 Task: I am excited about visiting the Disneyland Resort in Anaheim and want to make the most of my visit. Can you check the current crowd level at the theme park for today?
Action: Mouse moved to (77, 60)
Screenshot: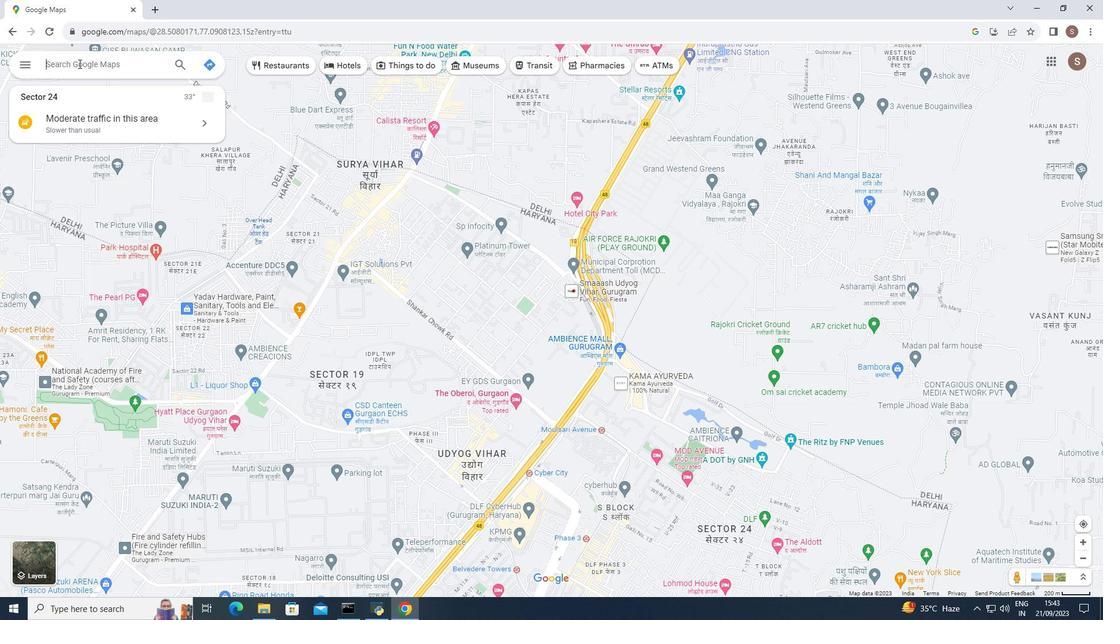 
Action: Mouse pressed left at (77, 60)
Screenshot: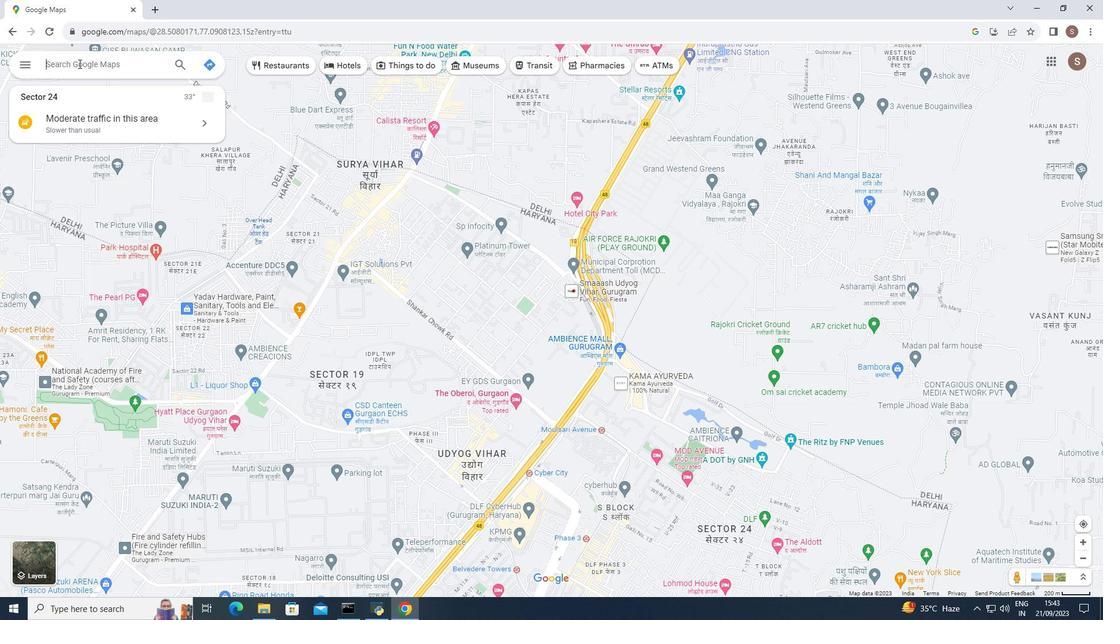
Action: Mouse moved to (78, 63)
Screenshot: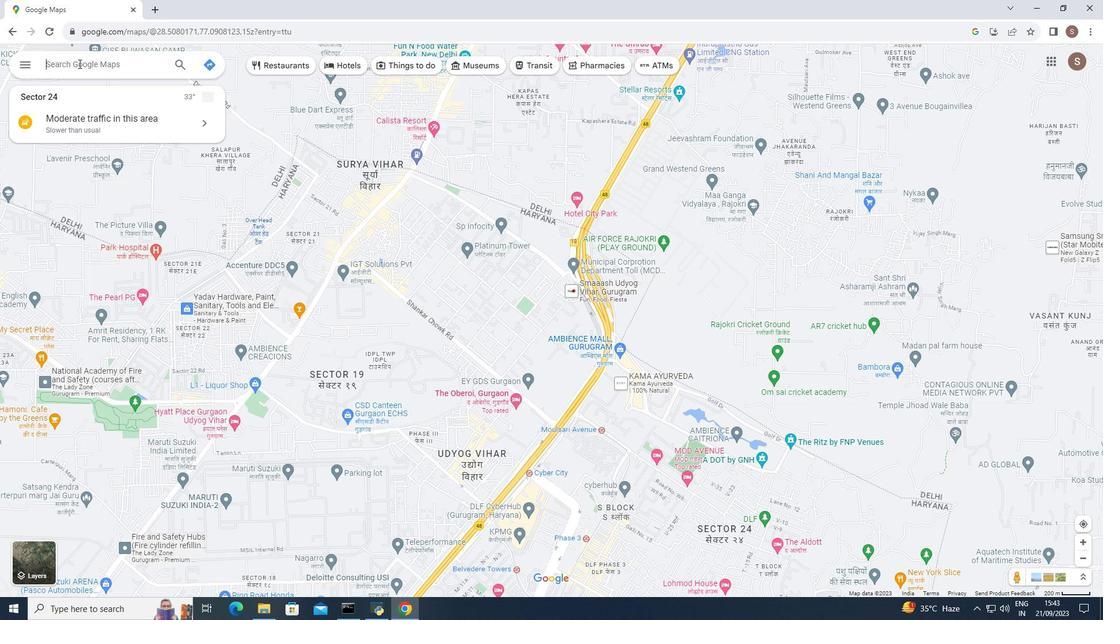 
Action: Key pressed disneyland<Key.space>resort<Key.space>
Screenshot: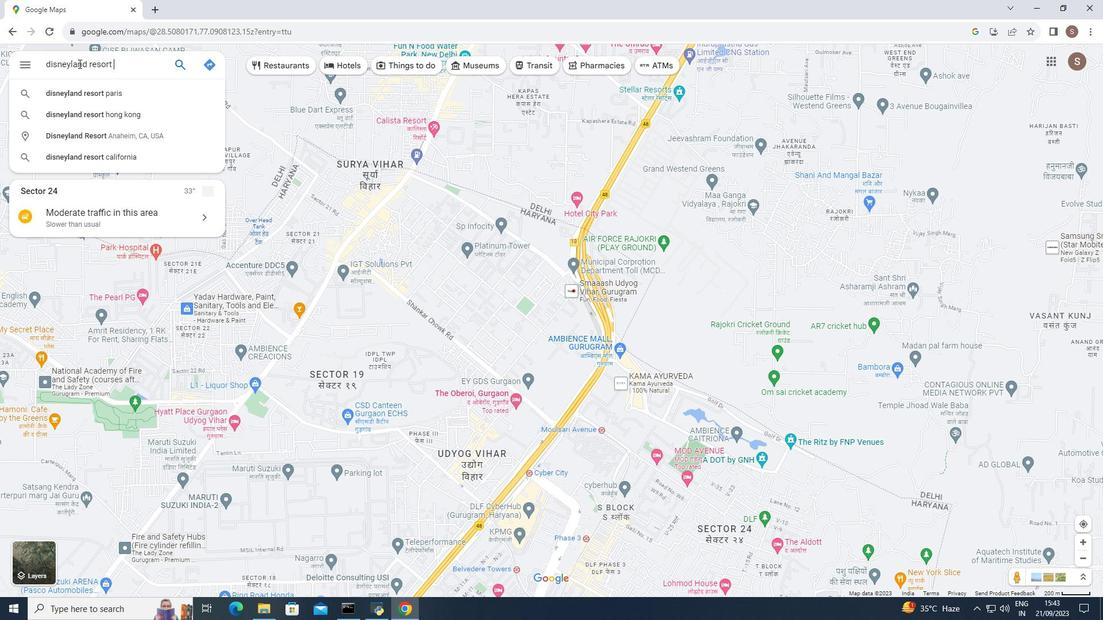 
Action: Mouse moved to (121, 132)
Screenshot: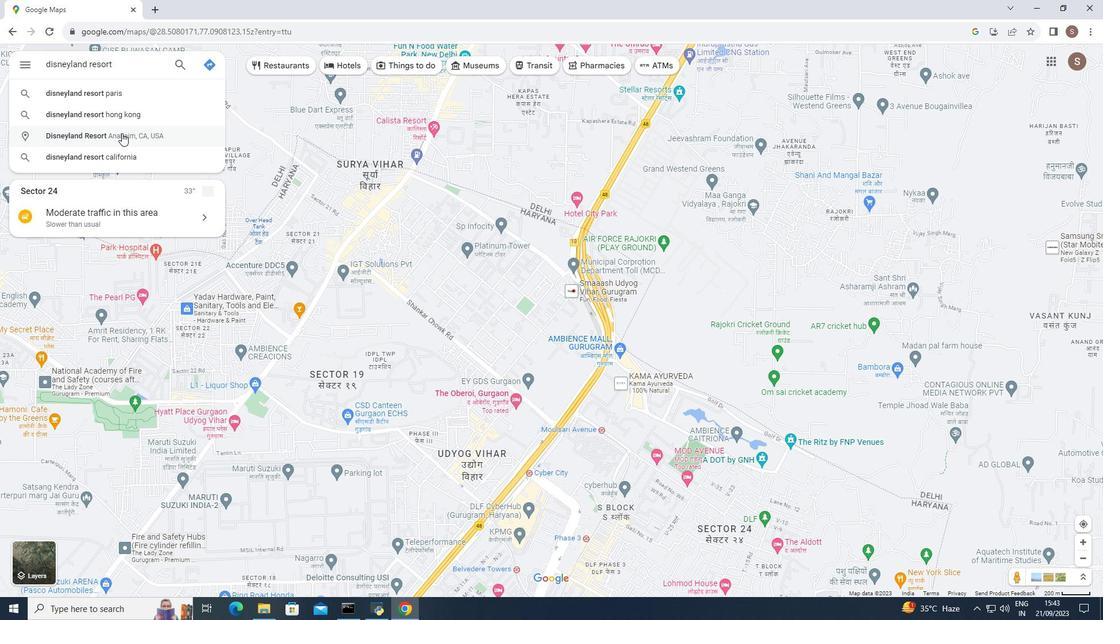 
Action: Mouse pressed left at (121, 132)
Screenshot: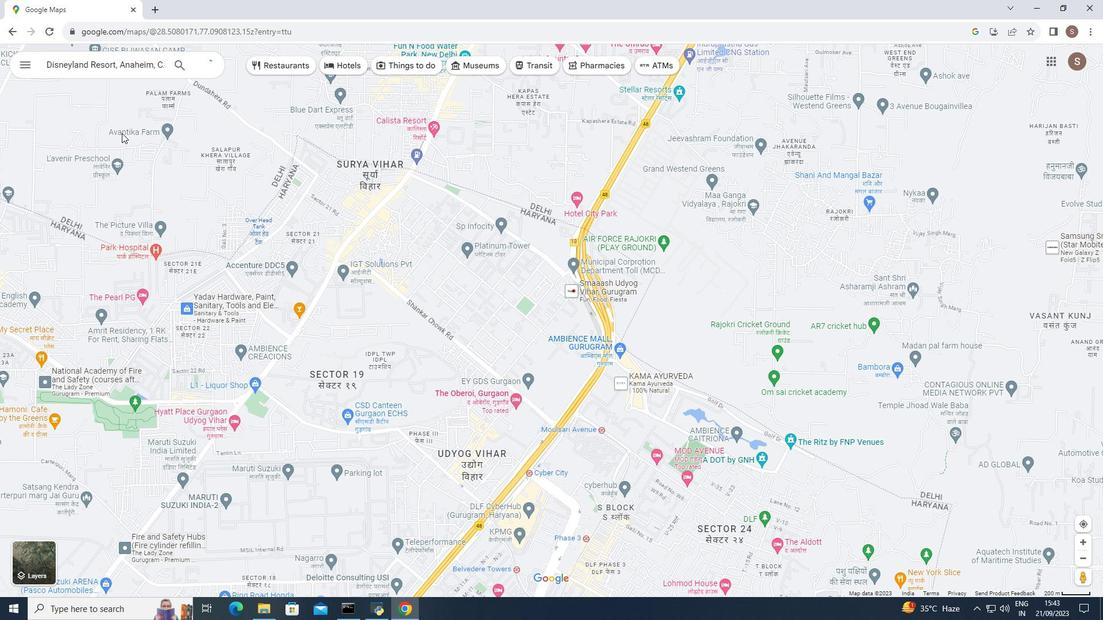 
Action: Mouse moved to (116, 294)
Screenshot: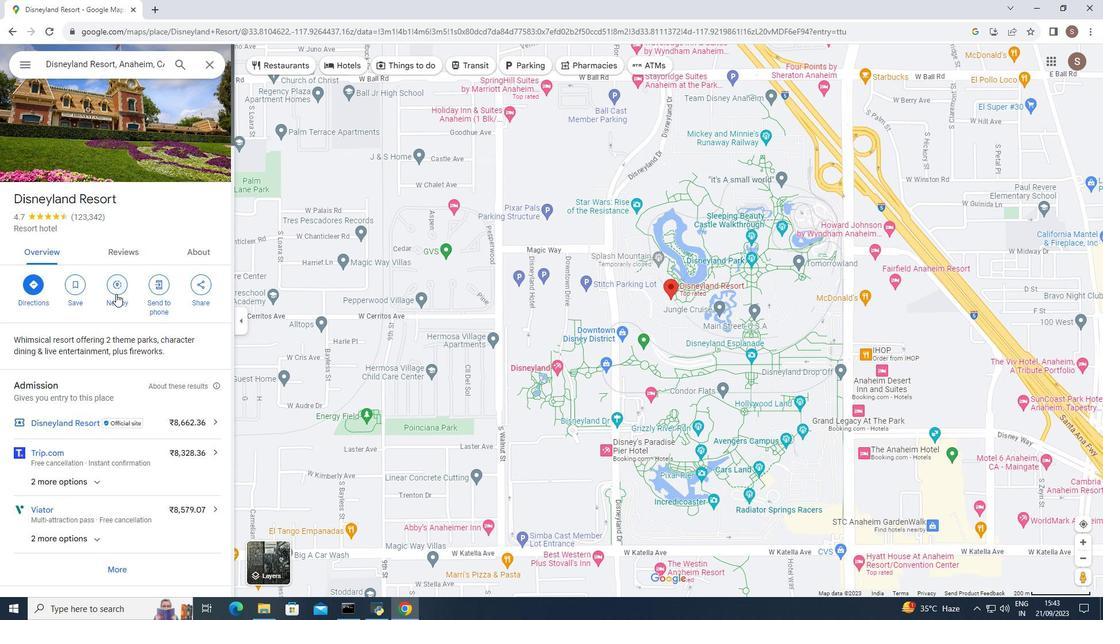 
Action: Mouse scrolled (116, 293) with delta (0, 0)
Screenshot: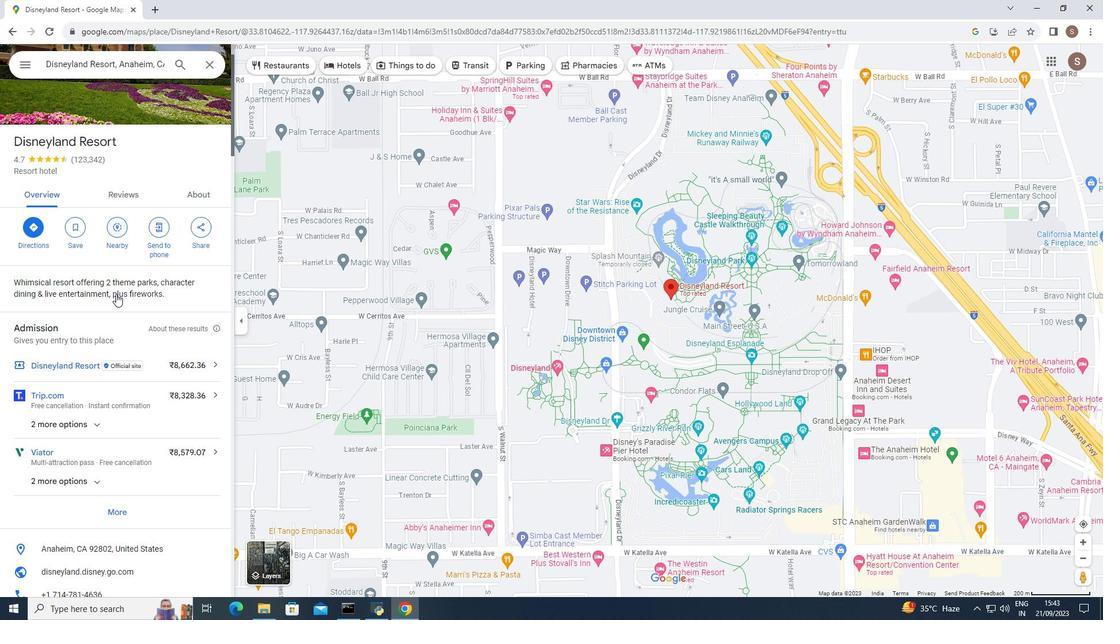 
Action: Mouse scrolled (116, 293) with delta (0, 0)
Screenshot: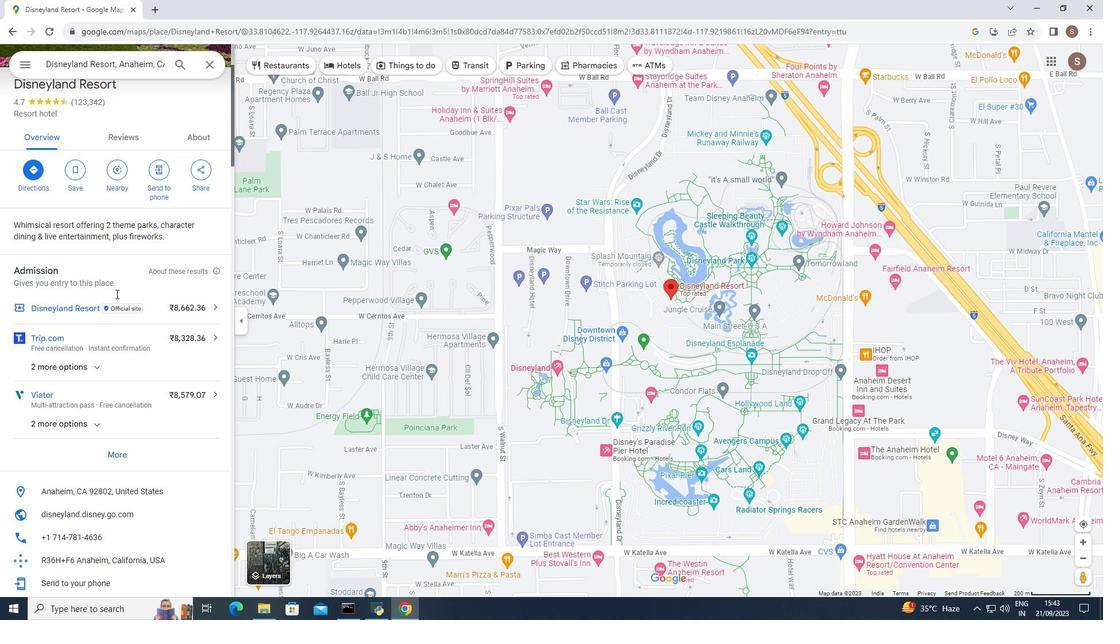 
Action: Mouse moved to (116, 294)
Screenshot: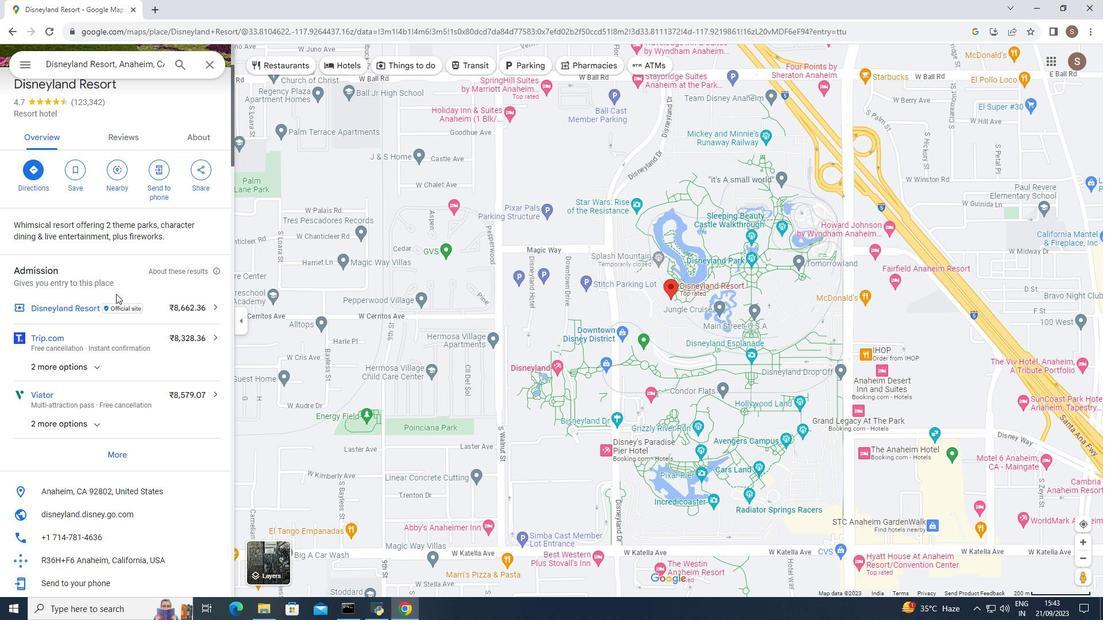 
Action: Mouse scrolled (116, 293) with delta (0, 0)
Screenshot: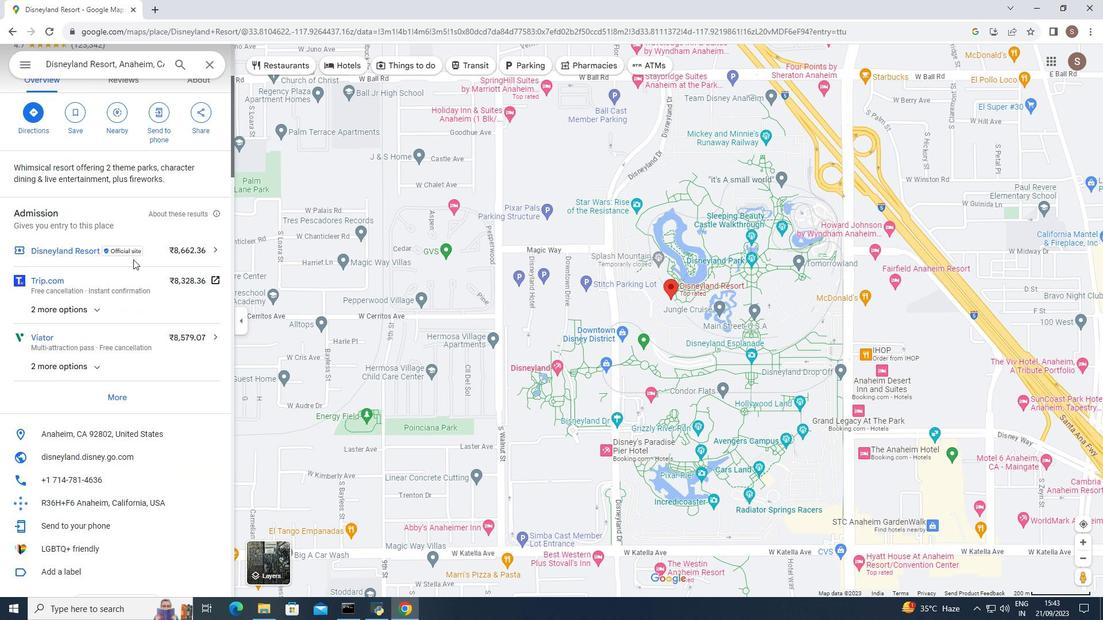 
Action: Mouse moved to (183, 107)
Screenshot: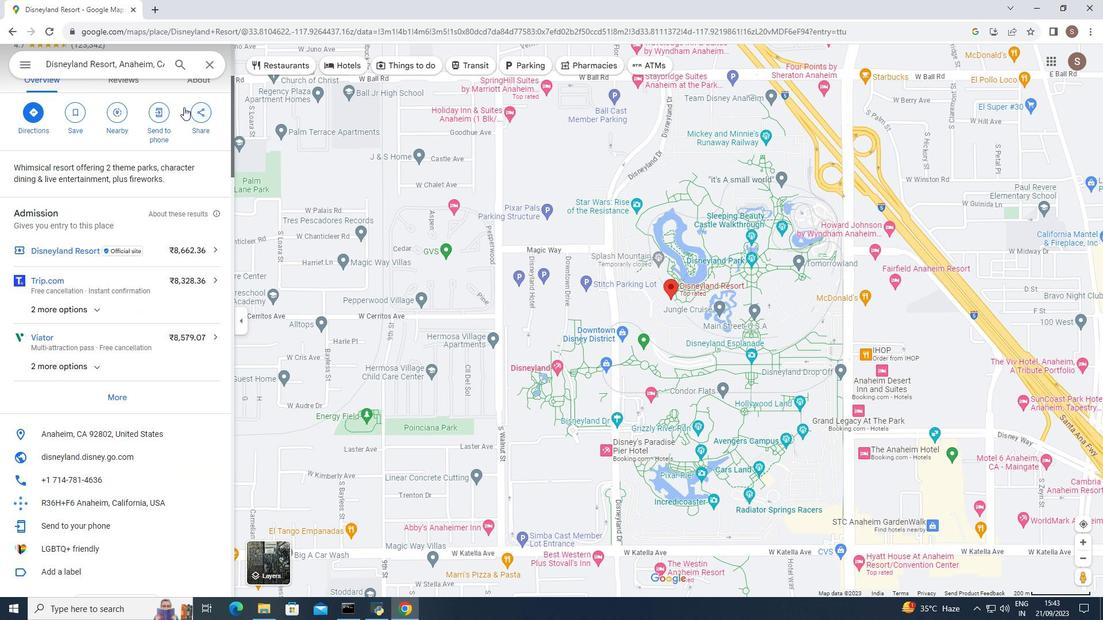 
Action: Mouse scrolled (183, 108) with delta (0, 0)
Screenshot: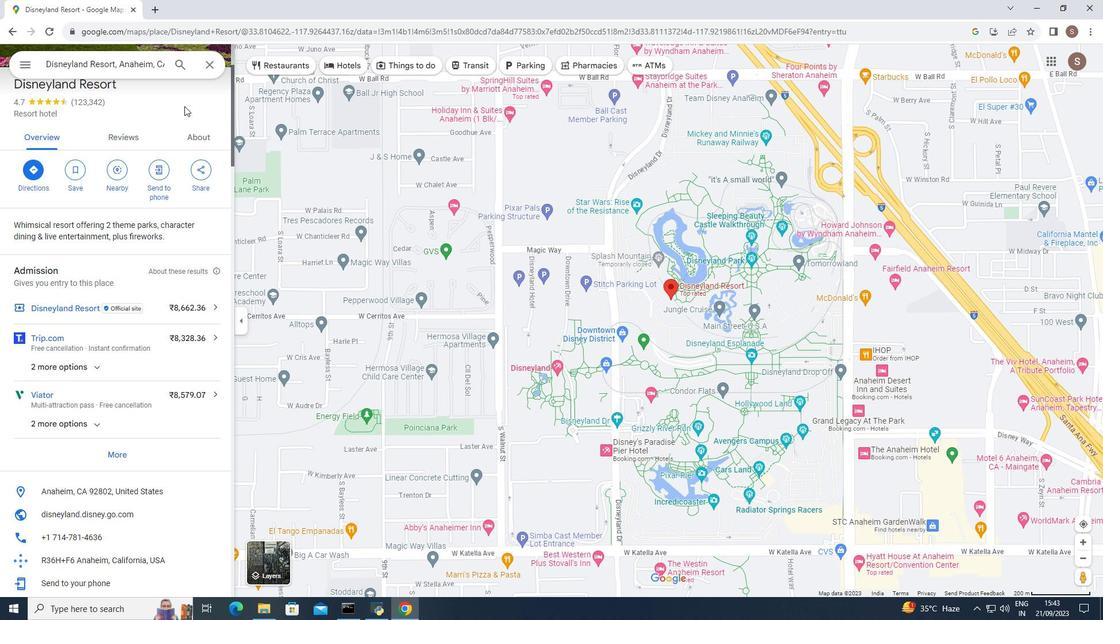 
Action: Mouse moved to (197, 139)
Screenshot: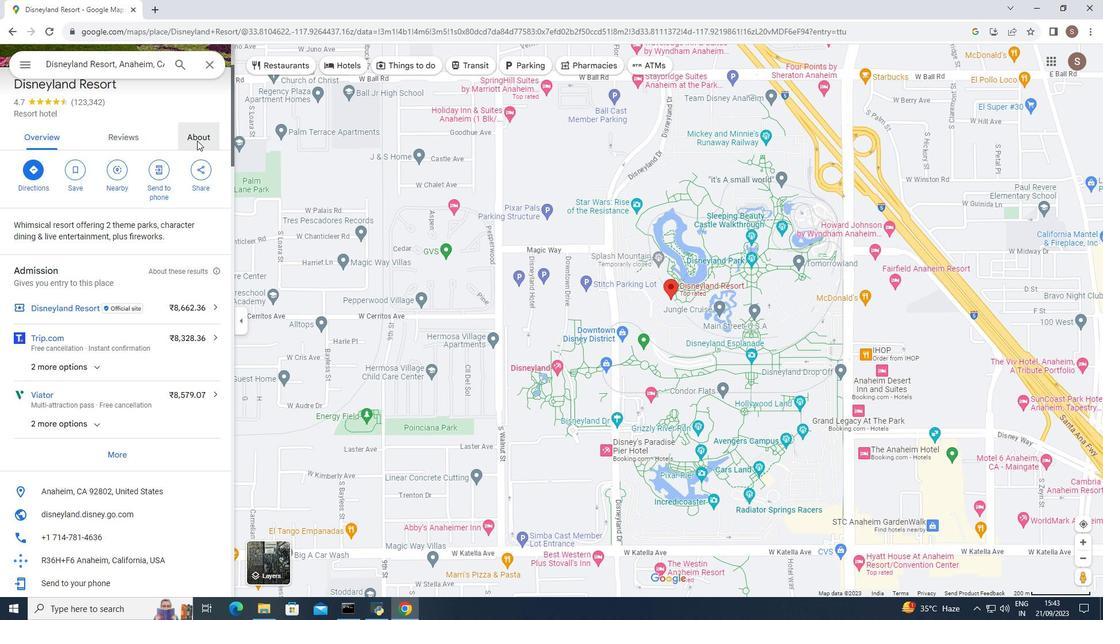 
Action: Mouse pressed left at (197, 139)
Screenshot: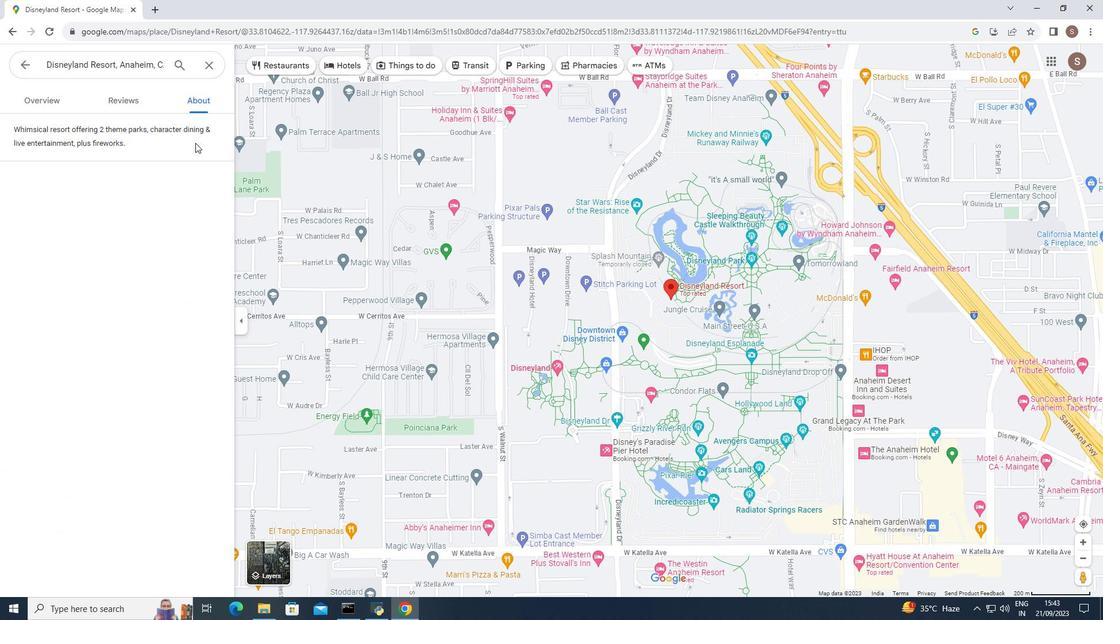 
Action: Mouse moved to (114, 99)
Screenshot: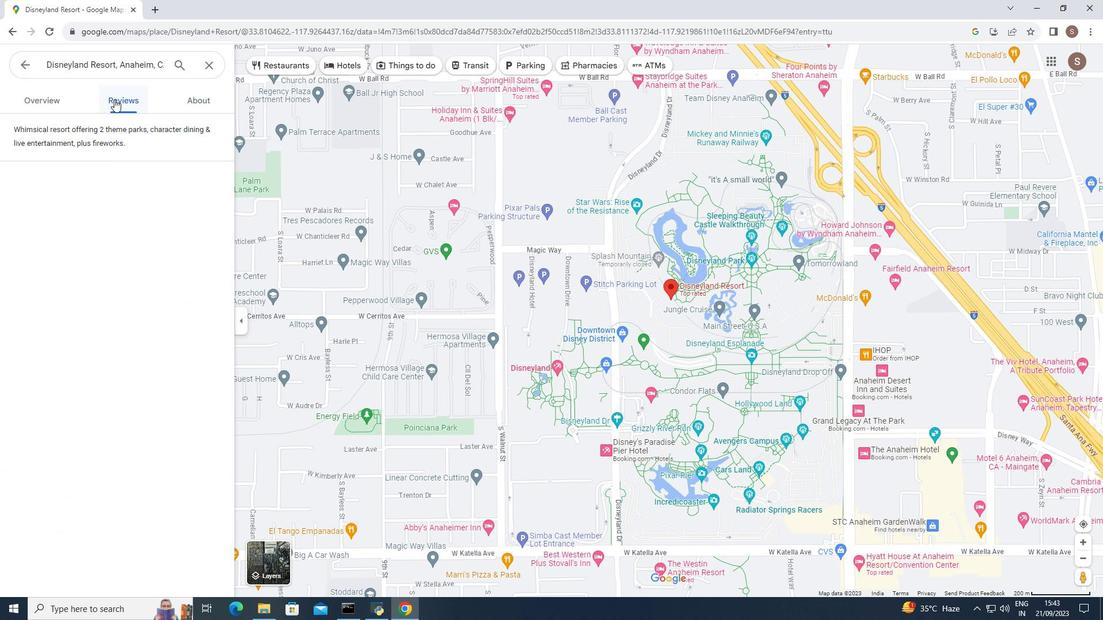 
Action: Mouse pressed left at (114, 99)
Screenshot: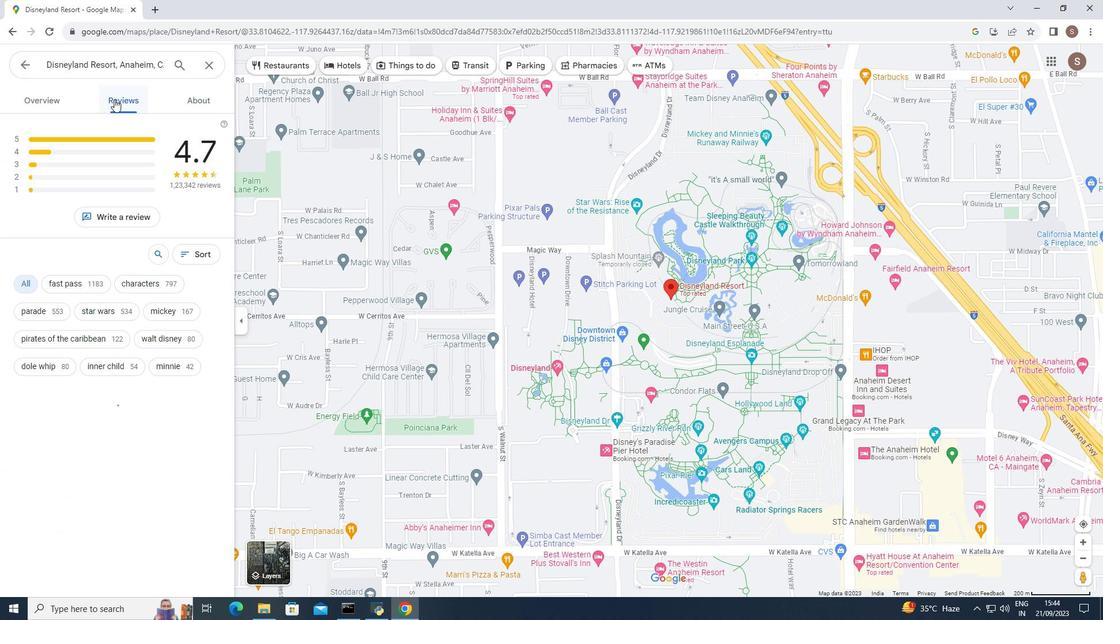
Action: Mouse moved to (40, 91)
Screenshot: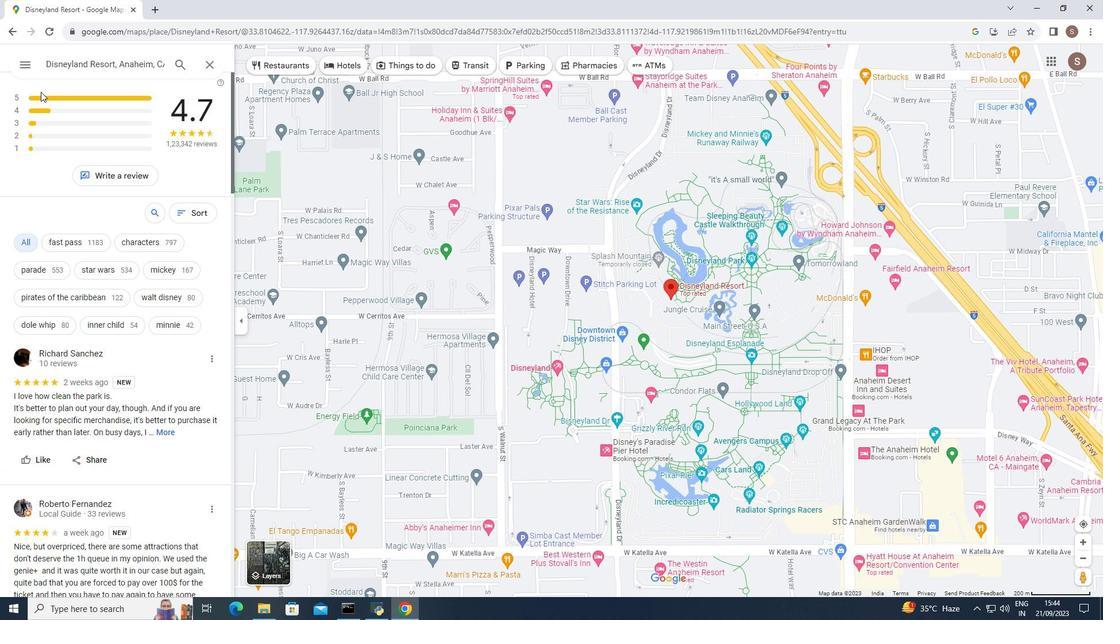 
Action: Mouse pressed left at (40, 91)
Screenshot: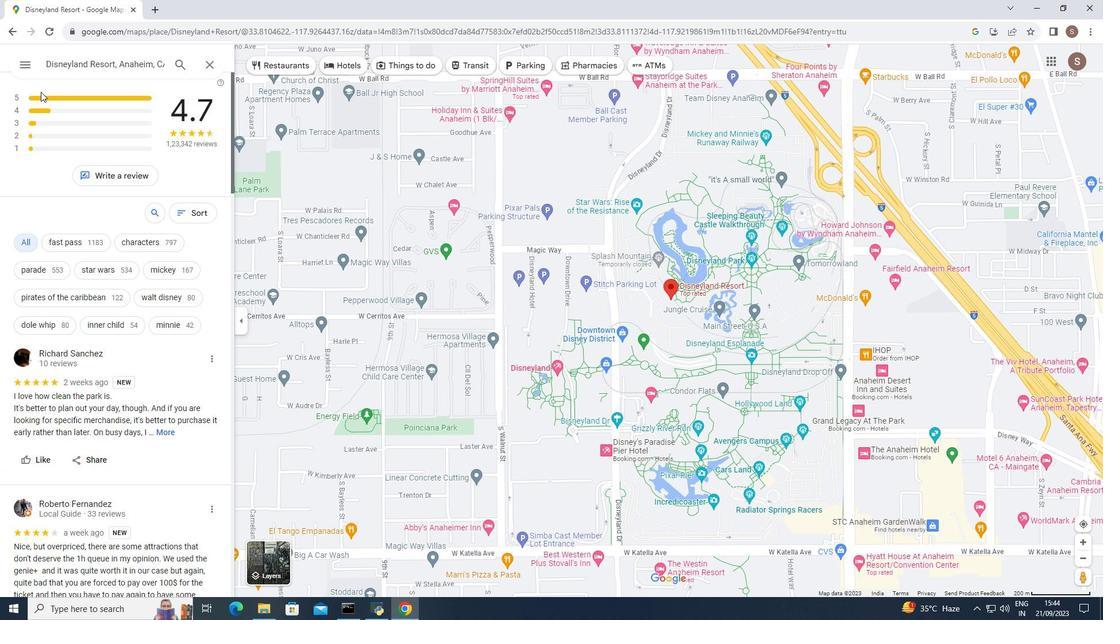 
Action: Mouse moved to (86, 315)
Screenshot: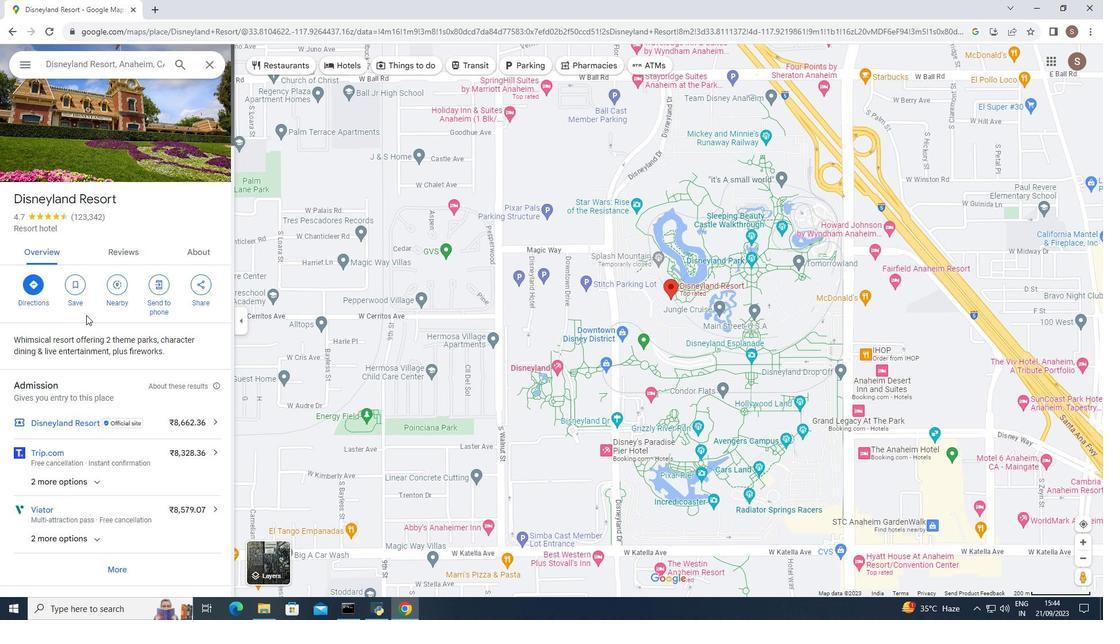 
Action: Mouse scrolled (86, 314) with delta (0, 0)
Screenshot: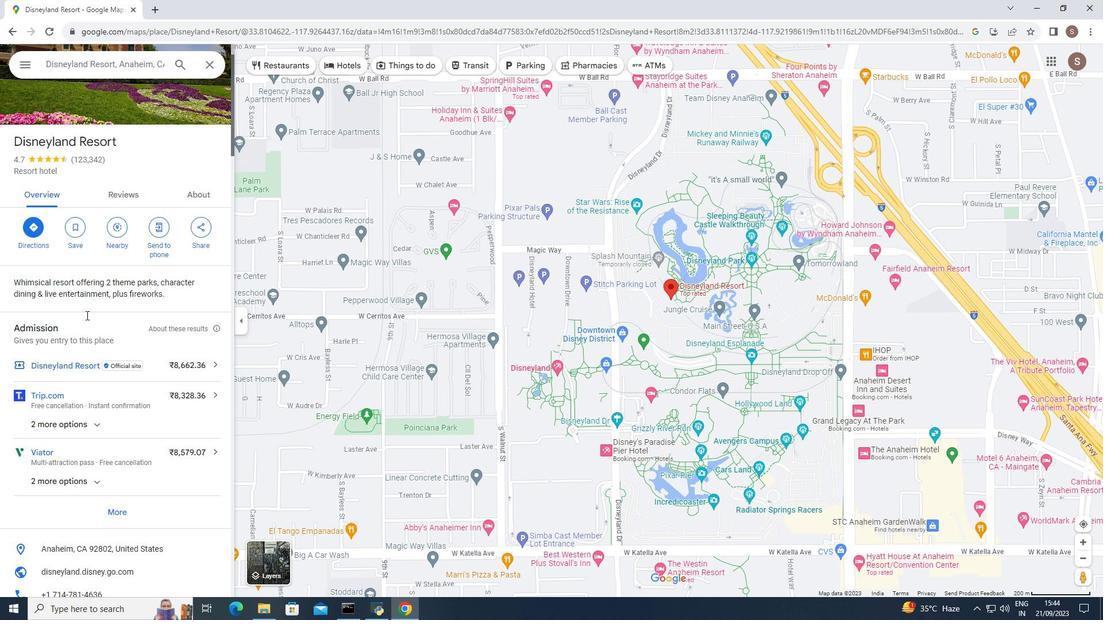 
Action: Mouse scrolled (86, 314) with delta (0, 0)
Screenshot: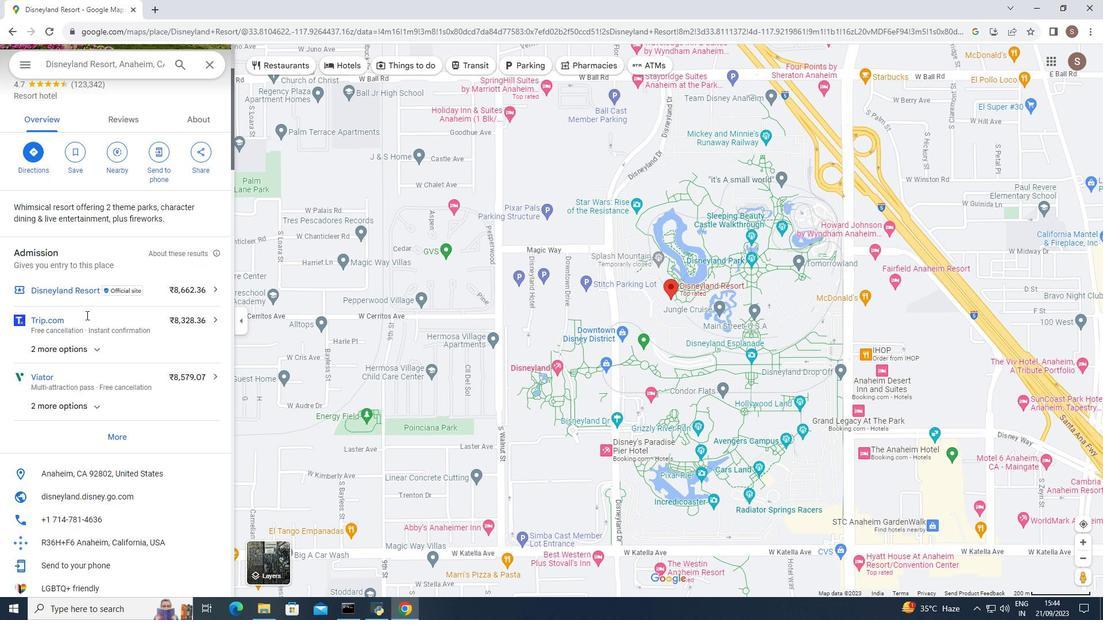 
Action: Mouse scrolled (86, 314) with delta (0, 0)
Screenshot: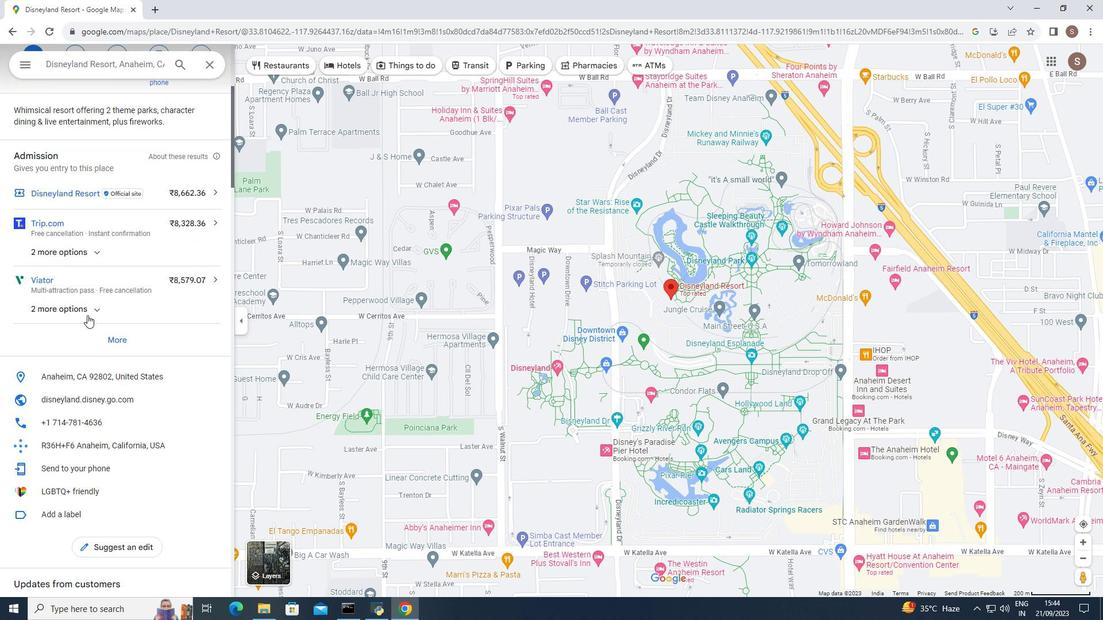 
Action: Mouse scrolled (86, 314) with delta (0, 0)
Screenshot: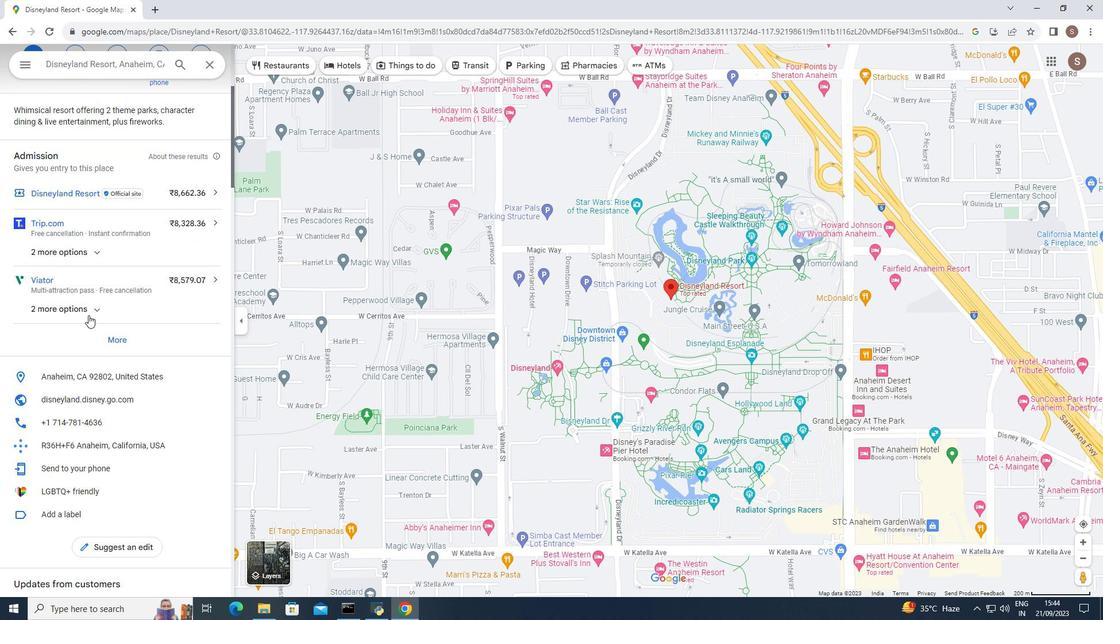 
Action: Mouse moved to (111, 338)
Screenshot: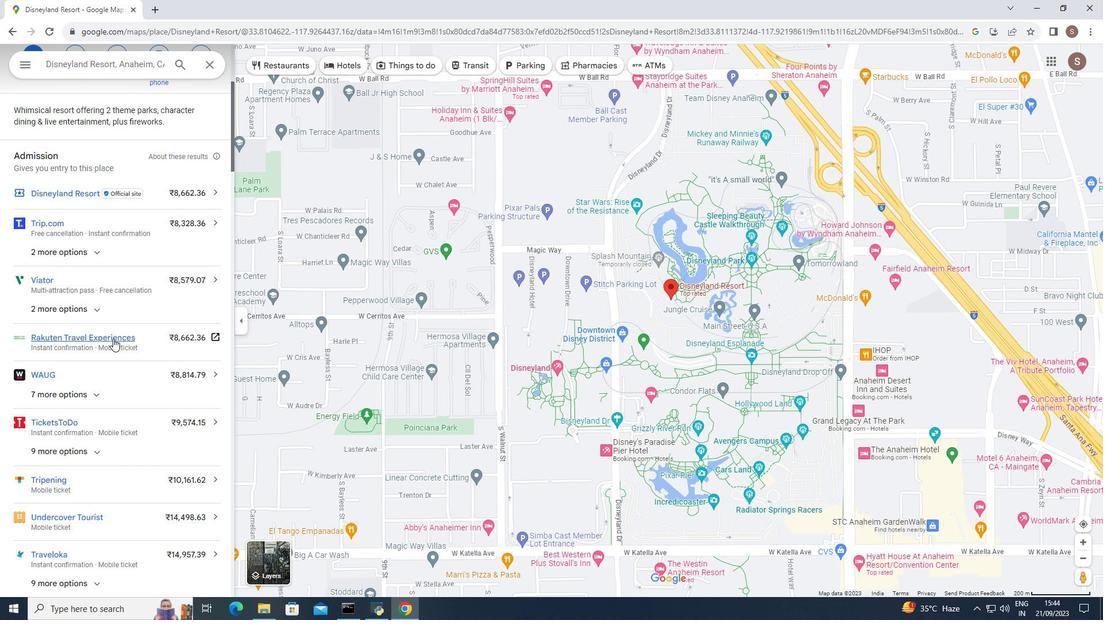 
Action: Mouse pressed left at (111, 338)
Screenshot: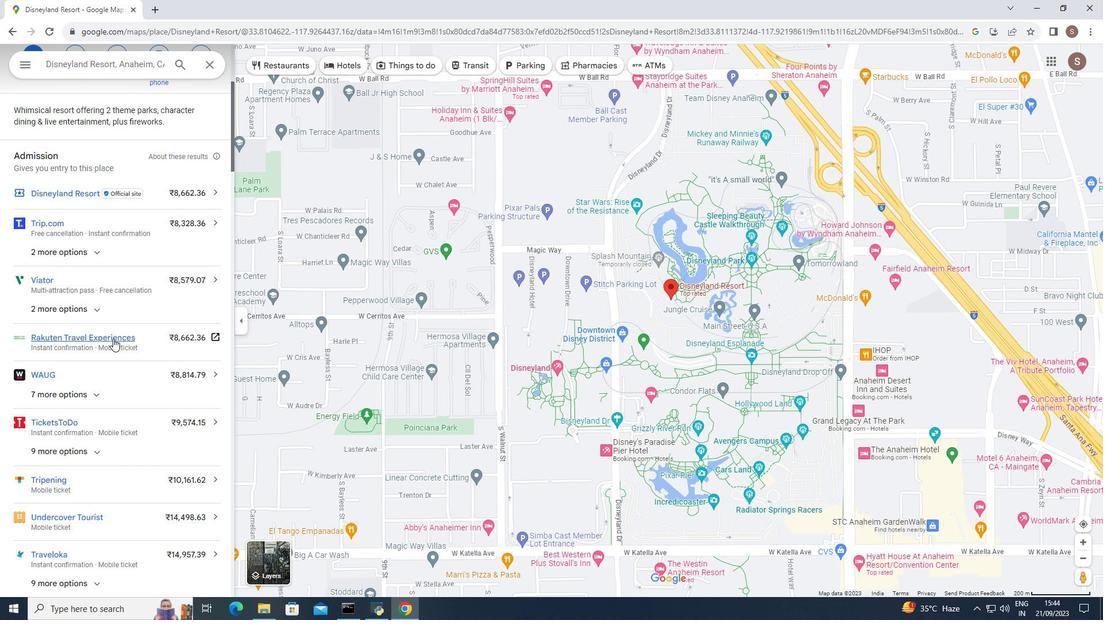 
Action: Mouse moved to (122, 339)
Screenshot: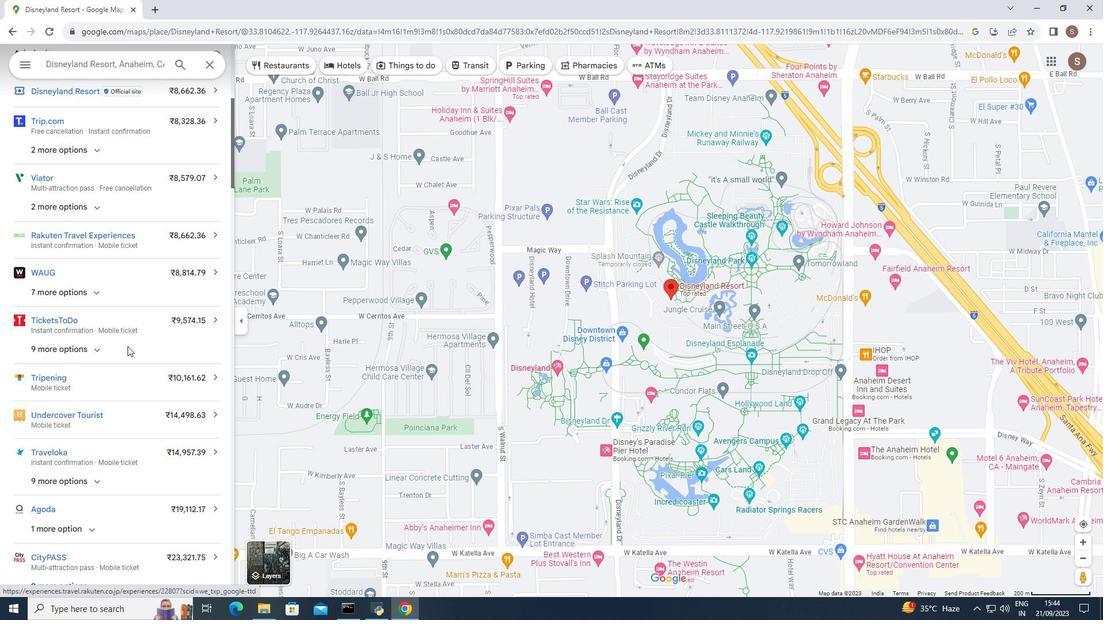 
Action: Mouse scrolled (122, 339) with delta (0, 0)
Screenshot: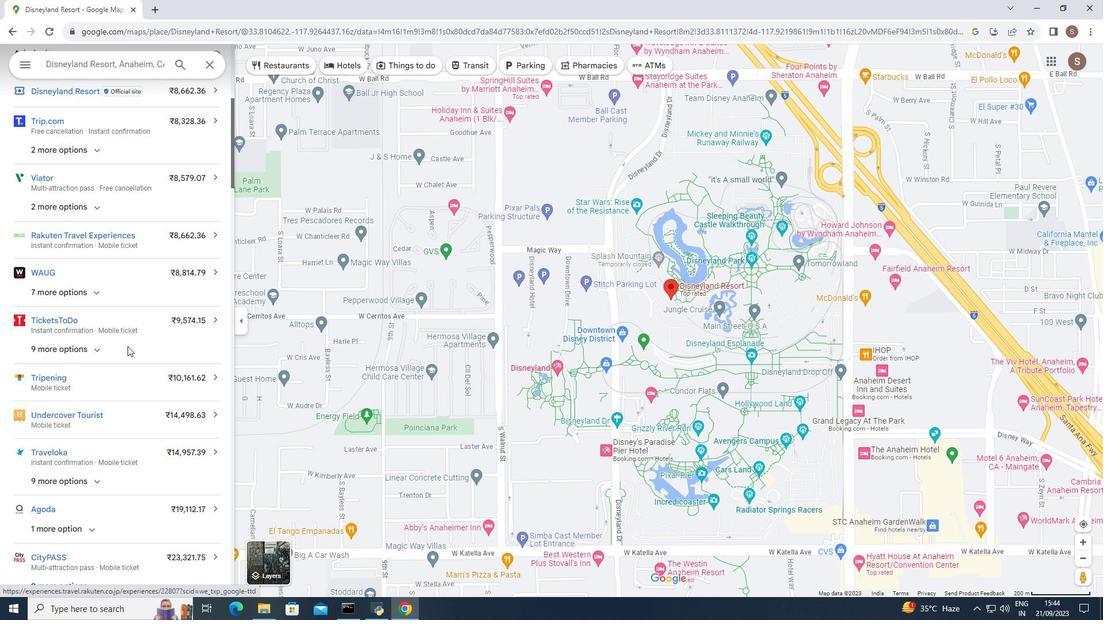 
Action: Mouse moved to (127, 346)
Screenshot: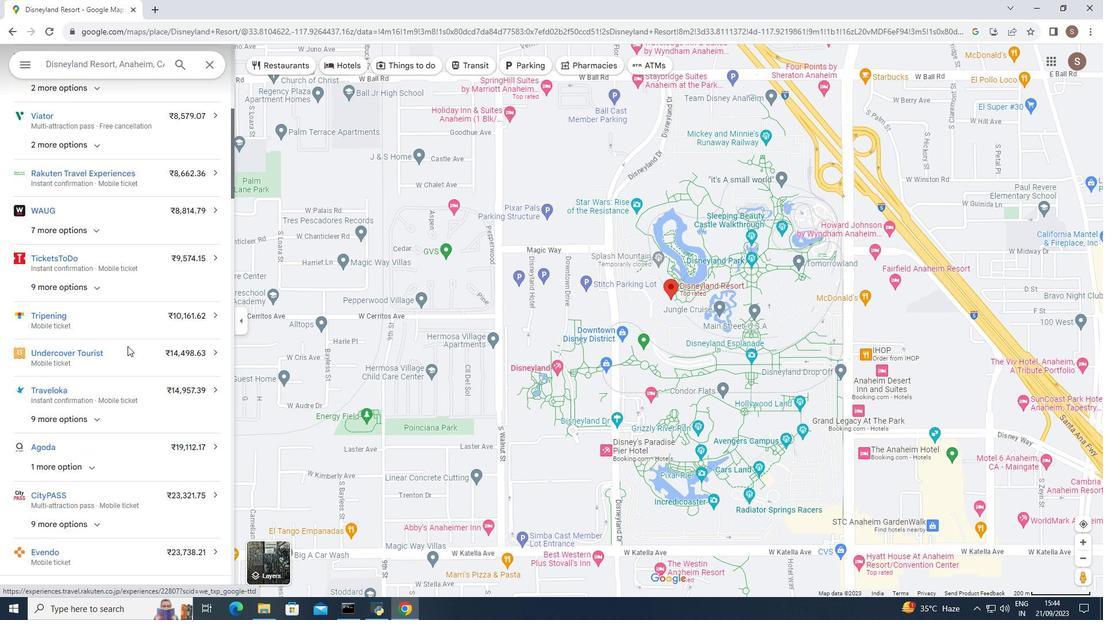 
Action: Mouse scrolled (127, 345) with delta (0, 0)
Screenshot: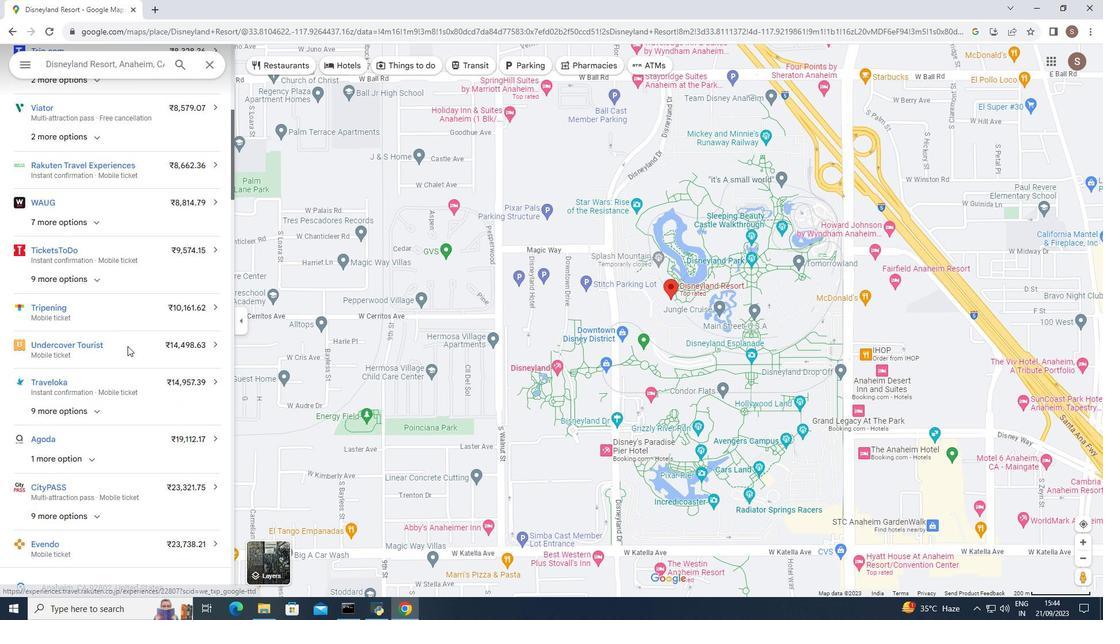 
Action: Mouse scrolled (127, 345) with delta (0, 0)
Screenshot: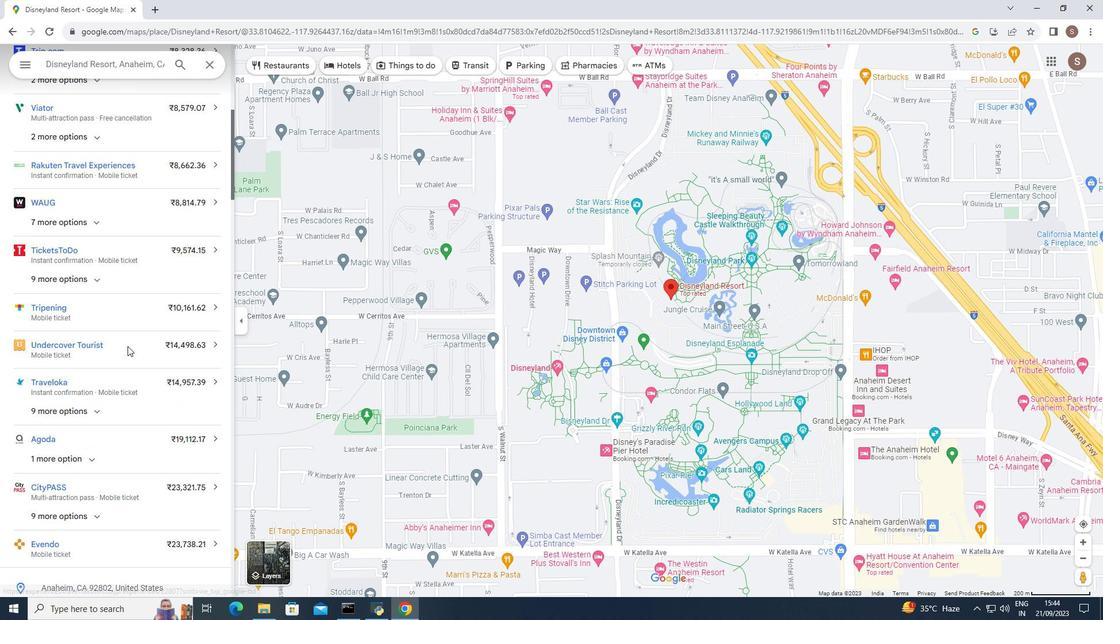 
Action: Mouse scrolled (127, 345) with delta (0, 0)
Screenshot: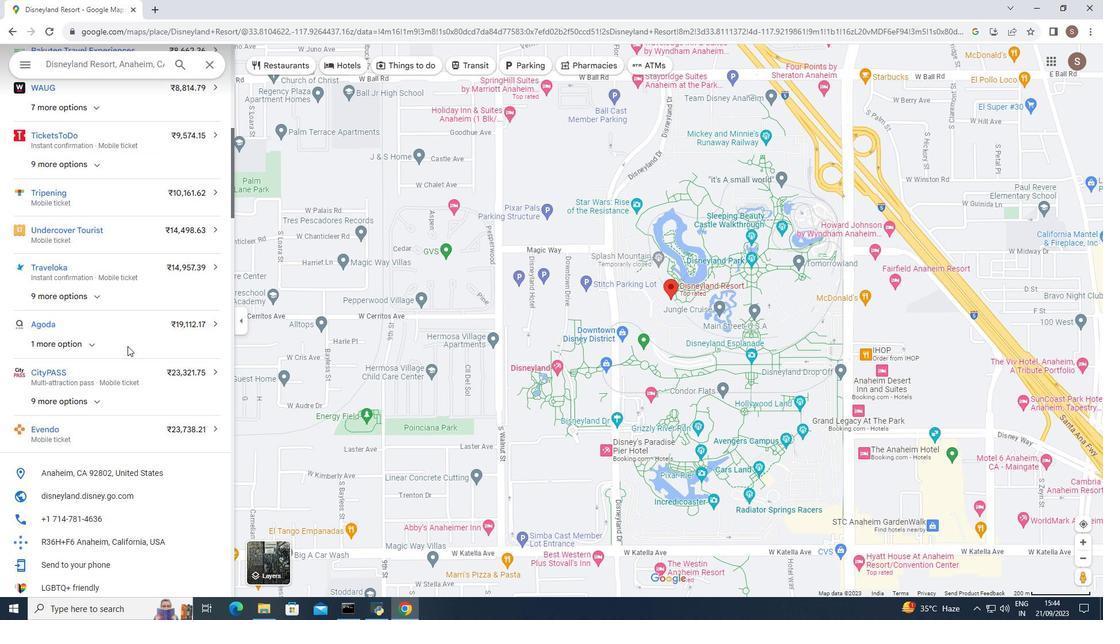 
Action: Mouse scrolled (127, 345) with delta (0, 0)
Screenshot: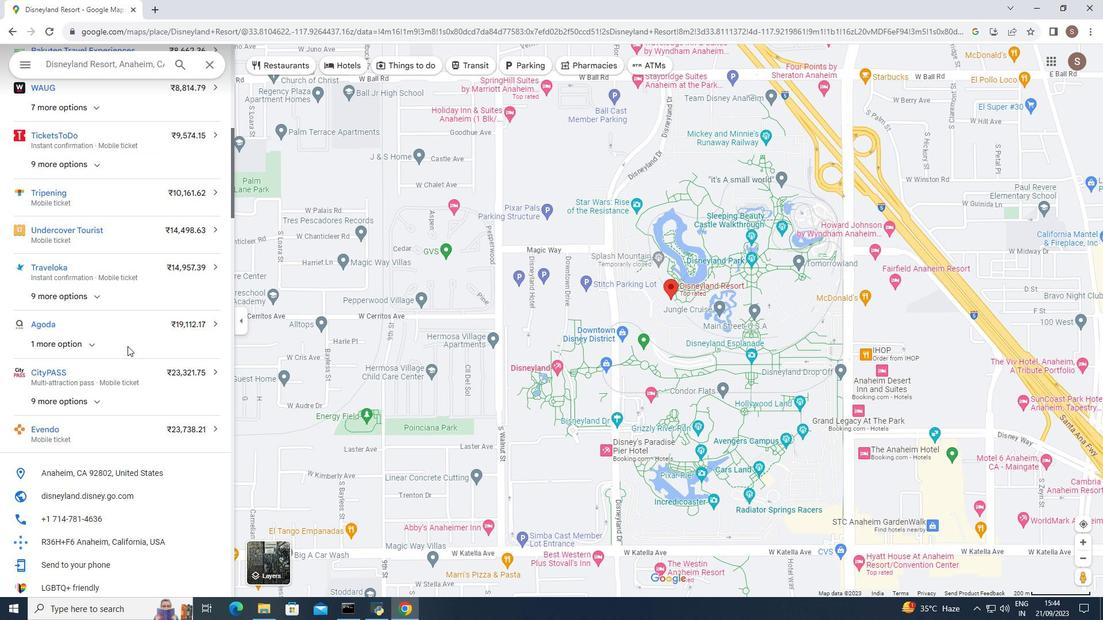 
Action: Mouse scrolled (127, 345) with delta (0, 0)
Screenshot: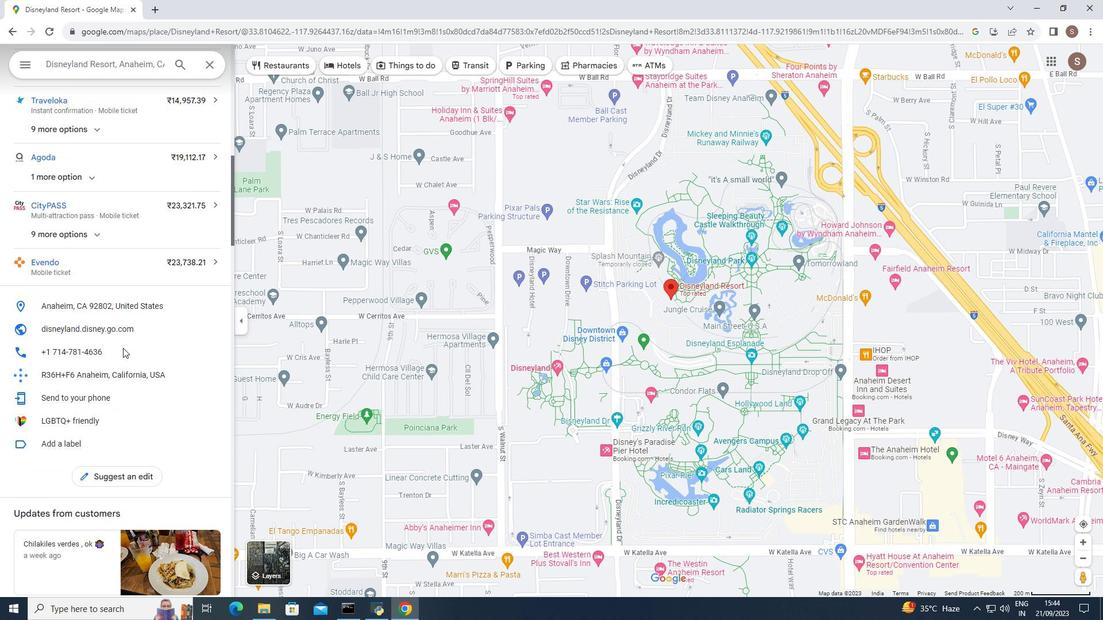 
Action: Mouse moved to (126, 346)
Screenshot: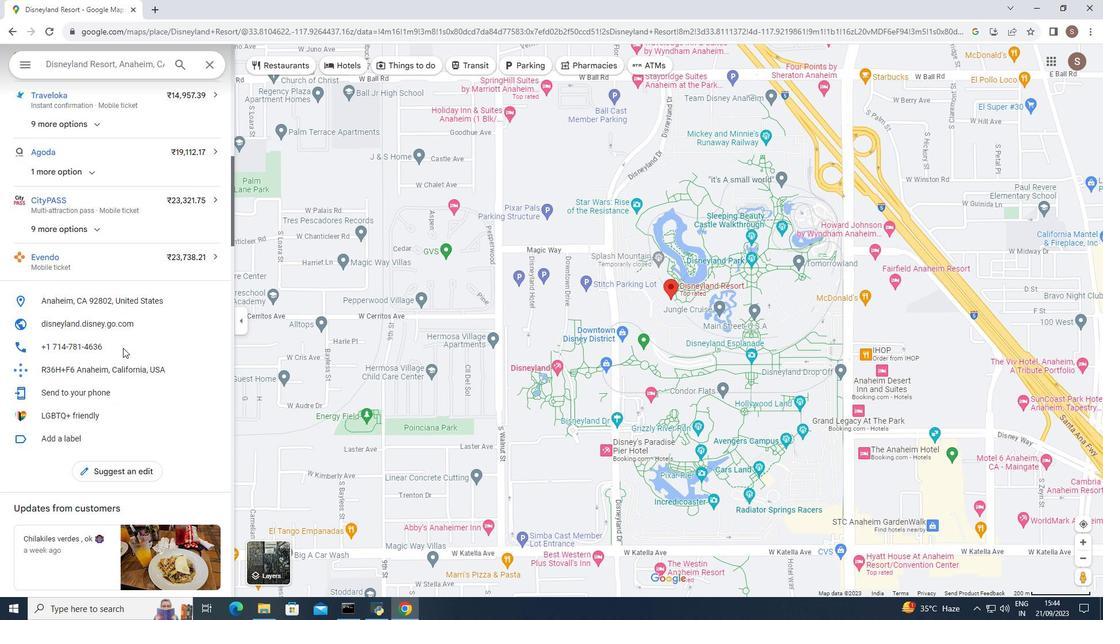 
Action: Mouse scrolled (126, 345) with delta (0, 0)
Screenshot: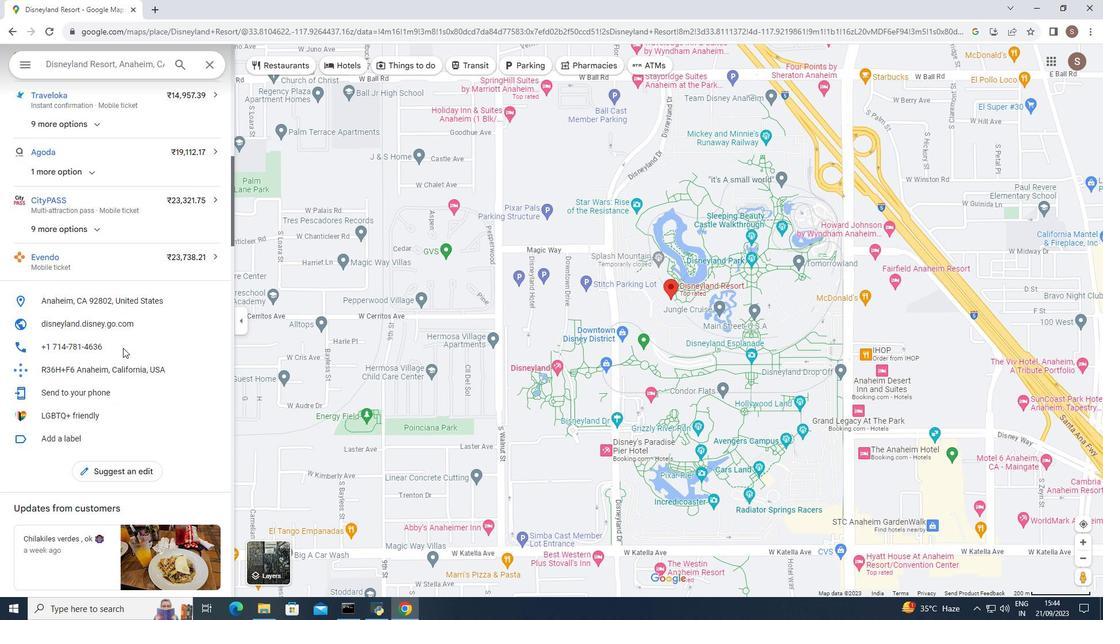 
Action: Mouse moved to (122, 348)
Screenshot: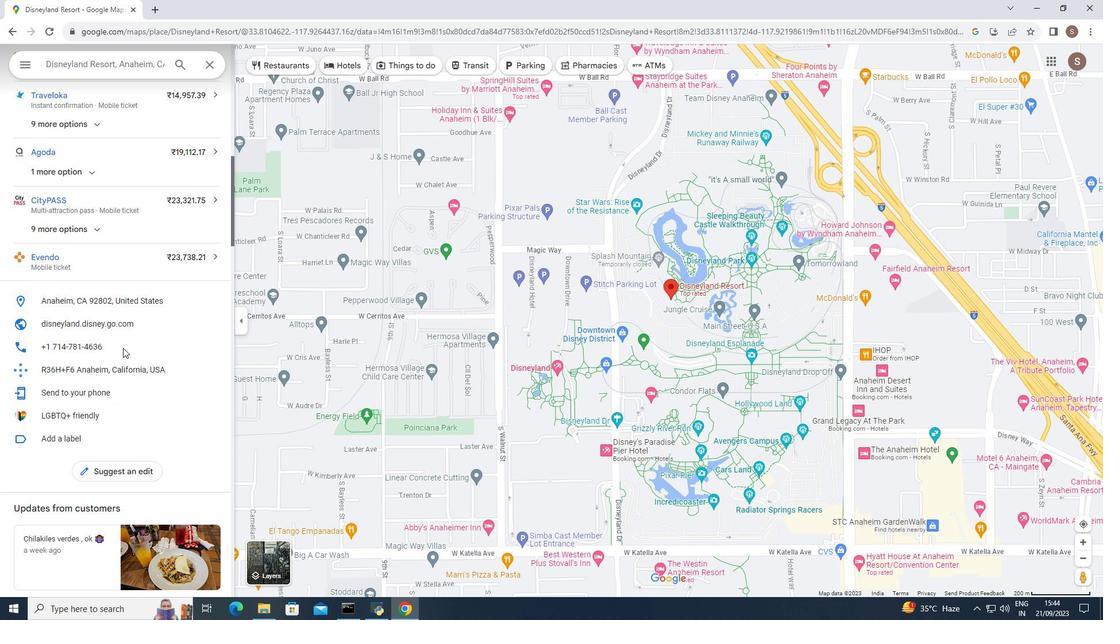 
Action: Mouse scrolled (122, 347) with delta (0, 0)
Screenshot: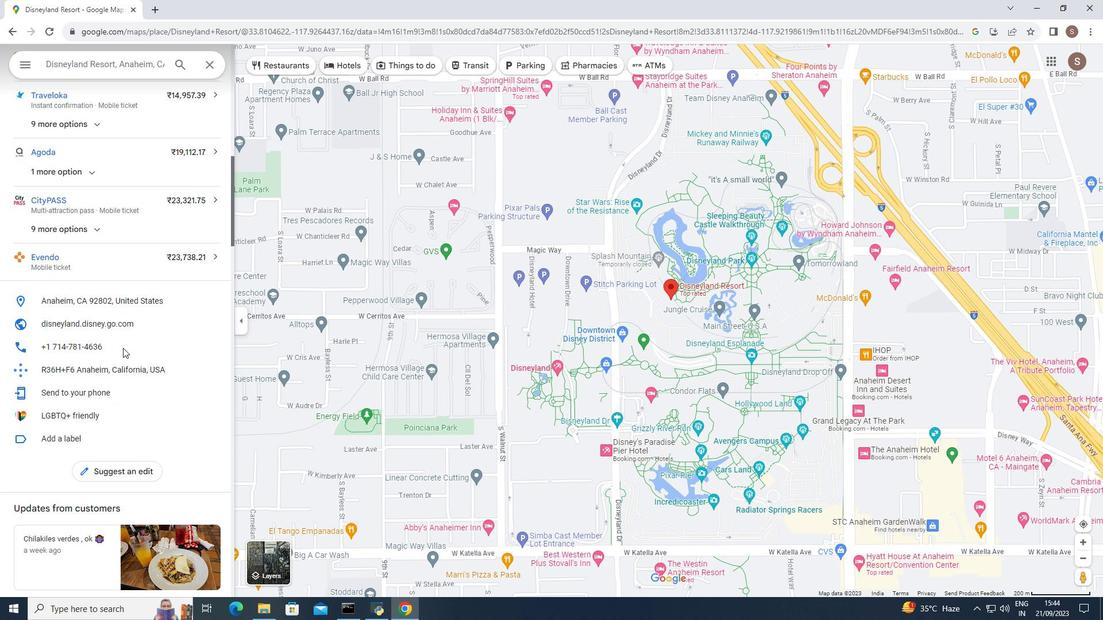 
Action: Mouse moved to (122, 348)
Screenshot: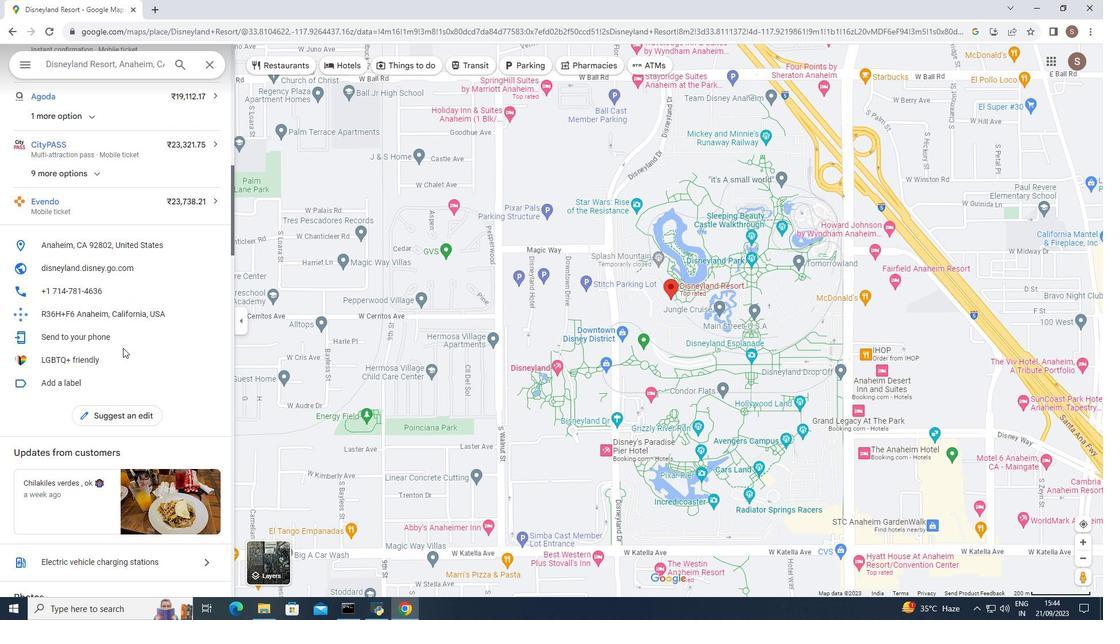 
Action: Mouse scrolled (122, 347) with delta (0, 0)
Screenshot: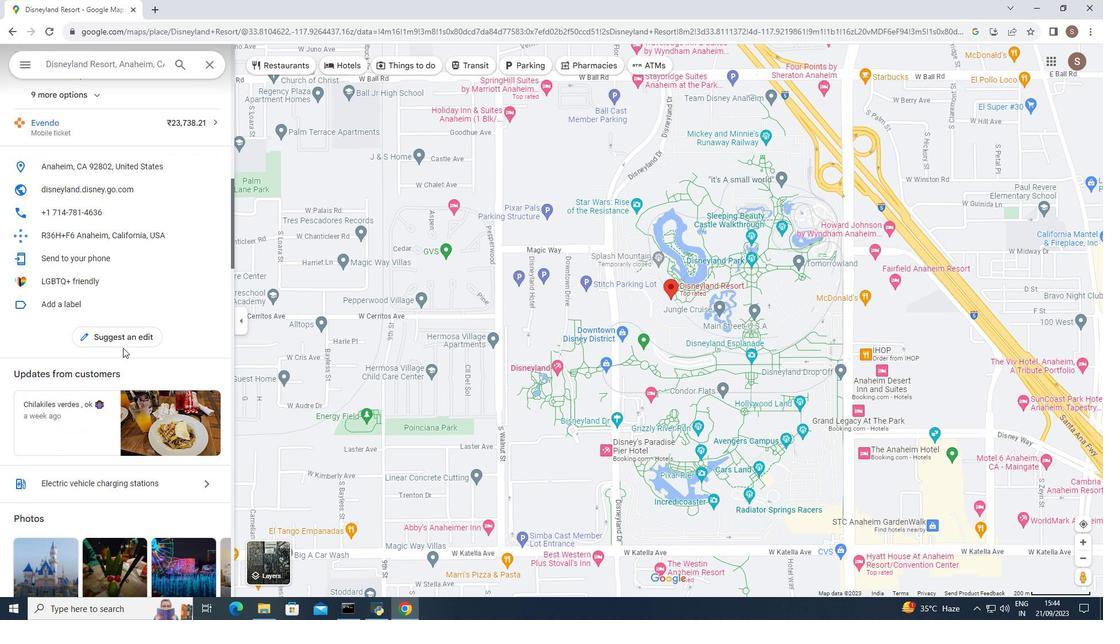 
Action: Mouse scrolled (122, 347) with delta (0, 0)
Screenshot: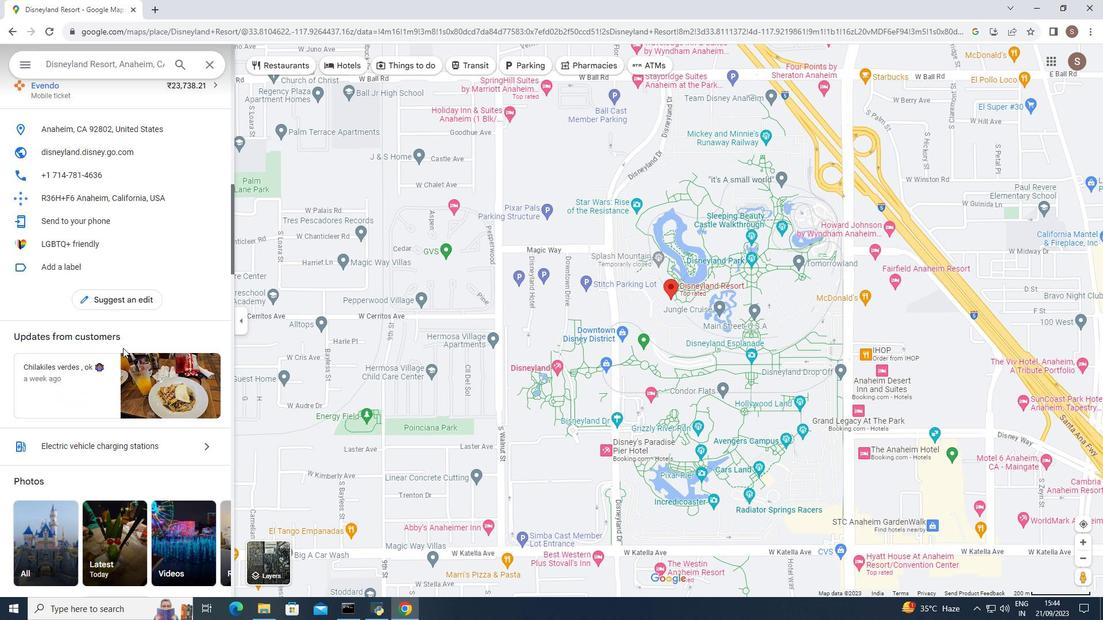 
Action: Mouse scrolled (122, 347) with delta (0, 0)
Screenshot: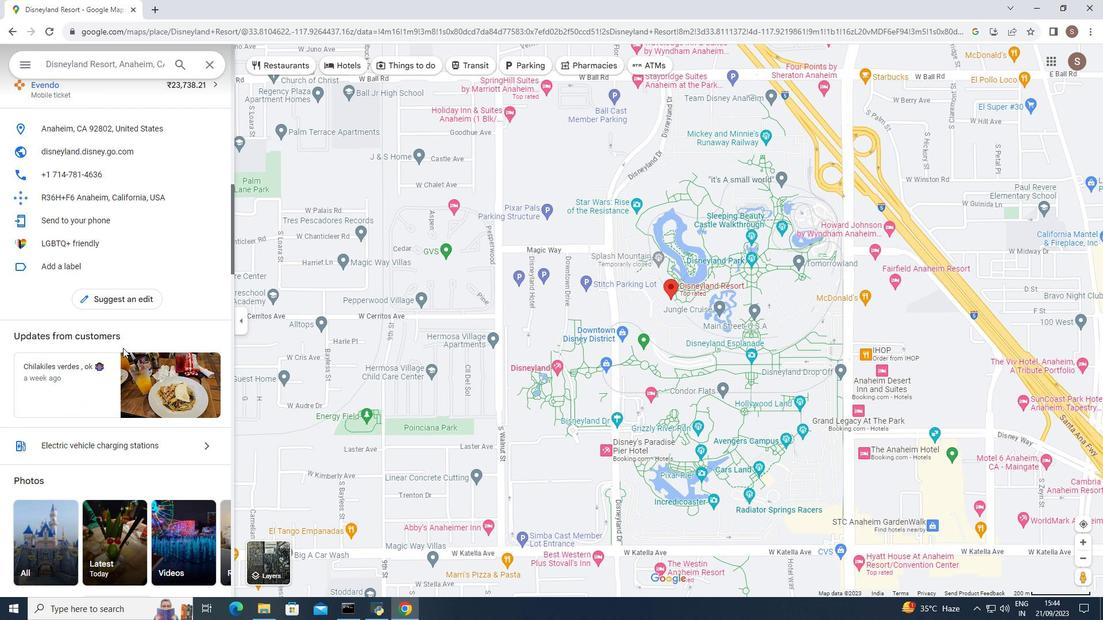 
Action: Mouse moved to (122, 348)
Screenshot: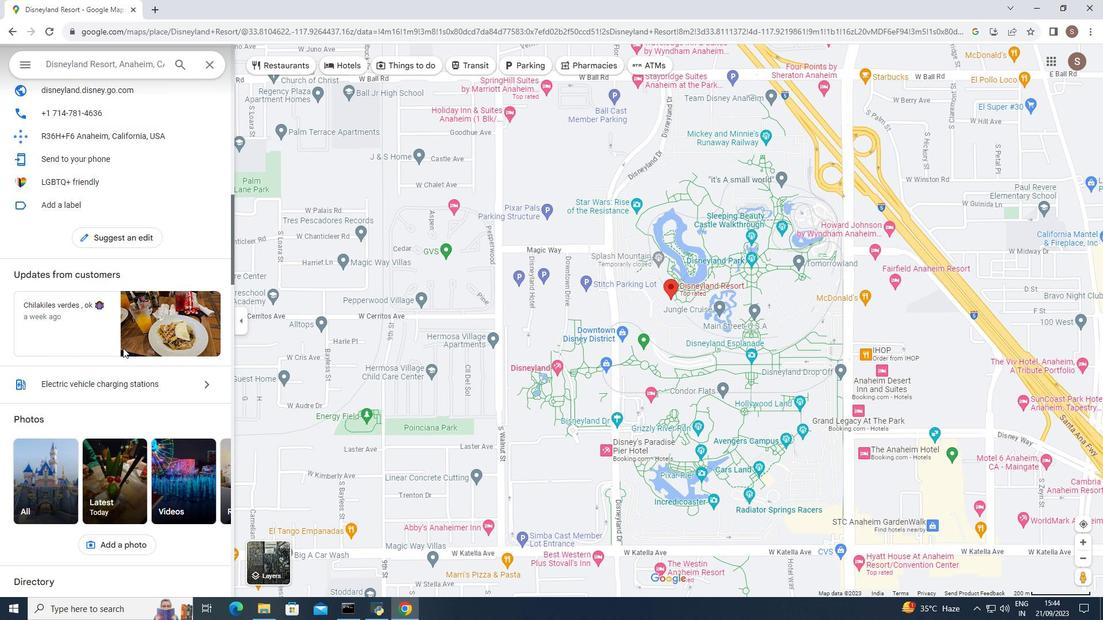 
Action: Mouse scrolled (122, 347) with delta (0, 0)
Screenshot: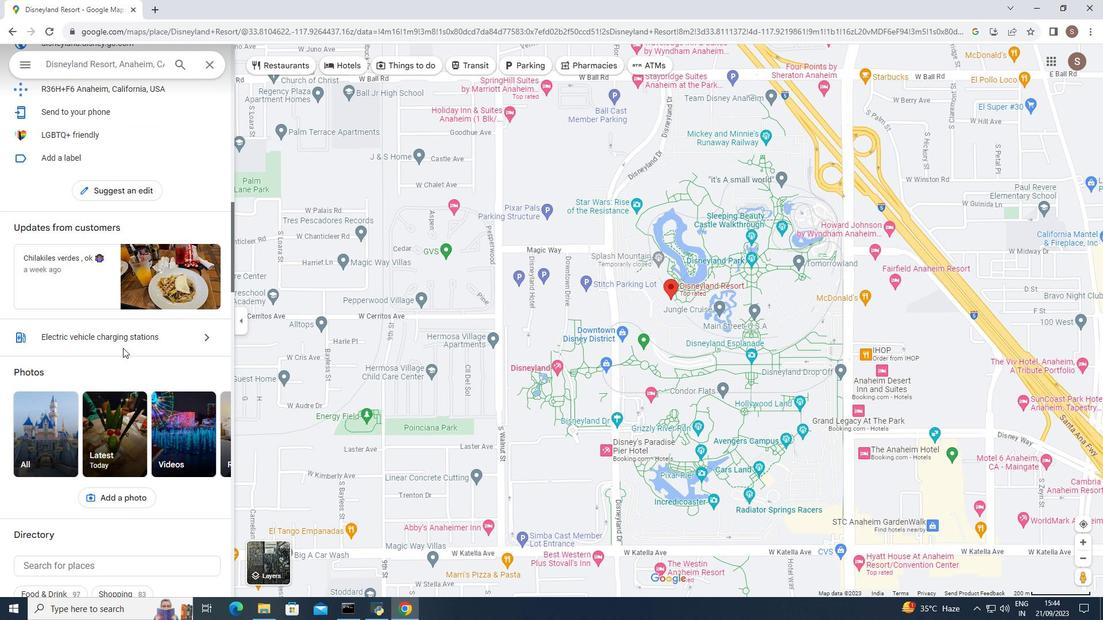 
Action: Mouse scrolled (122, 347) with delta (0, 0)
Screenshot: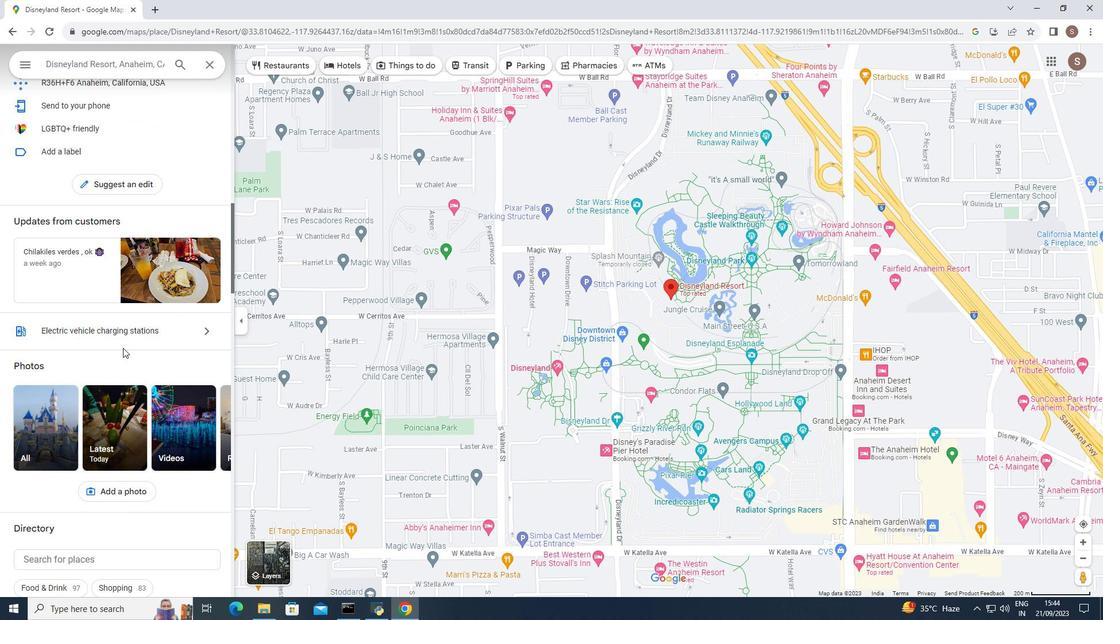 
Action: Mouse moved to (122, 347)
Screenshot: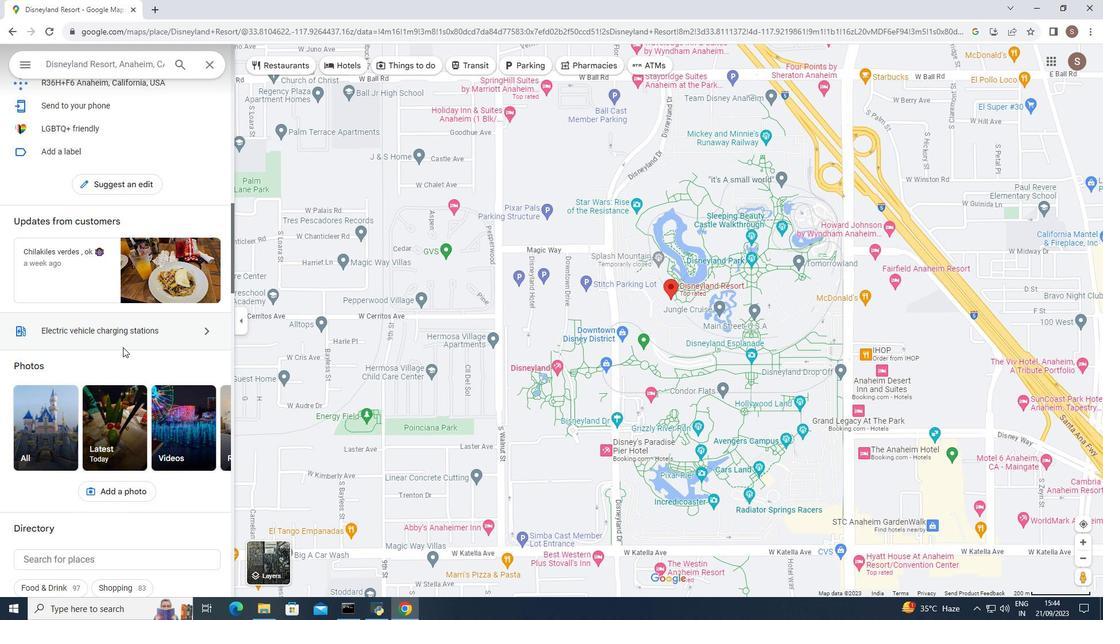 
Action: Mouse scrolled (122, 347) with delta (0, 0)
Screenshot: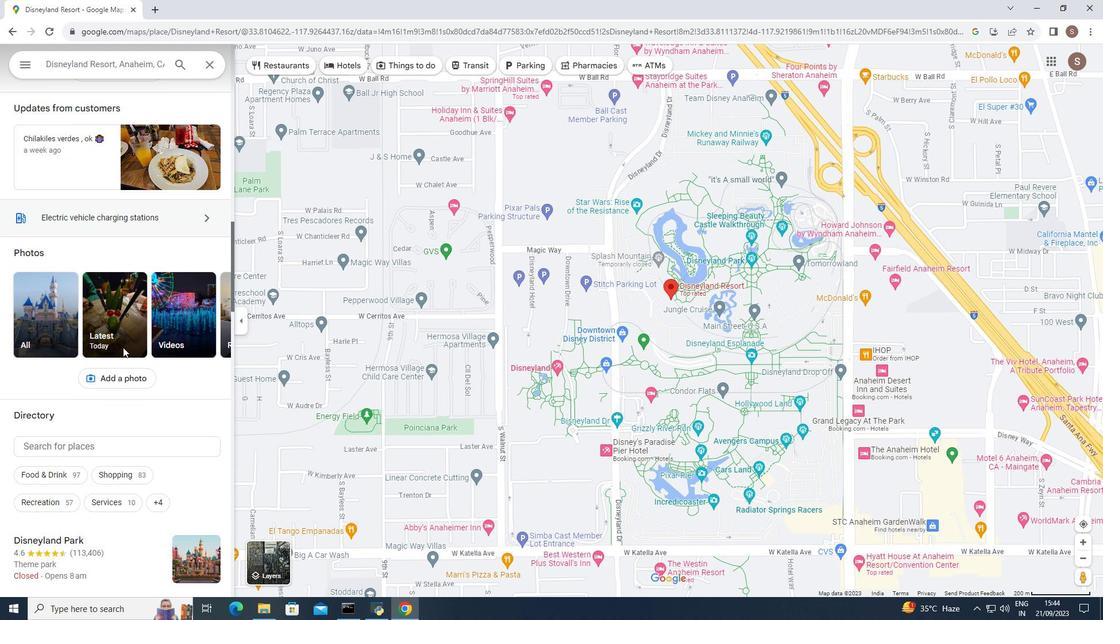 
Action: Mouse scrolled (122, 347) with delta (0, 0)
Screenshot: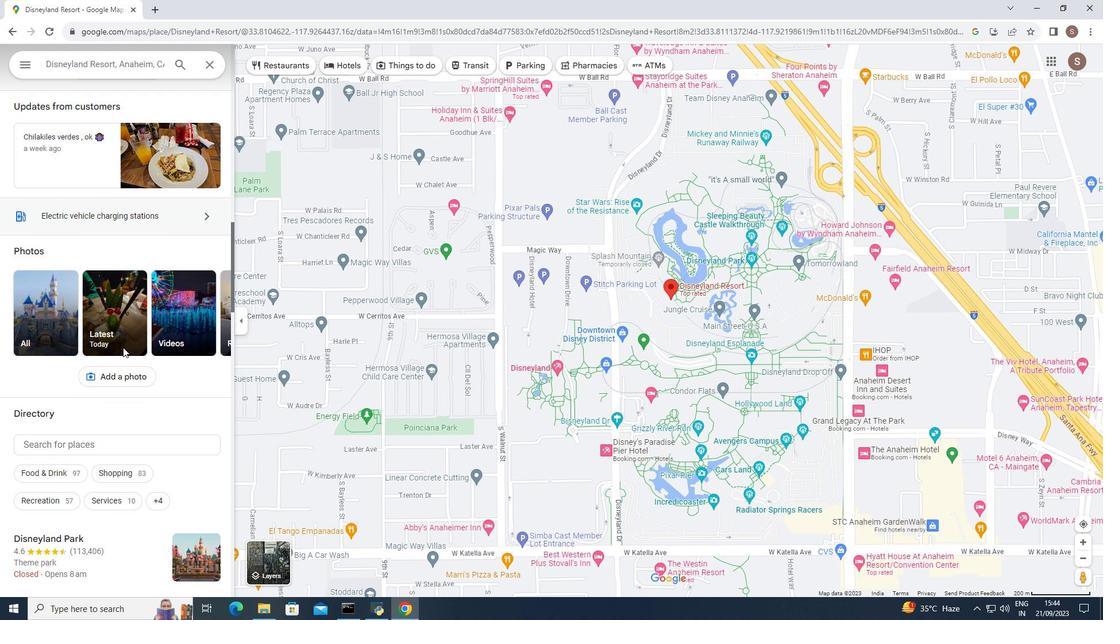
Action: Mouse scrolled (122, 347) with delta (0, 0)
Screenshot: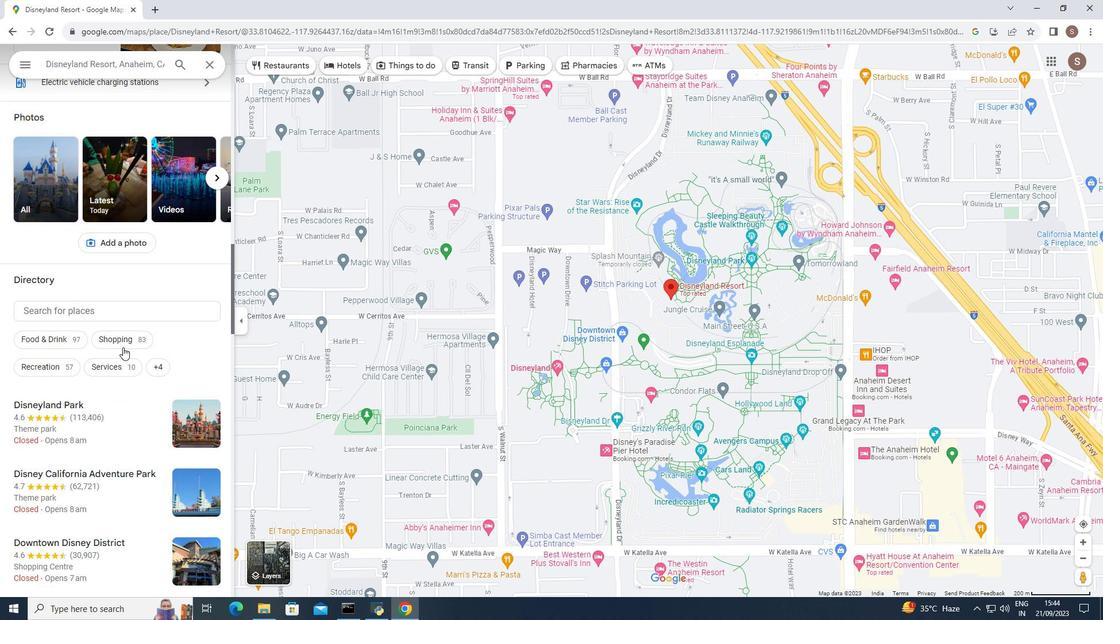 
Action: Mouse scrolled (122, 347) with delta (0, 0)
Screenshot: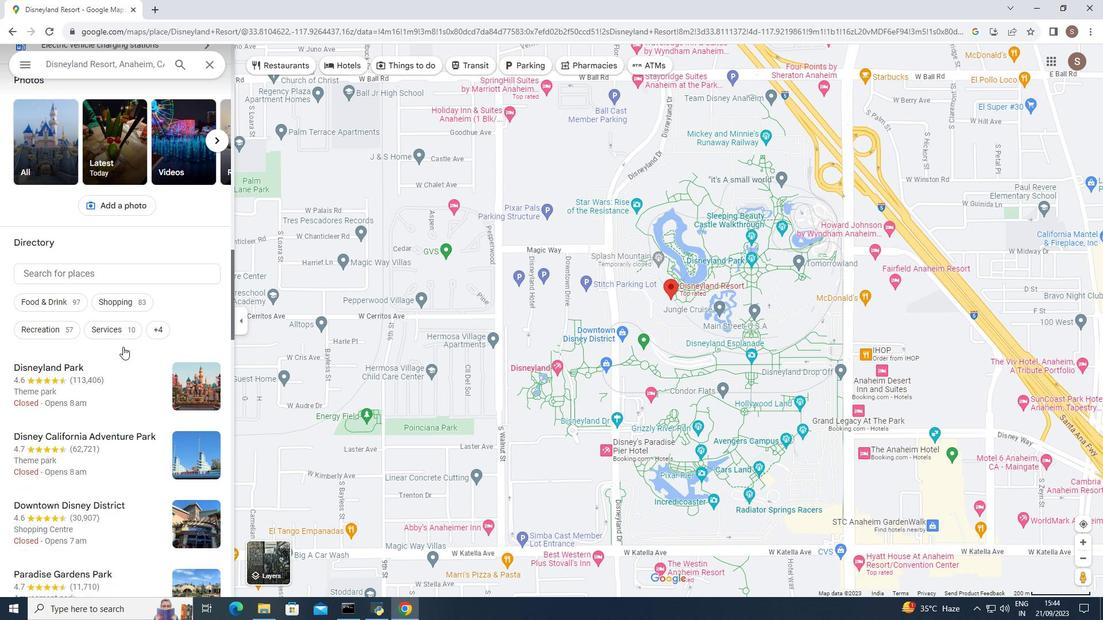 
Action: Mouse scrolled (122, 347) with delta (0, 0)
Screenshot: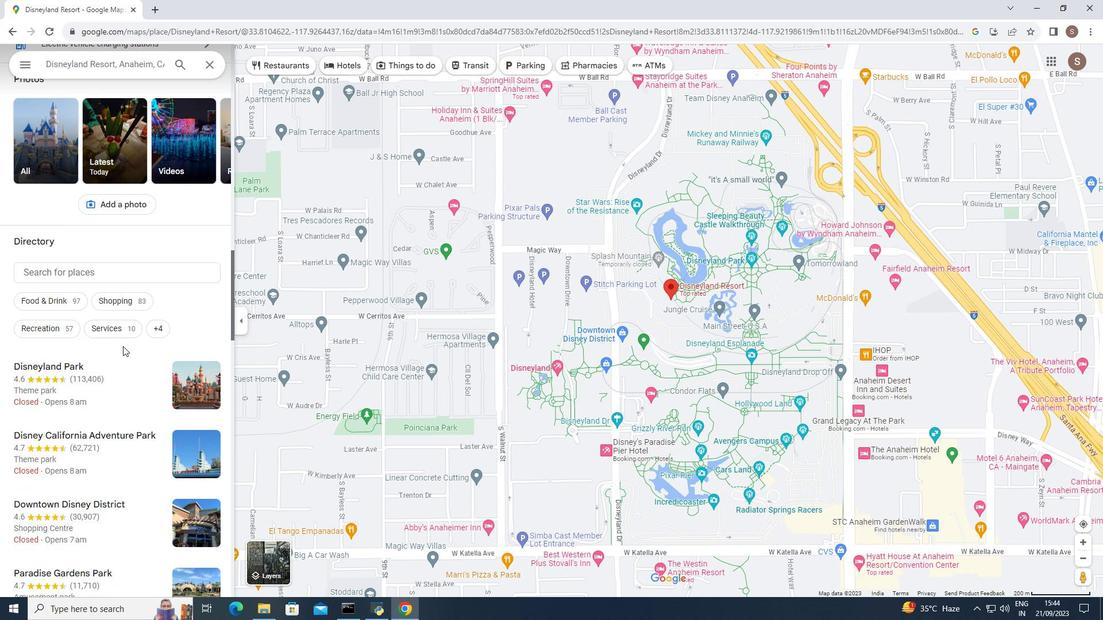 
Action: Mouse moved to (122, 344)
Screenshot: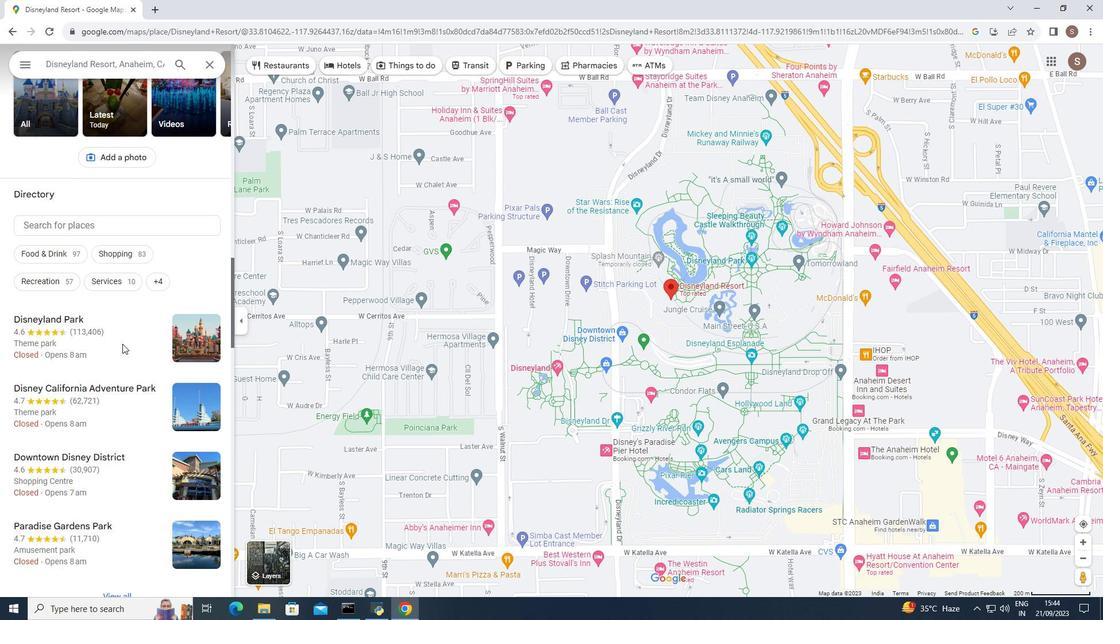 
Action: Mouse scrolled (122, 343) with delta (0, 0)
Screenshot: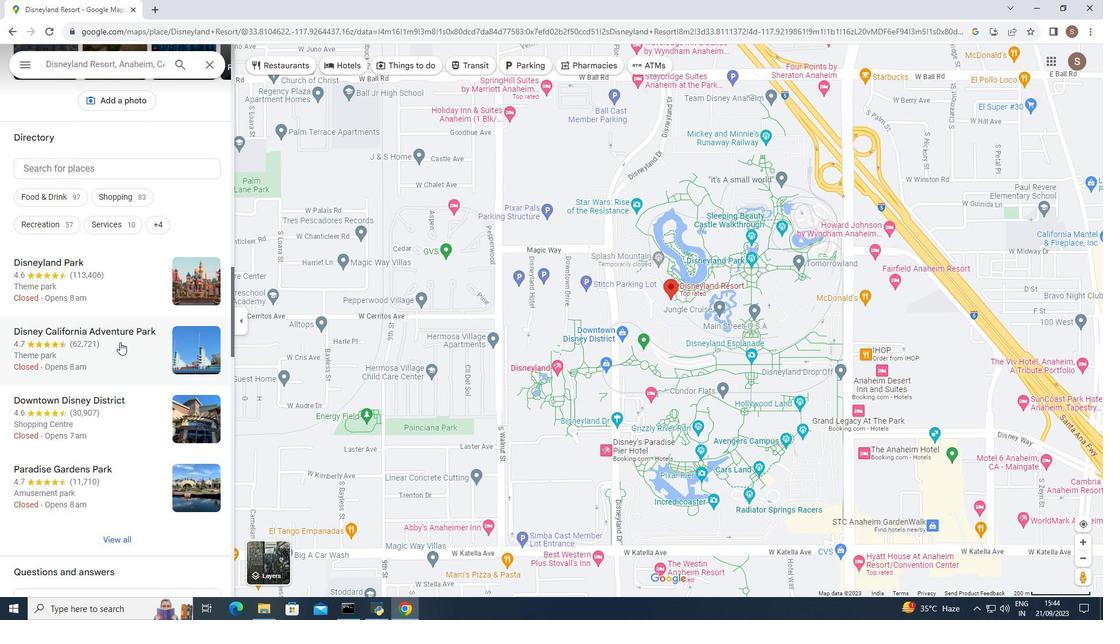 
Action: Mouse scrolled (122, 343) with delta (0, 0)
Screenshot: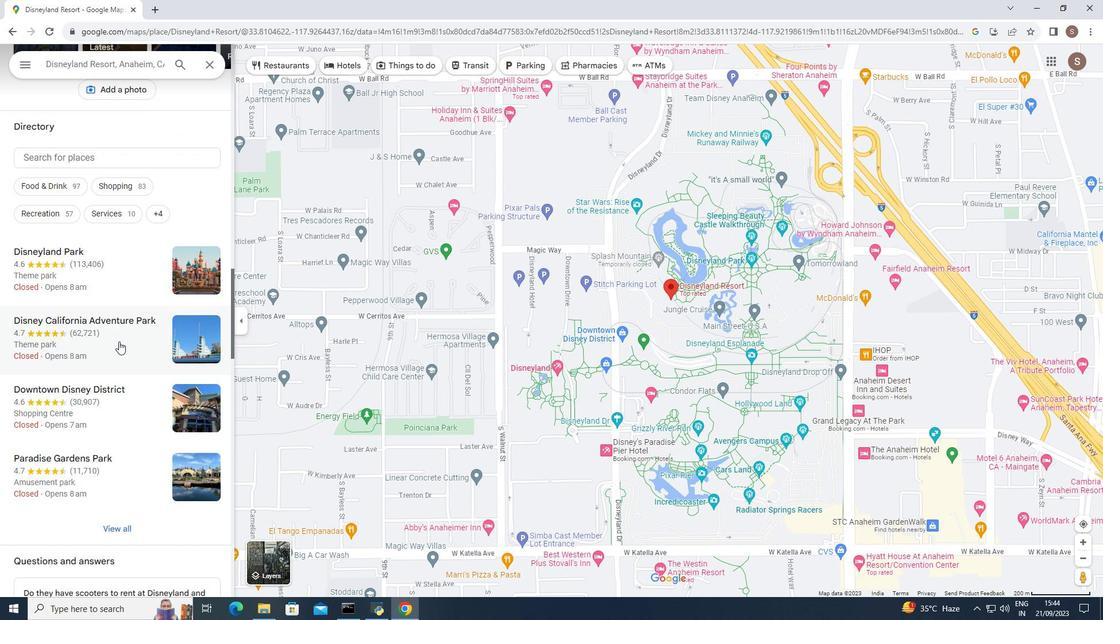
Action: Mouse moved to (118, 341)
Screenshot: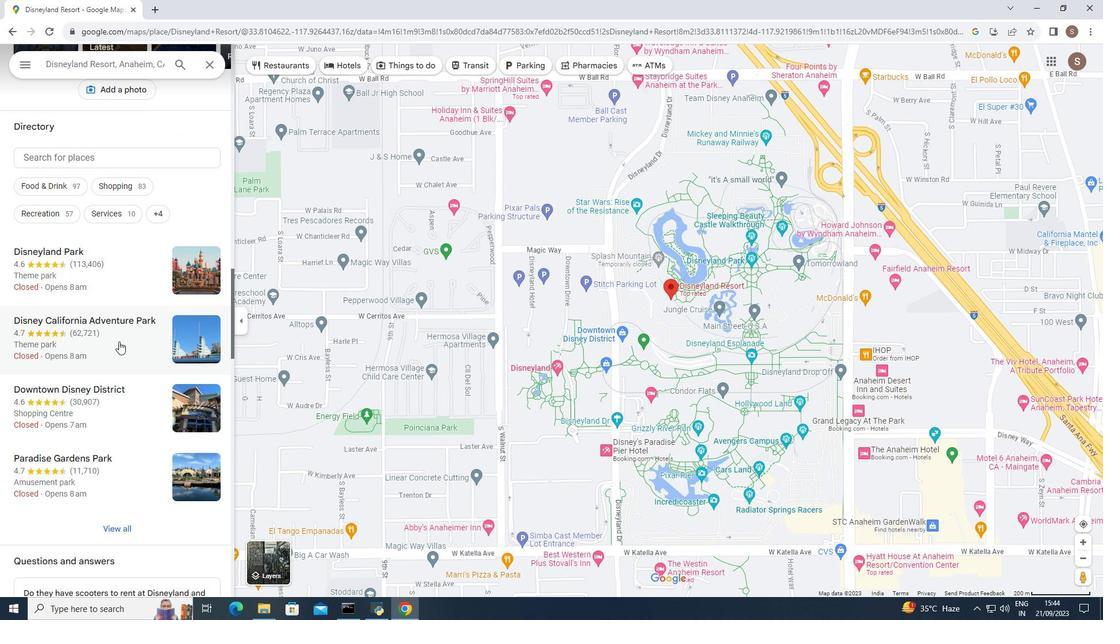 
Action: Mouse scrolled (118, 341) with delta (0, 0)
Screenshot: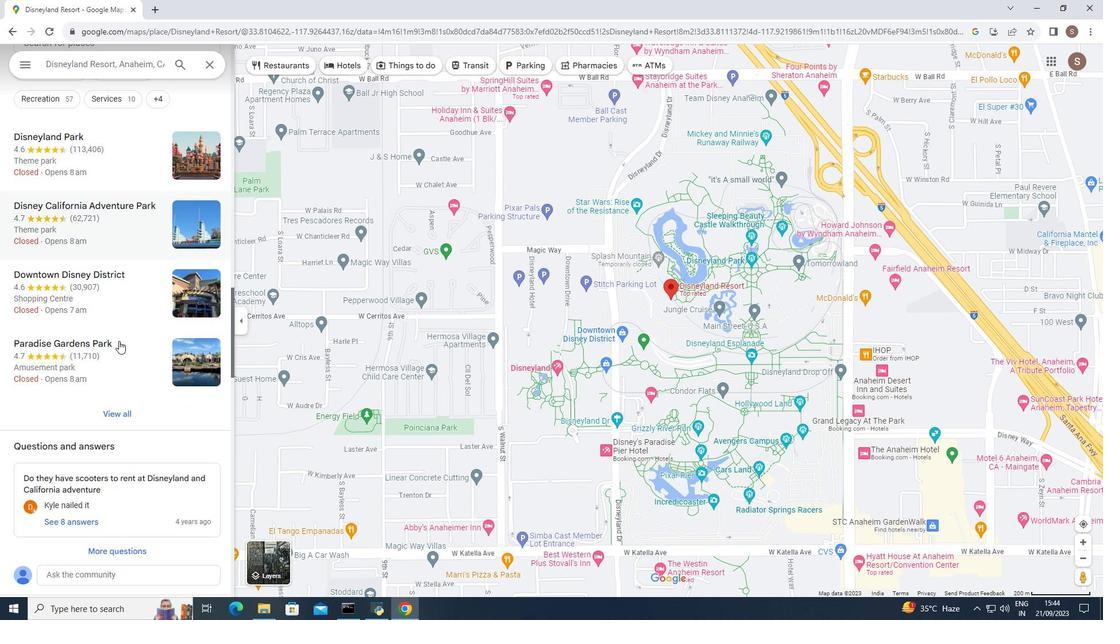 
Action: Mouse moved to (118, 341)
Screenshot: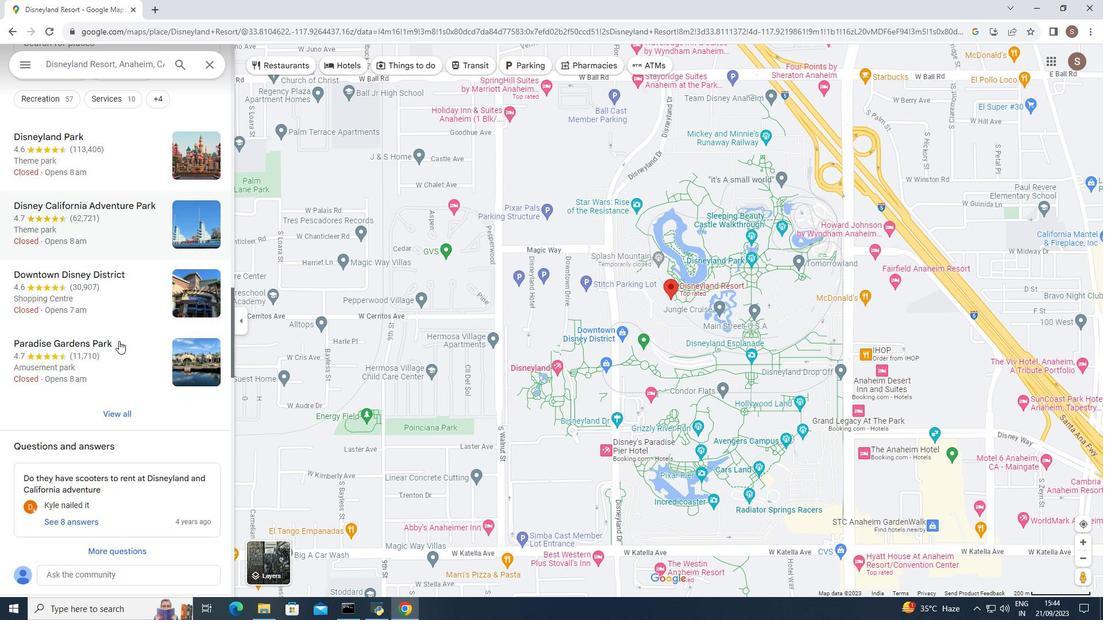 
Action: Mouse scrolled (118, 340) with delta (0, 0)
Screenshot: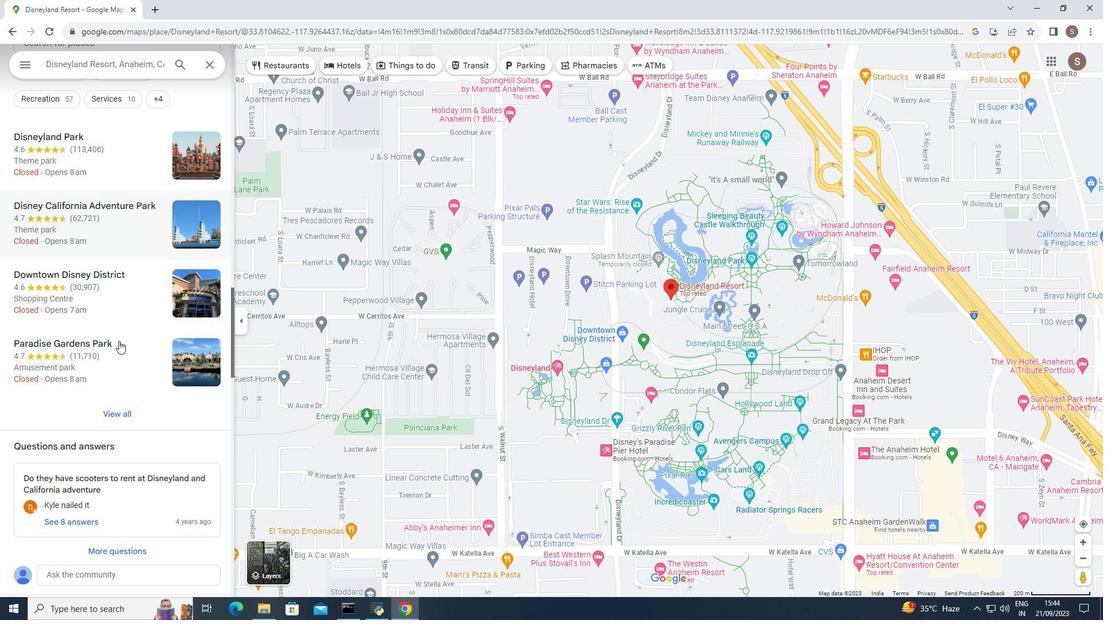 
Action: Mouse scrolled (118, 340) with delta (0, 0)
Screenshot: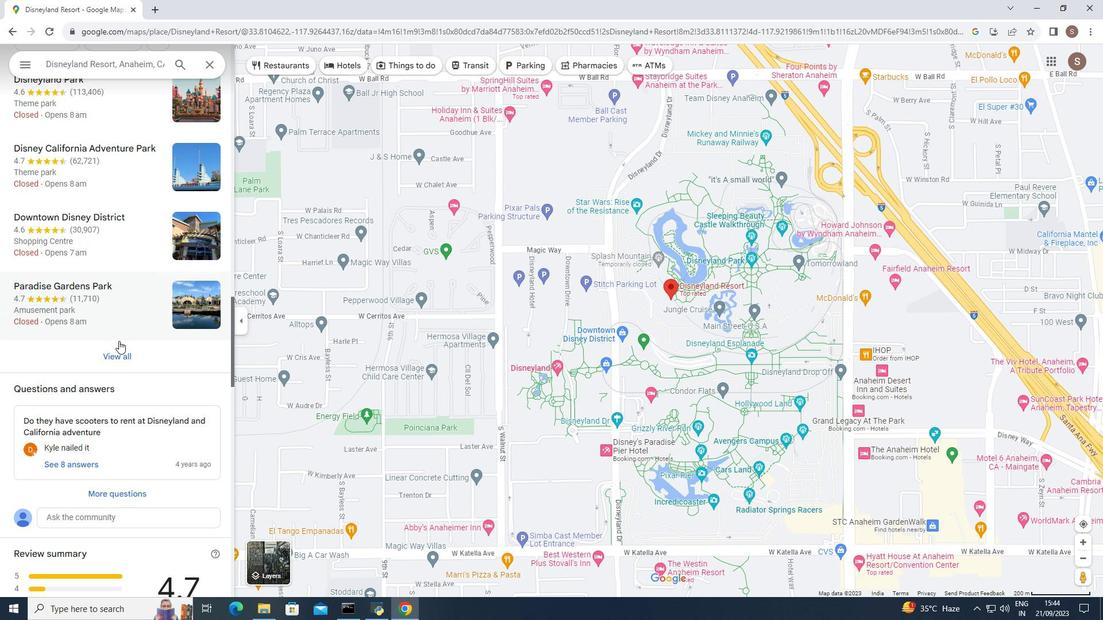 
Action: Mouse scrolled (118, 340) with delta (0, 0)
Screenshot: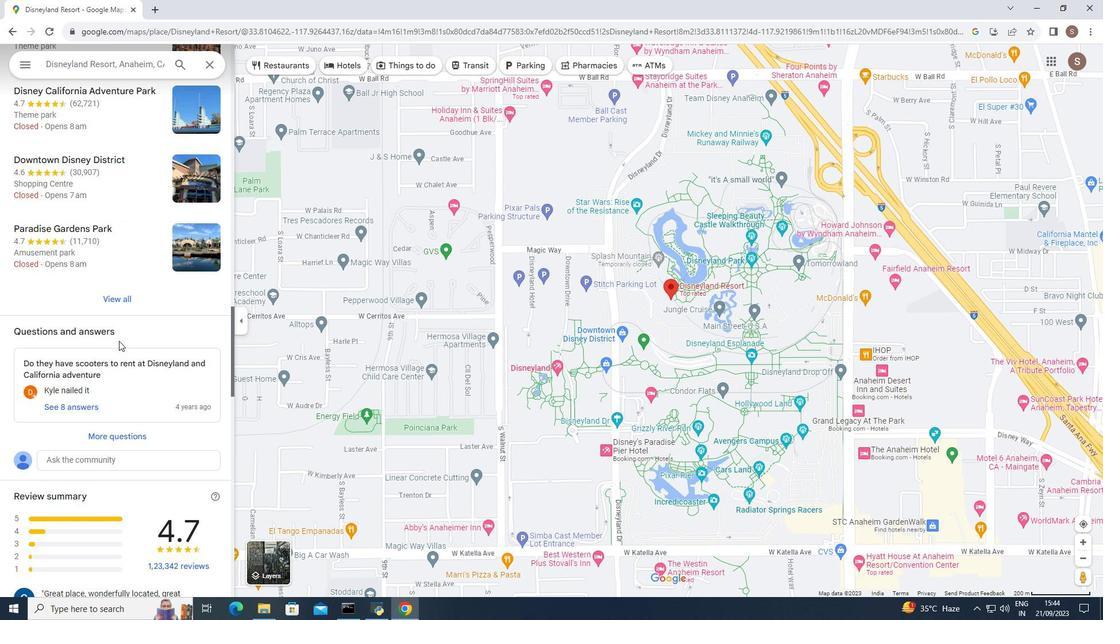 
Action: Mouse scrolled (118, 340) with delta (0, 0)
Screenshot: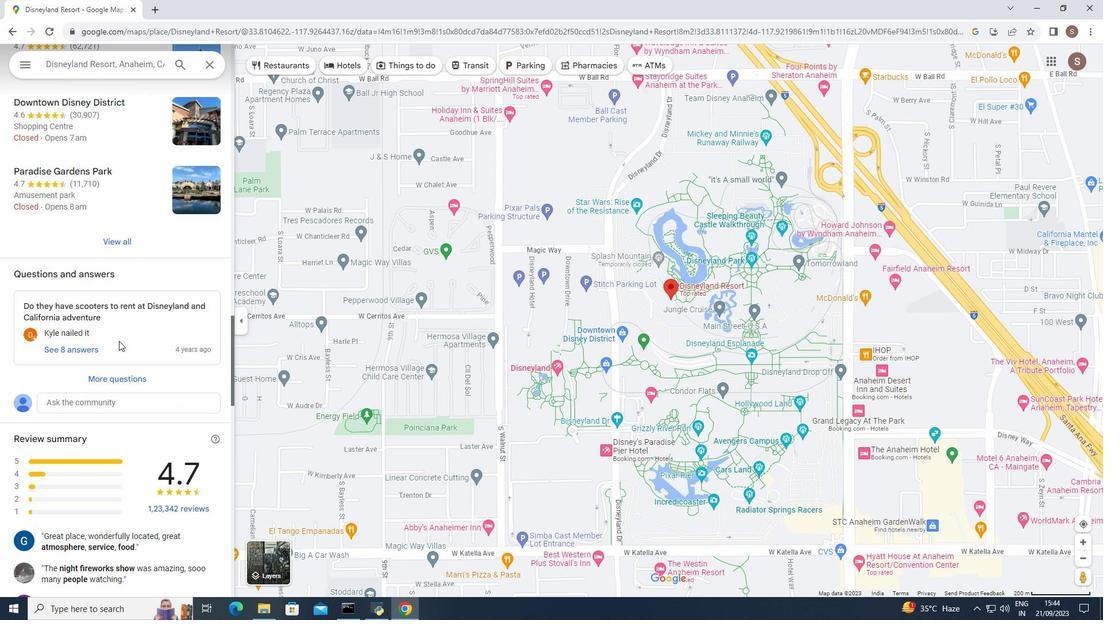 
Action: Mouse scrolled (118, 340) with delta (0, 0)
Screenshot: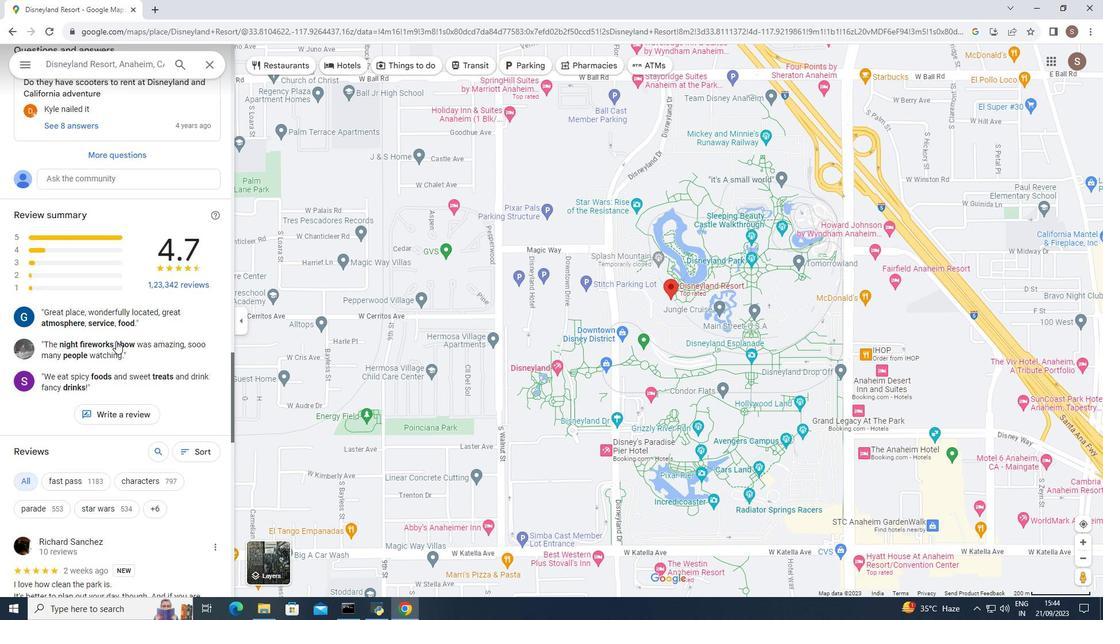 
Action: Mouse scrolled (118, 340) with delta (0, 0)
Screenshot: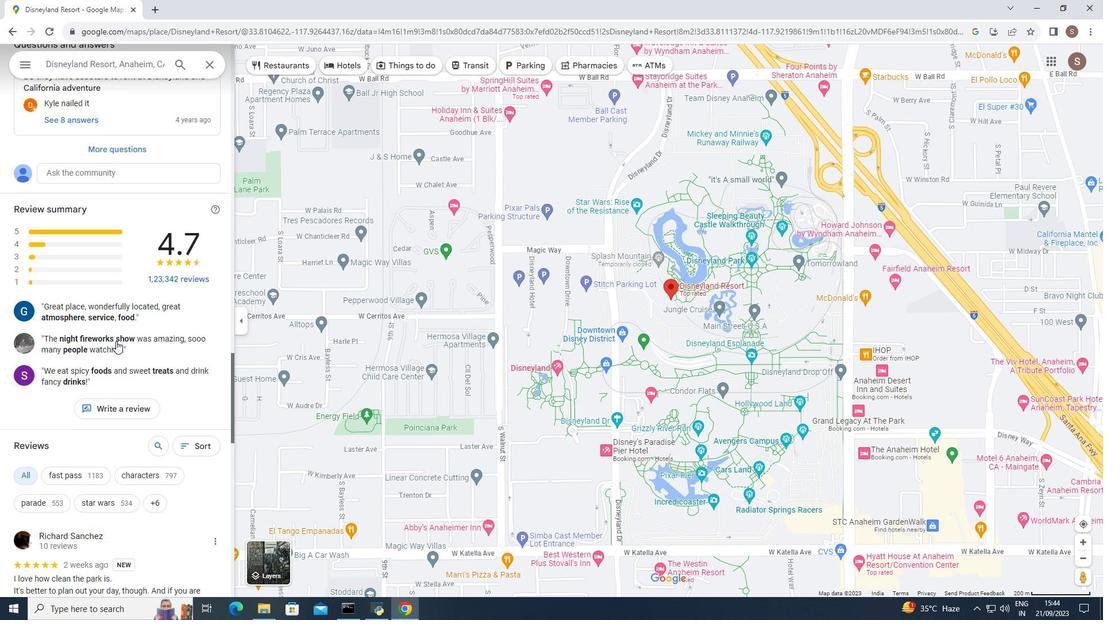 
Action: Mouse scrolled (118, 340) with delta (0, 0)
Screenshot: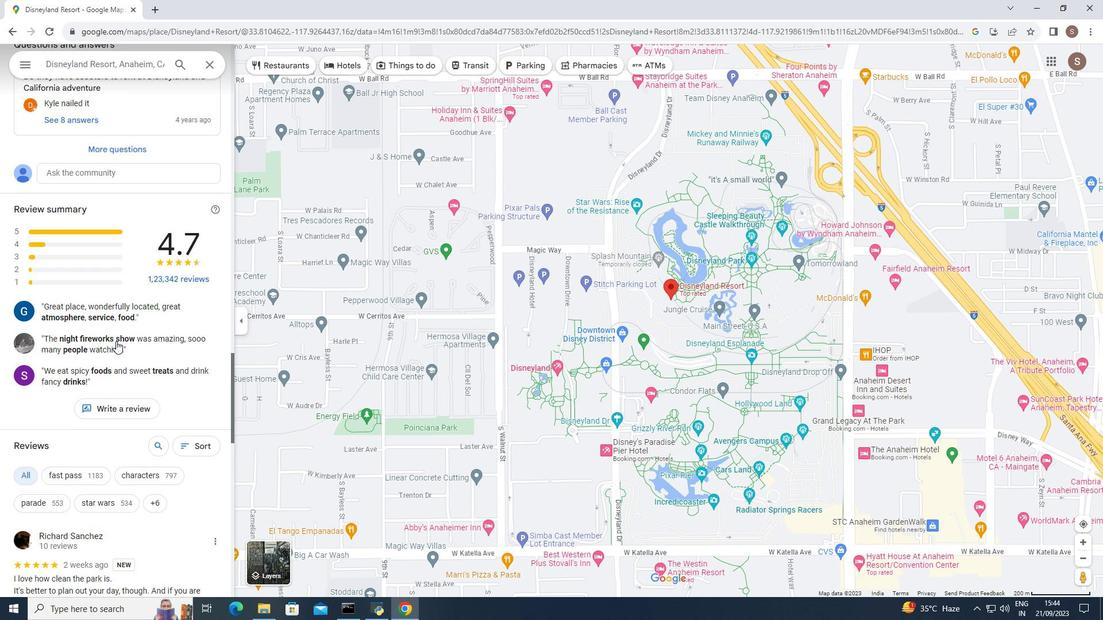 
Action: Mouse scrolled (118, 340) with delta (0, 0)
Screenshot: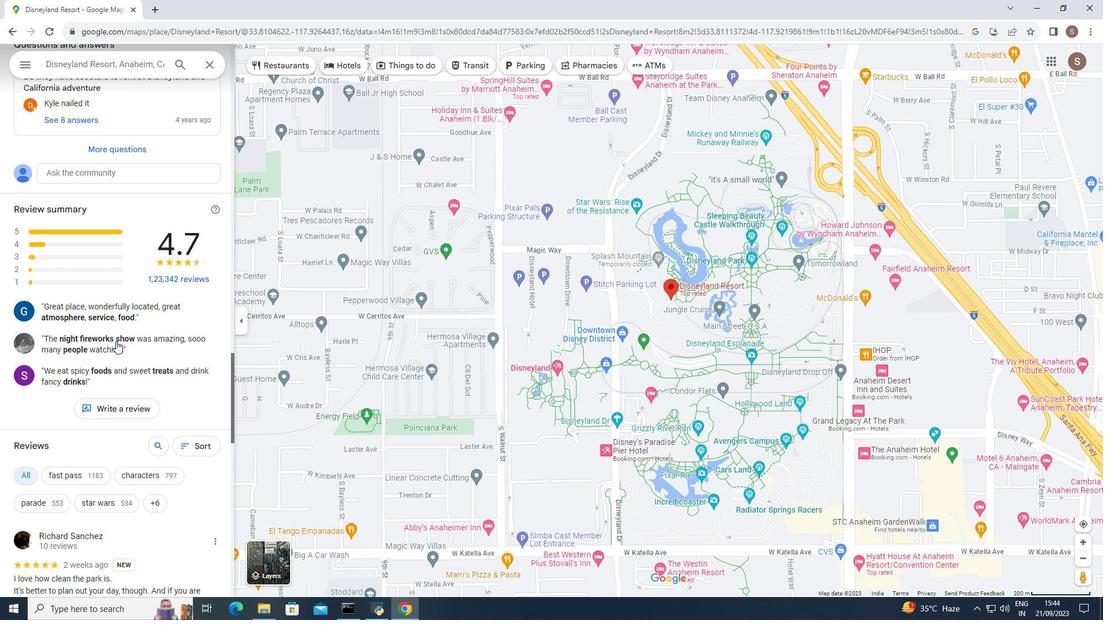 
Action: Mouse moved to (115, 340)
Screenshot: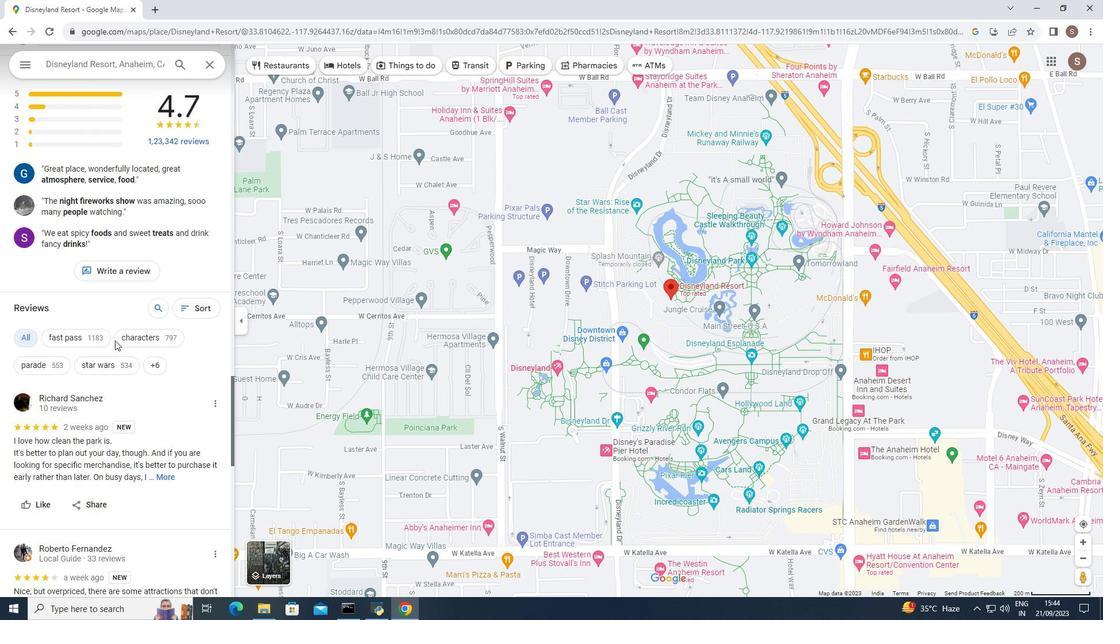 
Action: Mouse scrolled (115, 340) with delta (0, 0)
Screenshot: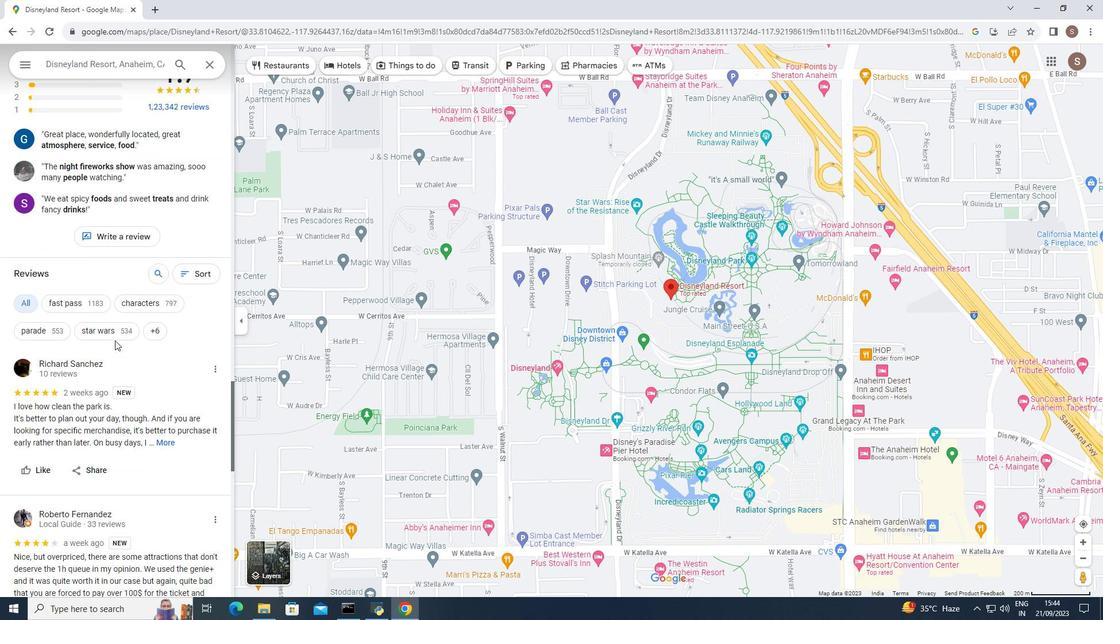 
Action: Mouse scrolled (115, 340) with delta (0, 0)
Screenshot: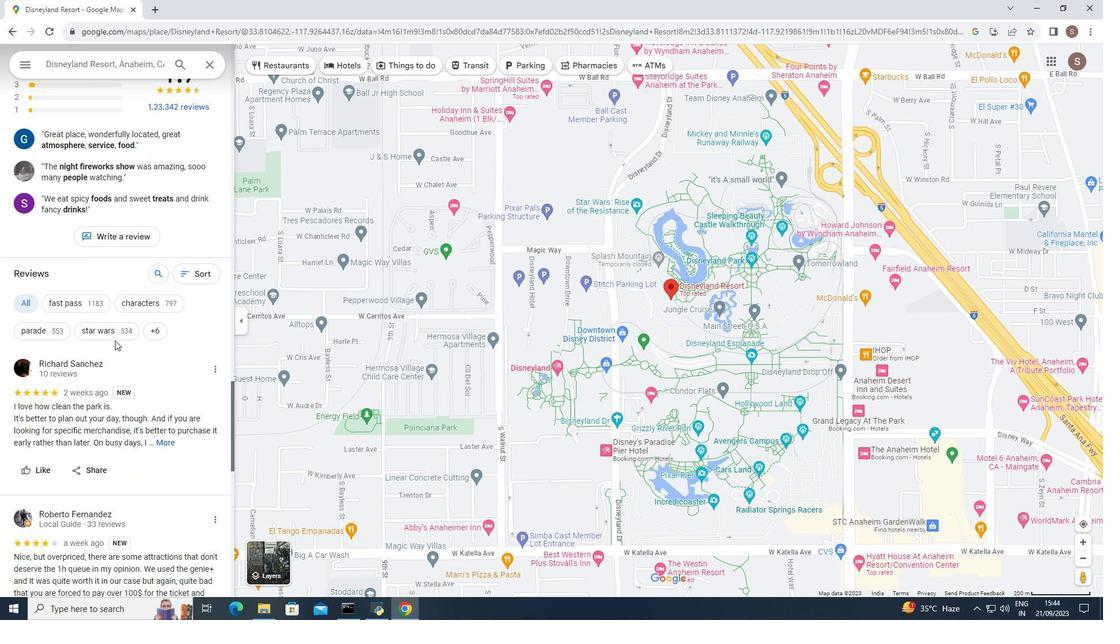 
Action: Mouse moved to (114, 340)
Screenshot: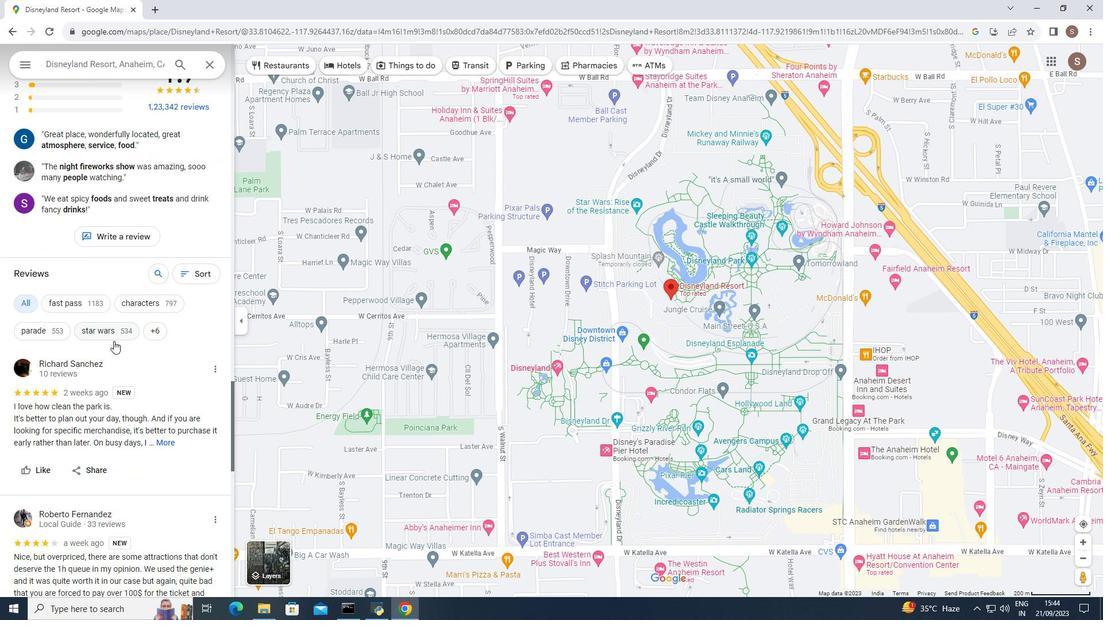 
Action: Mouse scrolled (114, 340) with delta (0, 0)
Screenshot: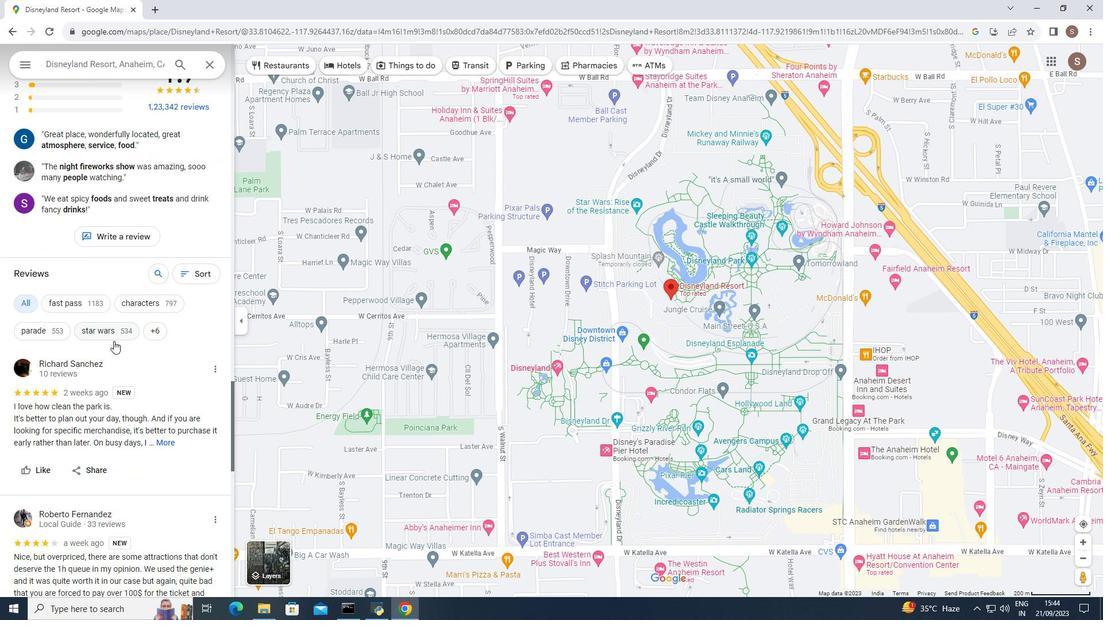 
Action: Mouse moved to (113, 341)
Screenshot: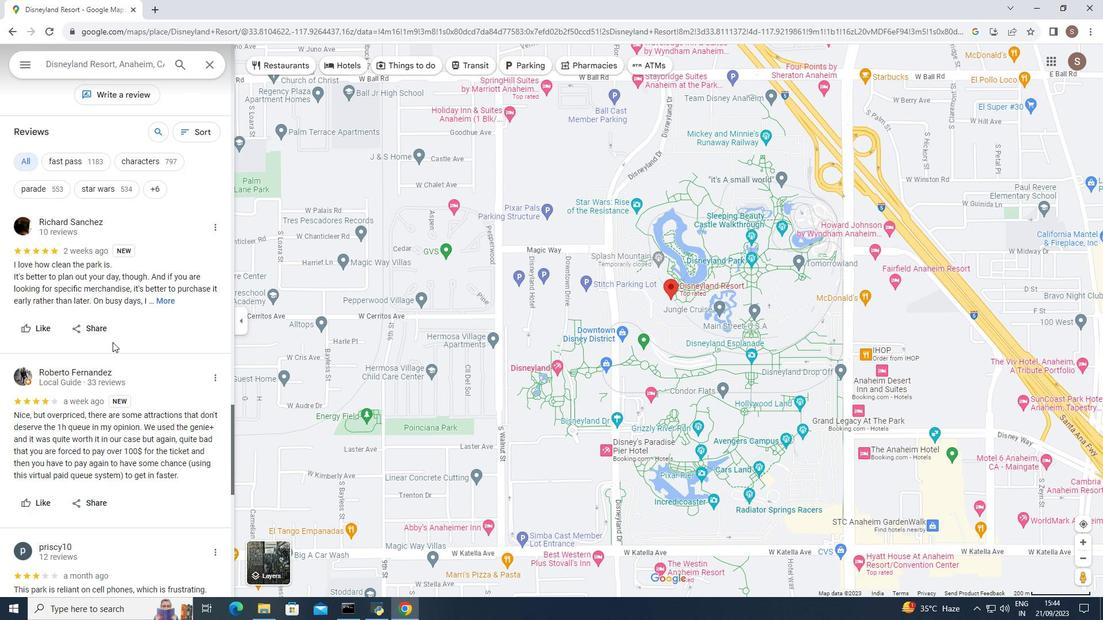 
Action: Mouse scrolled (113, 340) with delta (0, 0)
Screenshot: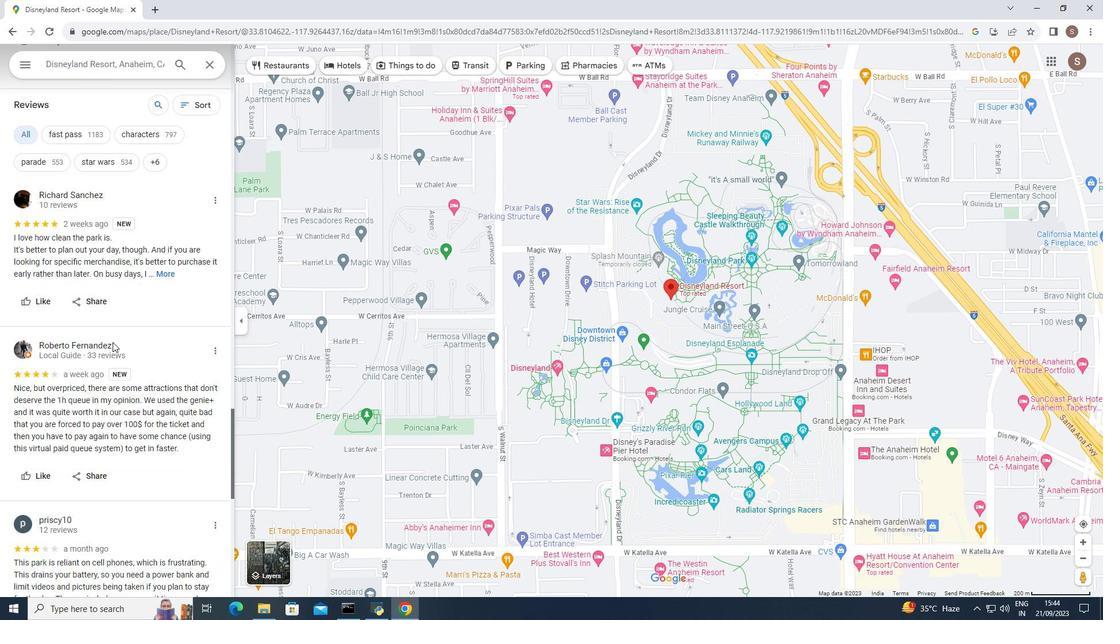 
Action: Mouse moved to (112, 342)
Screenshot: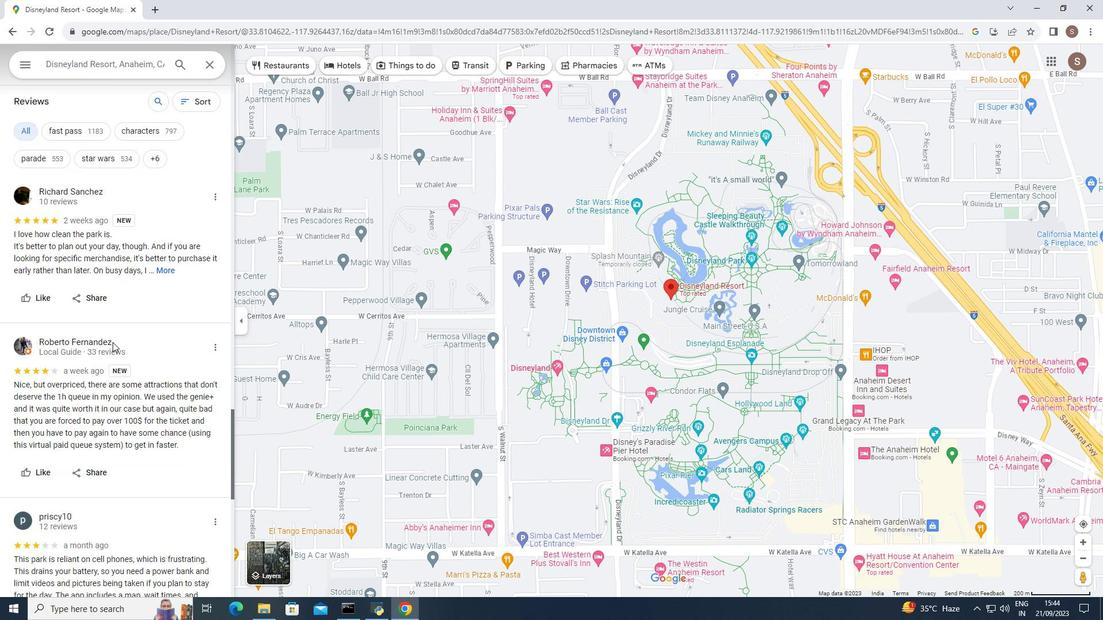 
Action: Mouse scrolled (112, 341) with delta (0, 0)
Screenshot: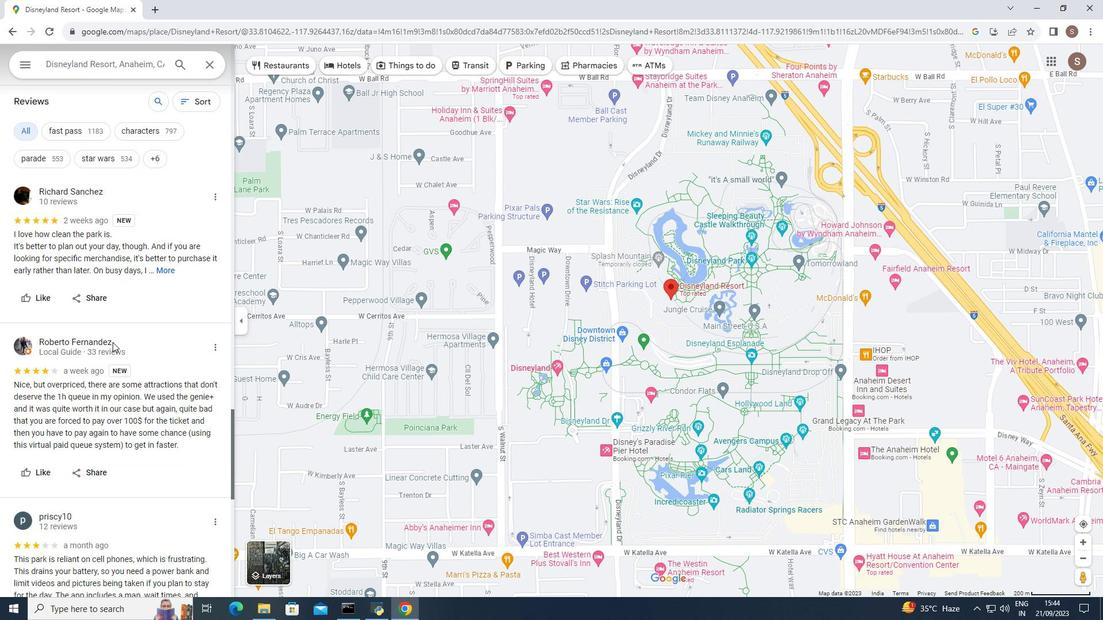 
Action: Mouse scrolled (112, 341) with delta (0, 0)
Screenshot: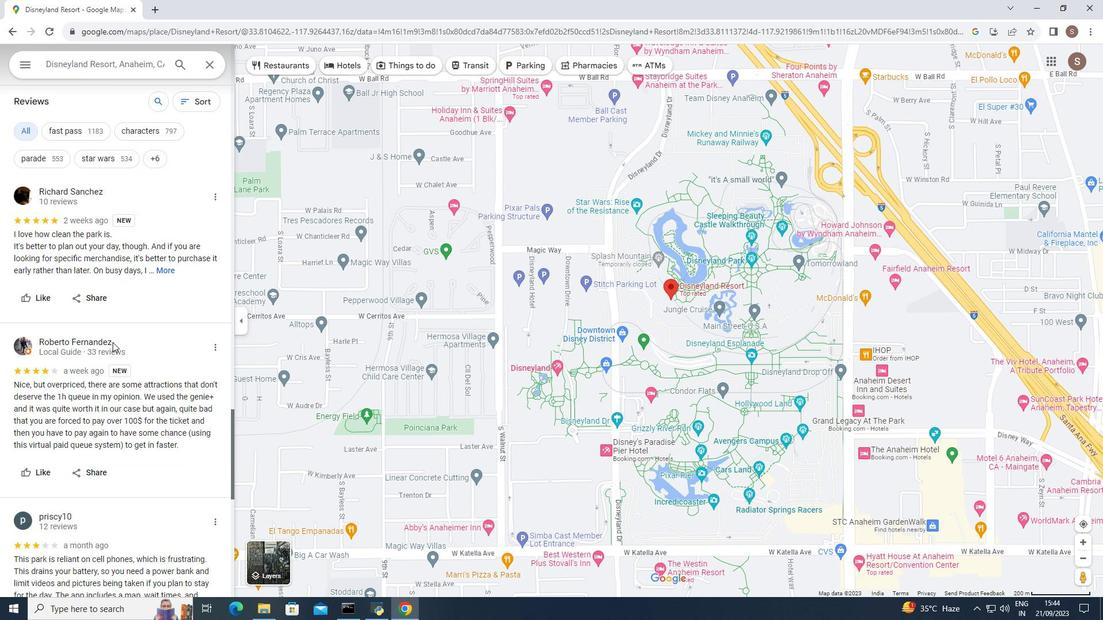 
Action: Mouse scrolled (112, 341) with delta (0, 0)
Screenshot: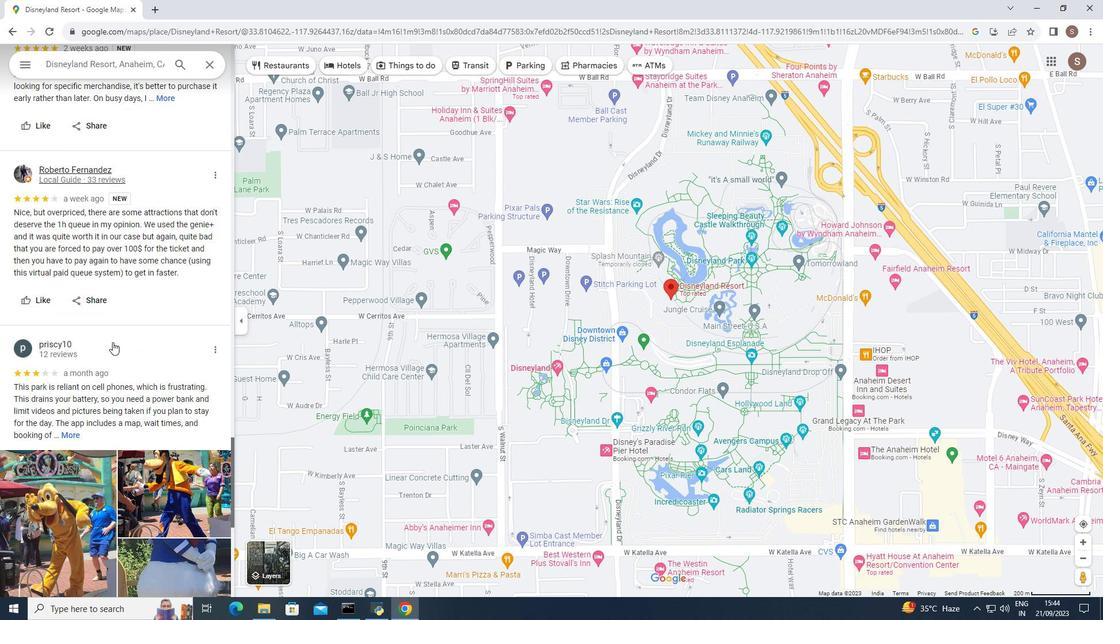 
Action: Mouse scrolled (112, 341) with delta (0, 0)
Screenshot: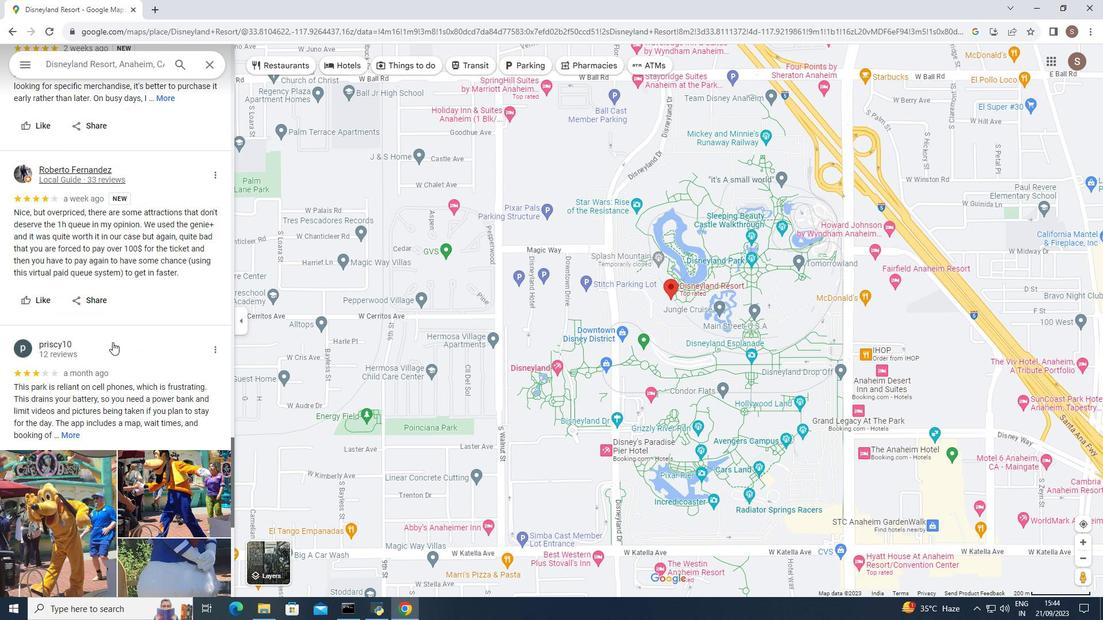 
Action: Mouse scrolled (112, 341) with delta (0, 0)
Screenshot: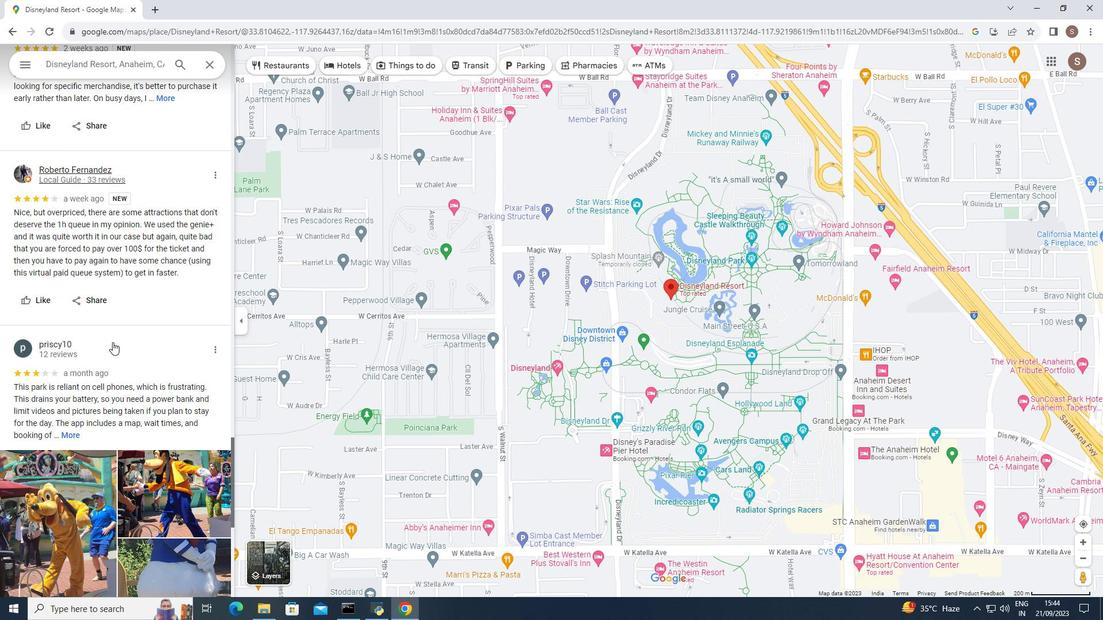 
Action: Mouse scrolled (112, 341) with delta (0, 0)
Screenshot: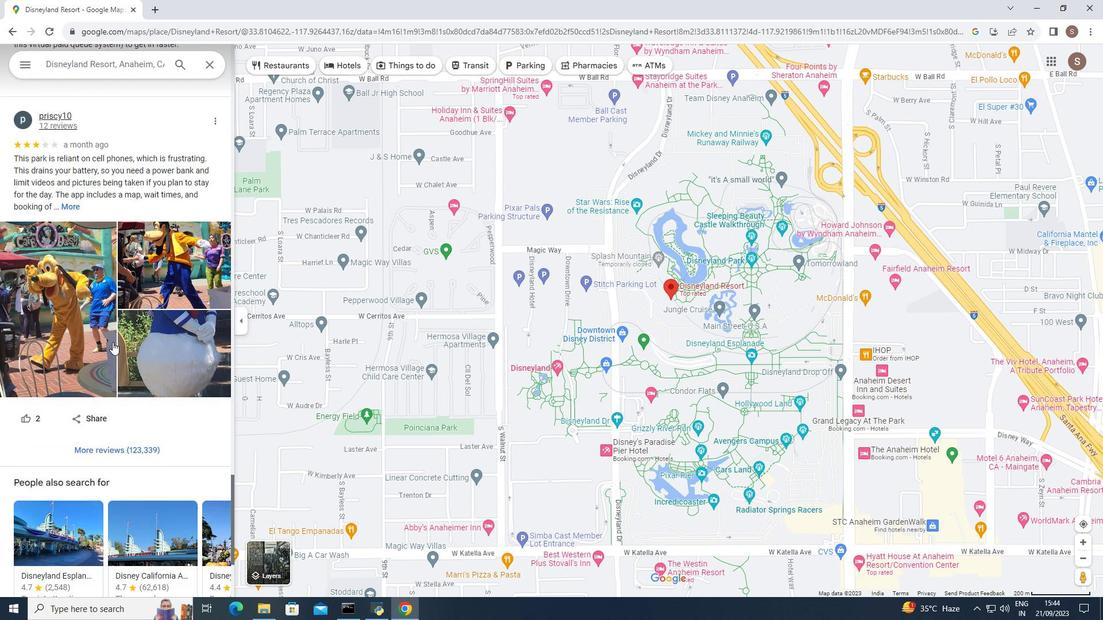 
Action: Mouse moved to (112, 342)
Screenshot: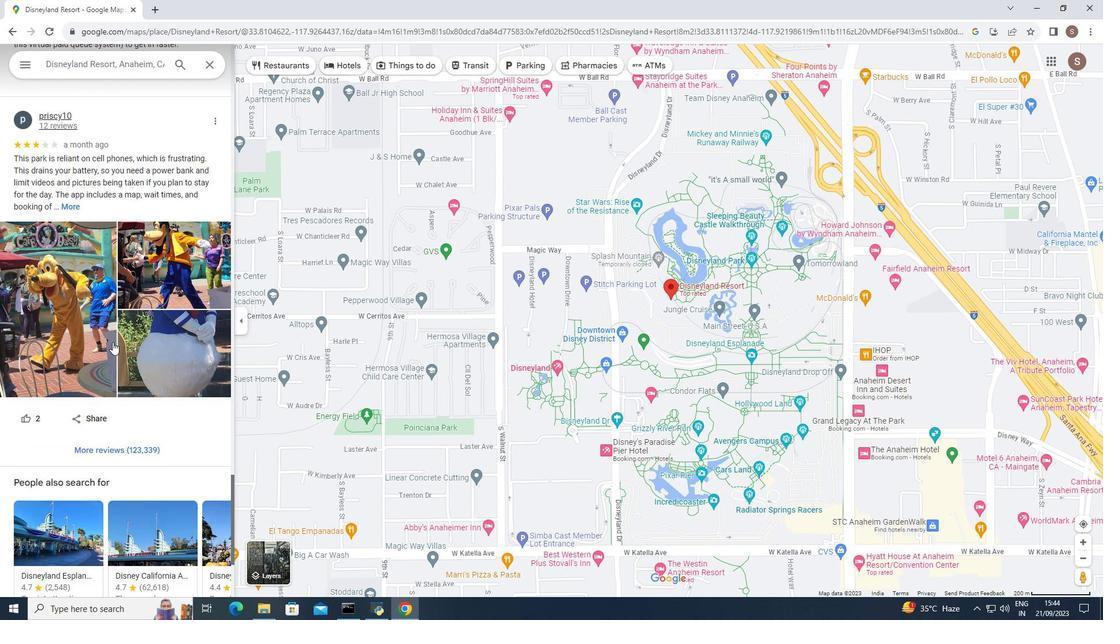 
Action: Mouse scrolled (112, 341) with delta (0, 0)
Screenshot: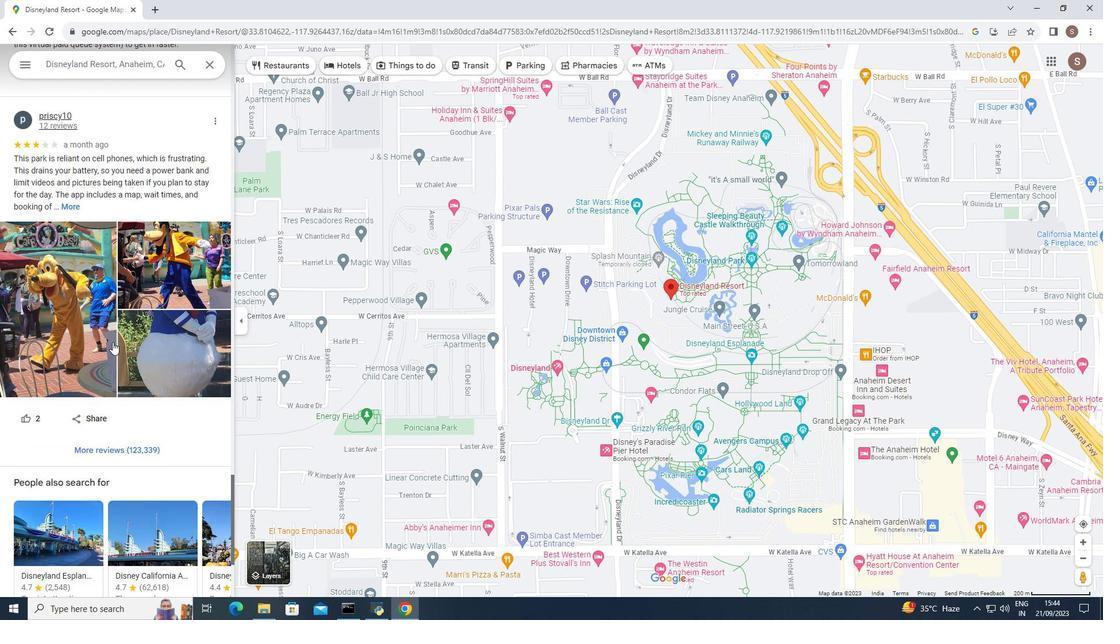 
Action: Mouse scrolled (112, 341) with delta (0, 0)
Screenshot: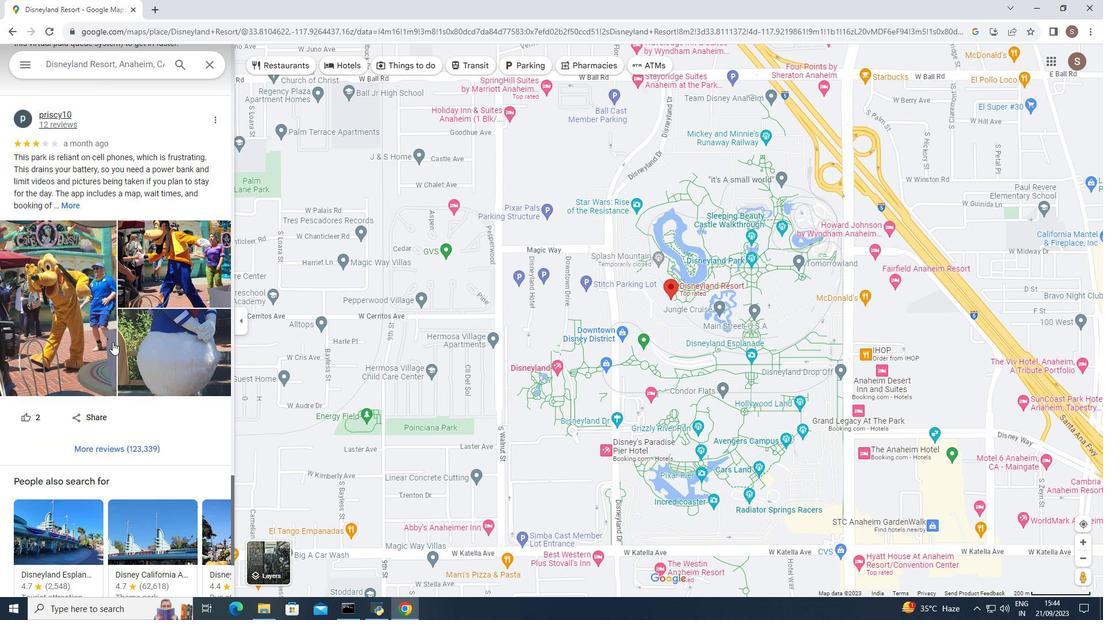 
Action: Mouse scrolled (112, 341) with delta (0, 0)
Screenshot: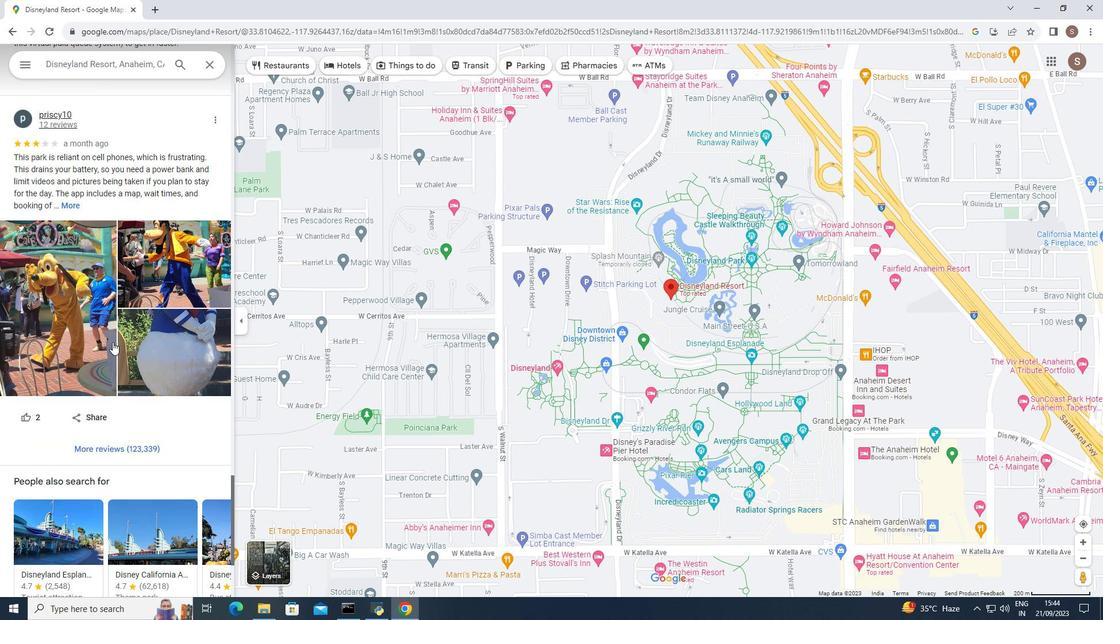 
Action: Mouse scrolled (112, 341) with delta (0, 0)
Screenshot: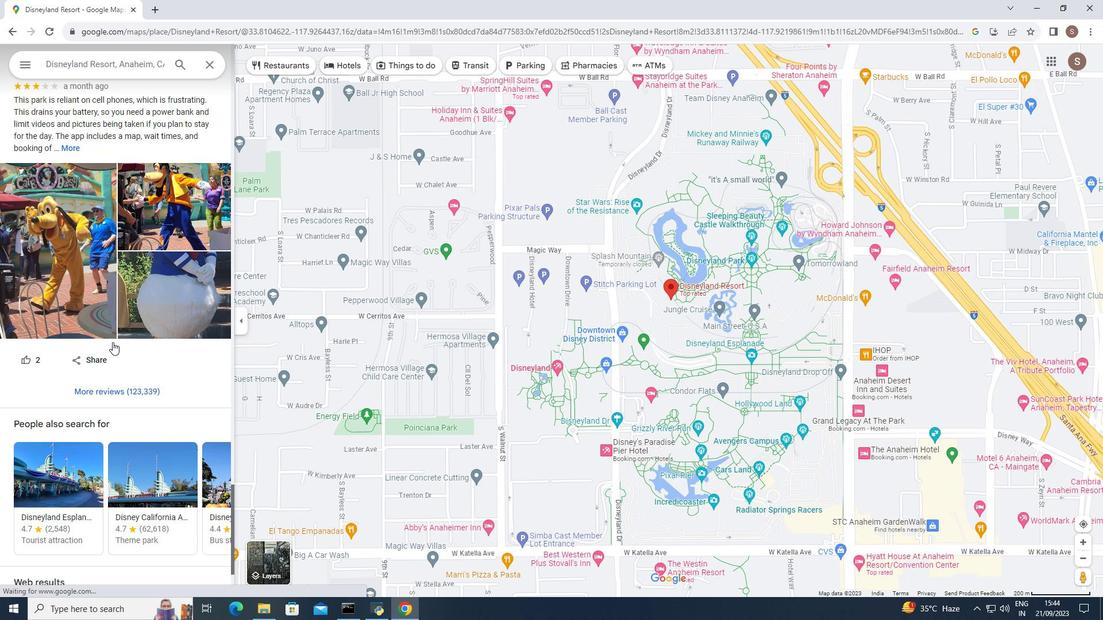 
Action: Mouse moved to (71, 145)
Screenshot: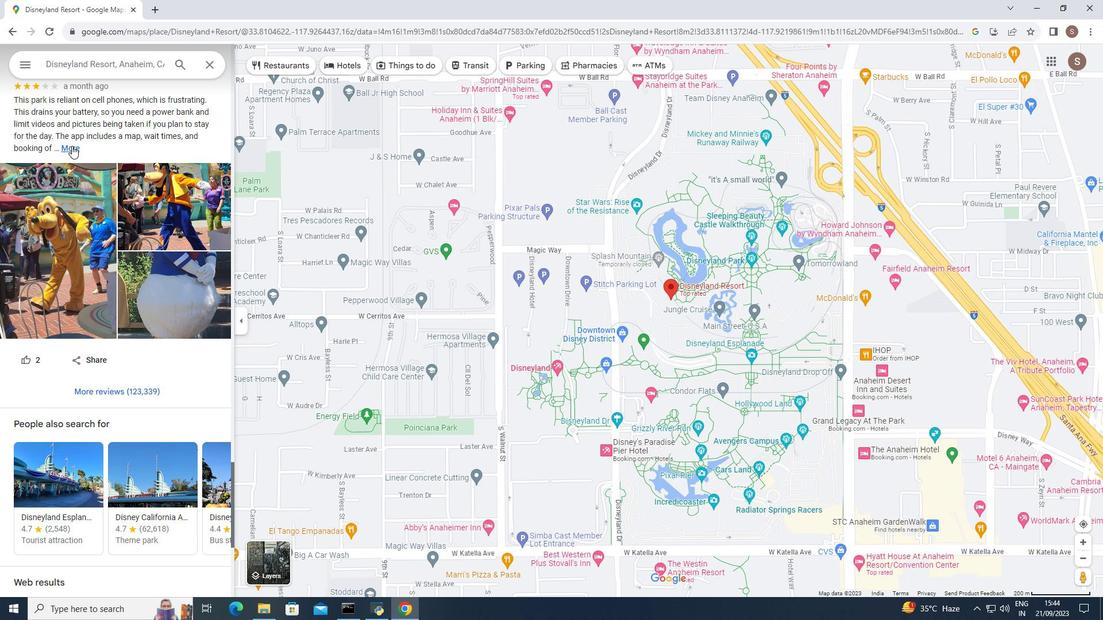 
Action: Mouse pressed left at (71, 145)
Screenshot: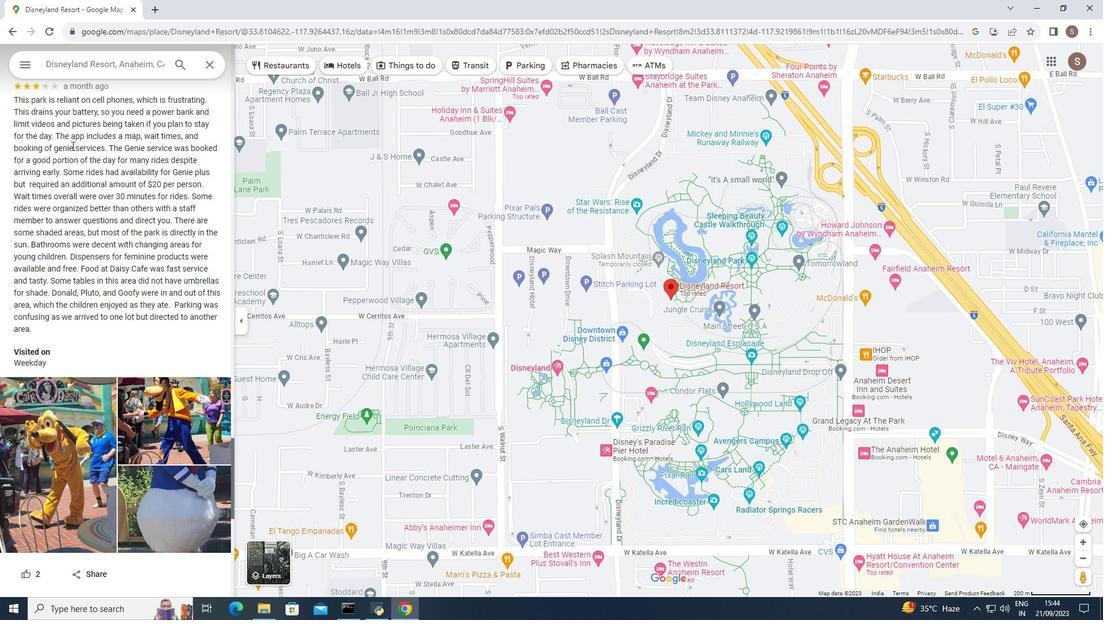 
Action: Mouse moved to (118, 249)
Screenshot: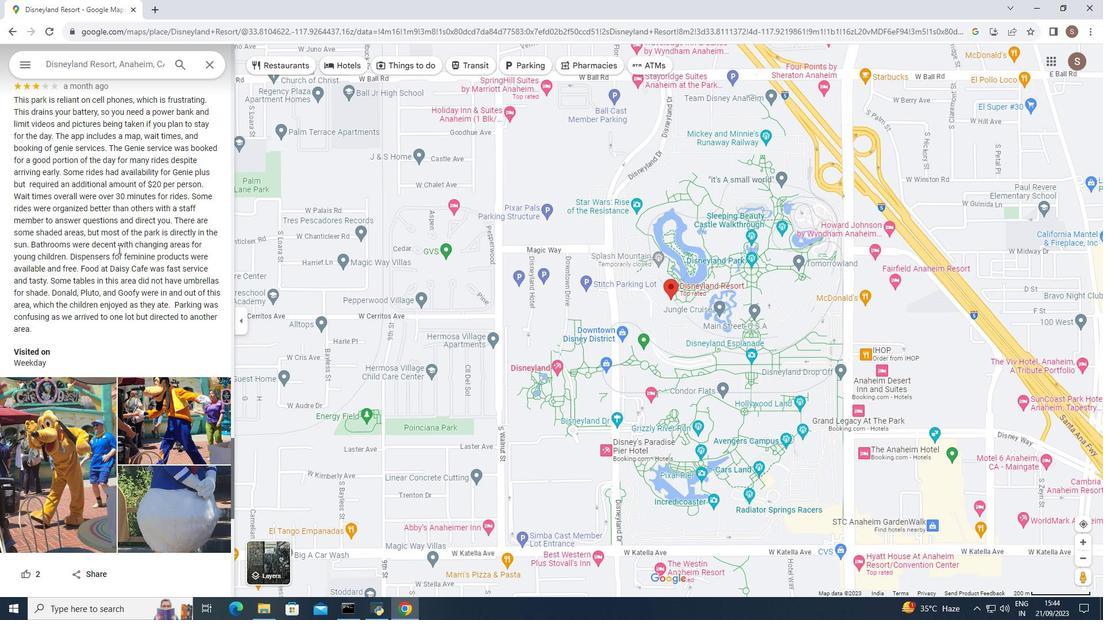 
Action: Mouse scrolled (118, 249) with delta (0, 0)
Screenshot: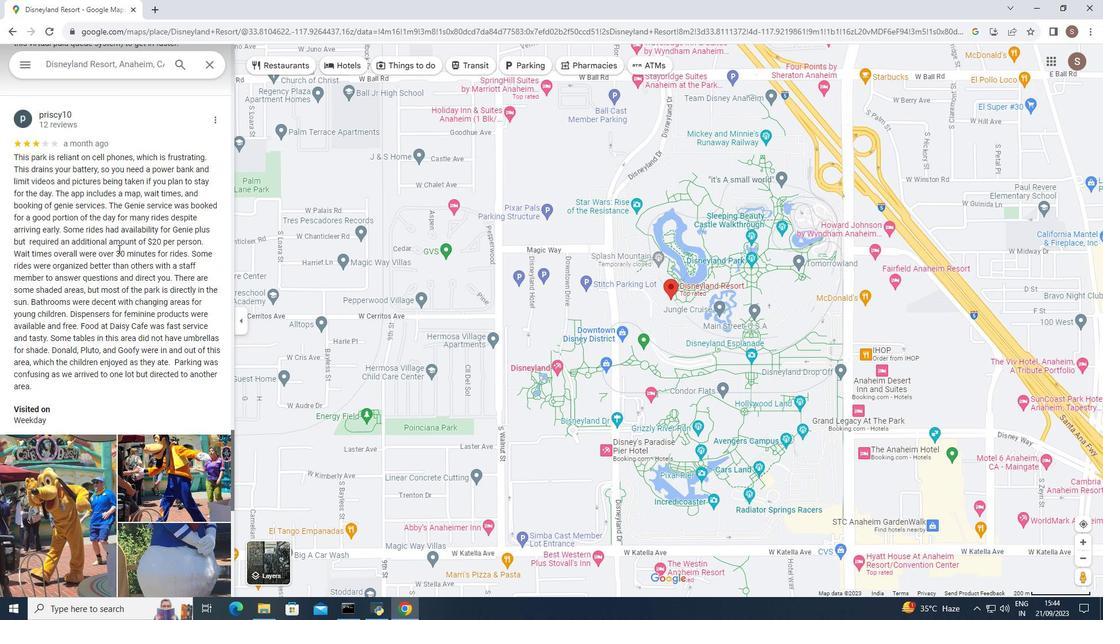 
Action: Mouse scrolled (118, 248) with delta (0, 0)
Screenshot: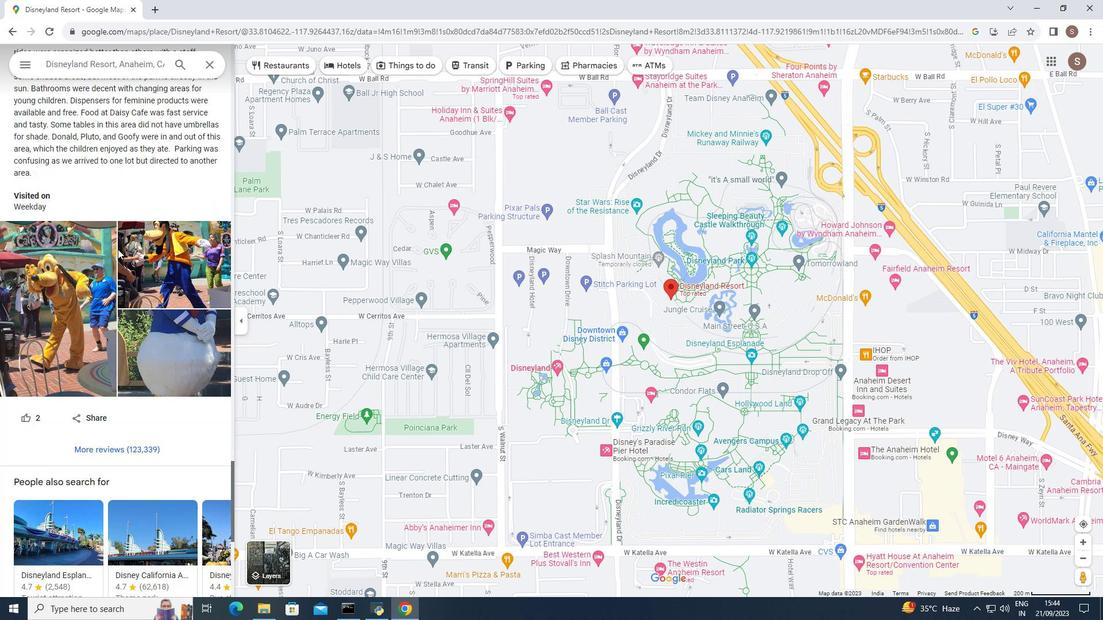 
Action: Mouse scrolled (118, 248) with delta (0, 0)
Screenshot: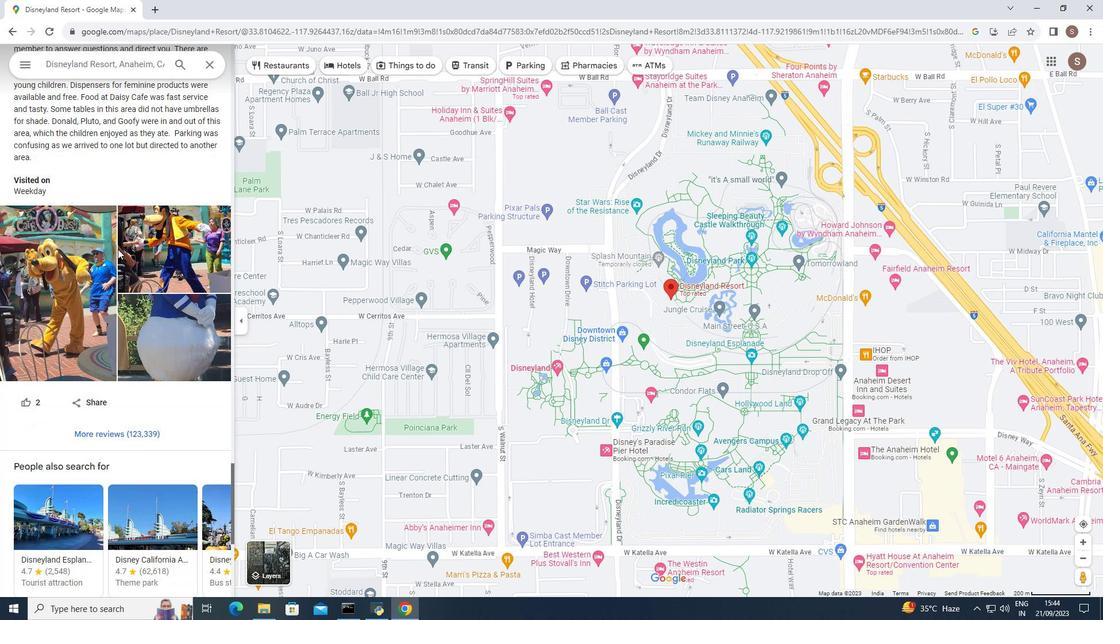 
Action: Mouse scrolled (118, 248) with delta (0, 0)
Screenshot: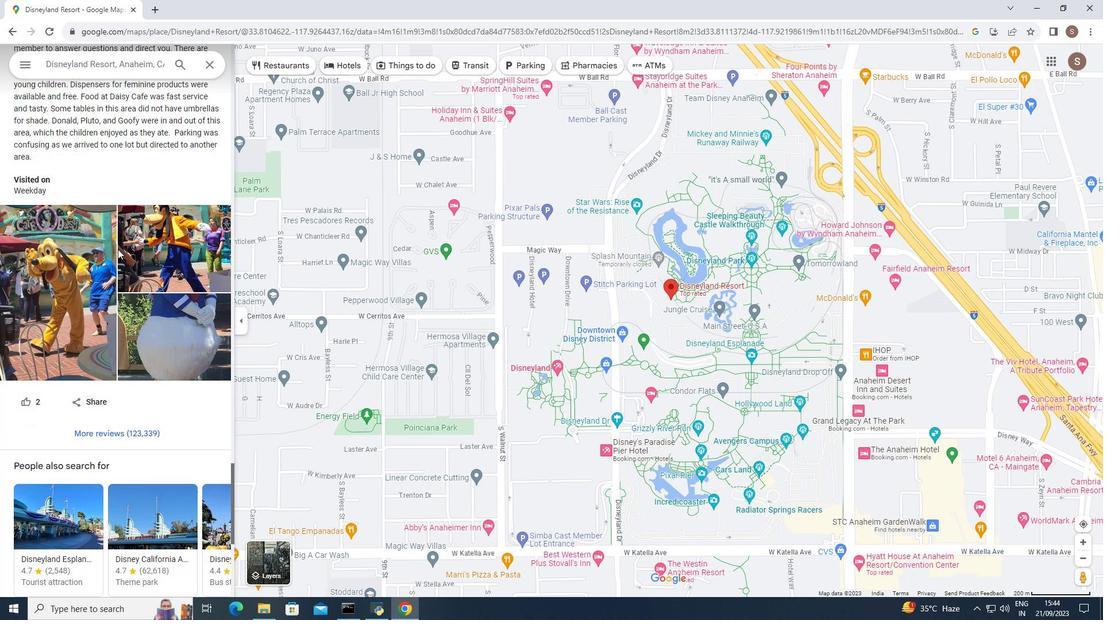 
Action: Mouse scrolled (118, 248) with delta (0, 0)
Screenshot: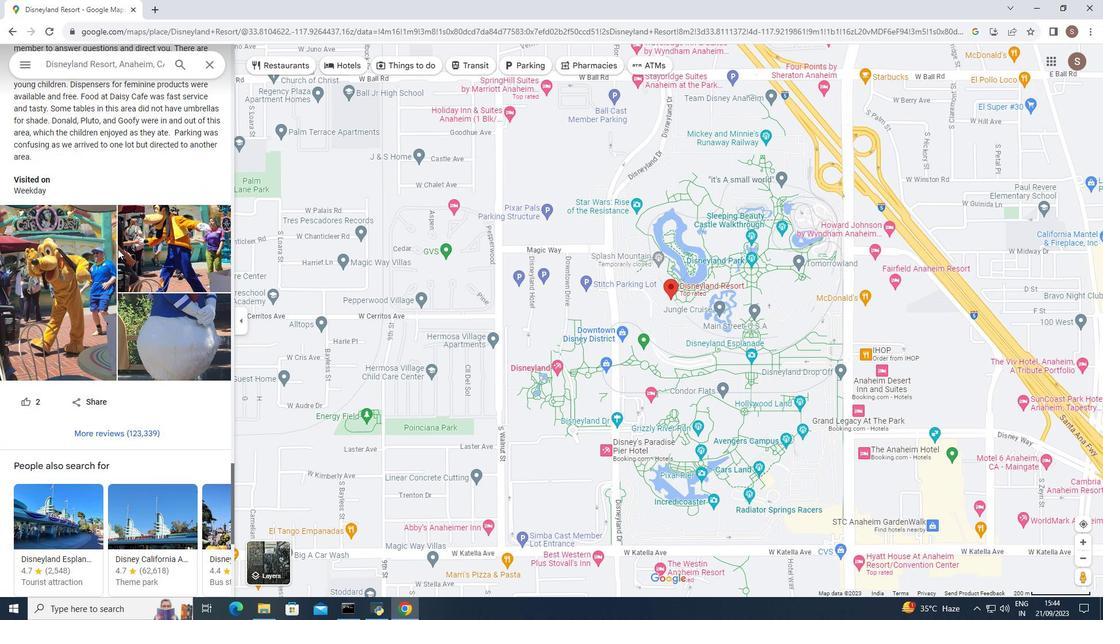 
Action: Mouse moved to (117, 249)
Screenshot: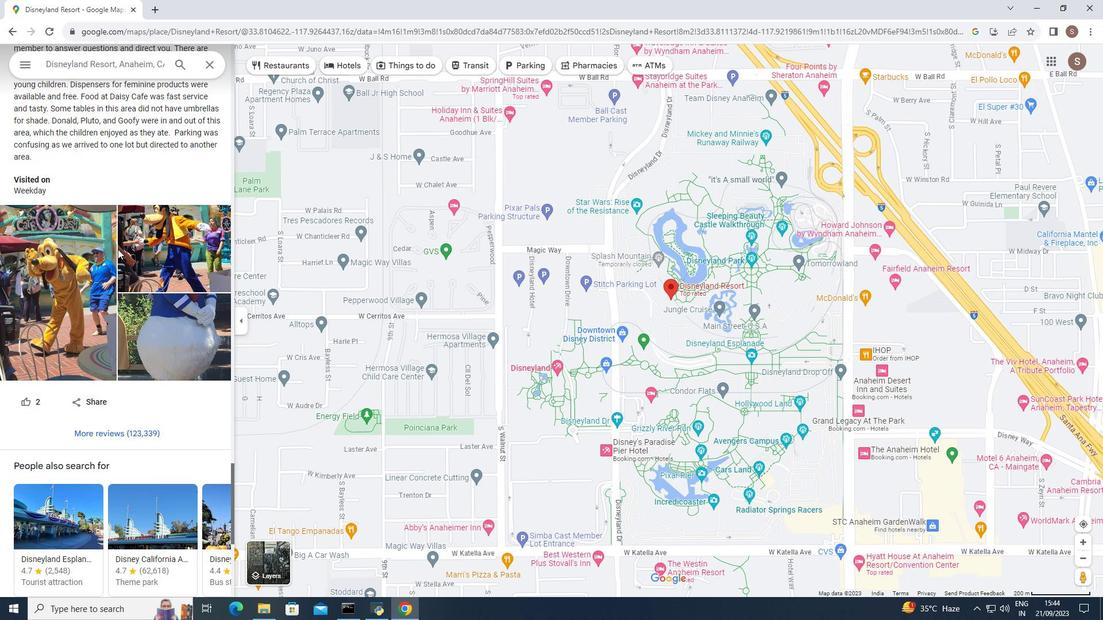 
Action: Mouse scrolled (117, 248) with delta (0, 0)
Screenshot: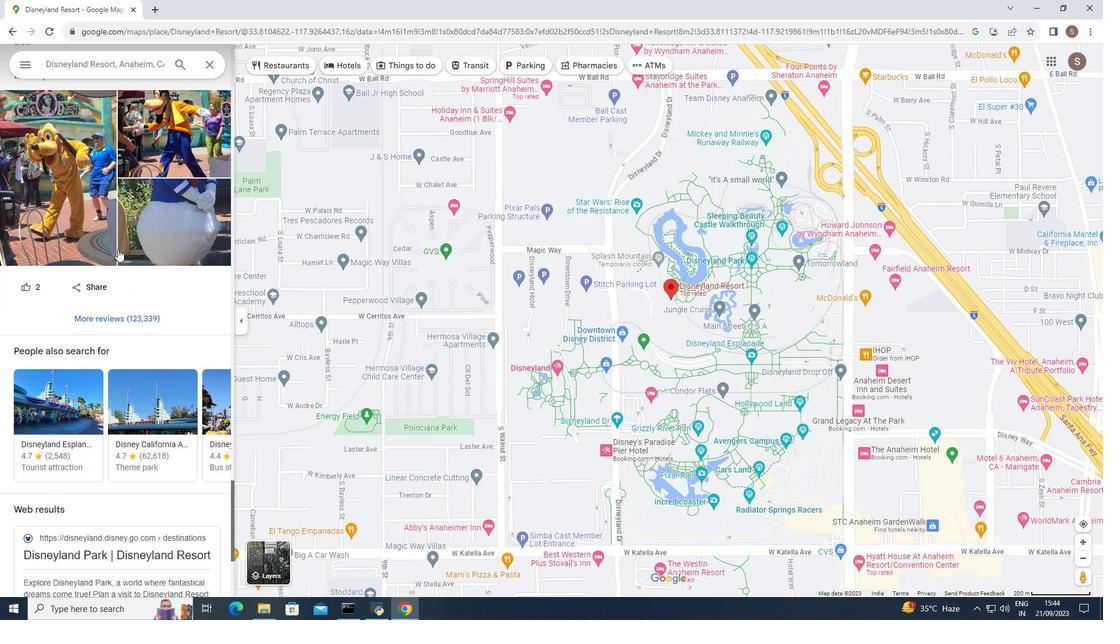 
Action: Mouse scrolled (117, 248) with delta (0, 0)
Screenshot: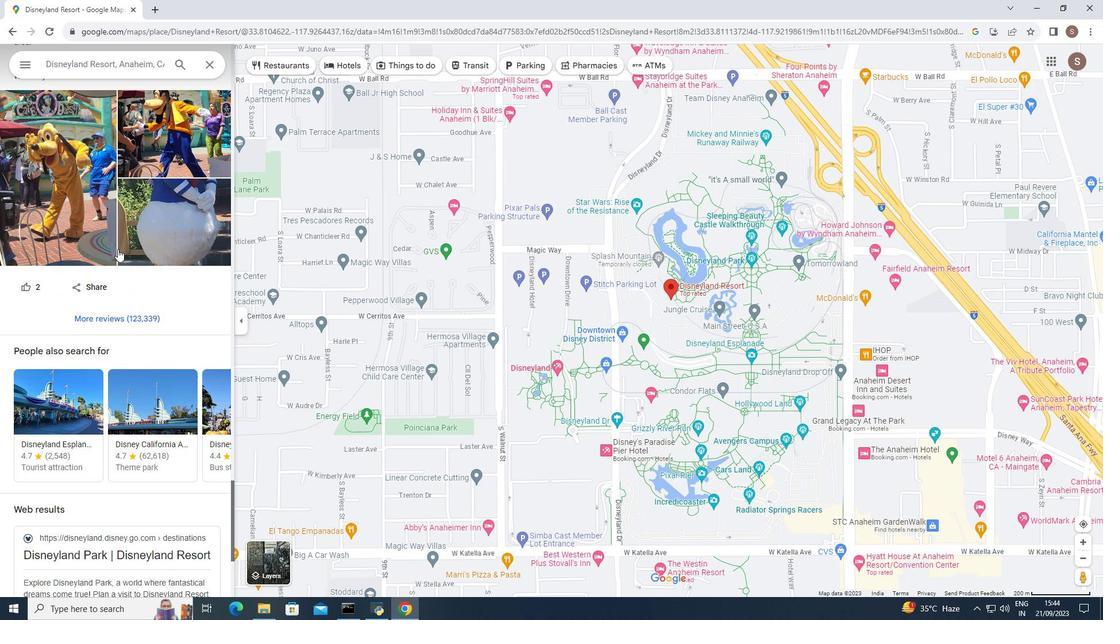 
Action: Mouse scrolled (117, 248) with delta (0, 0)
Screenshot: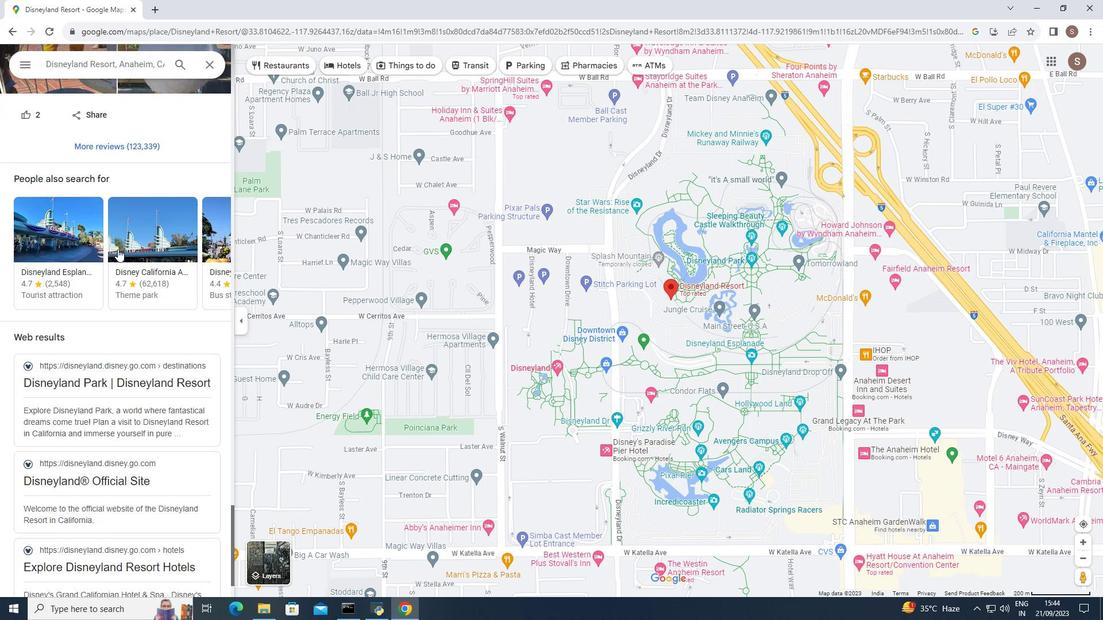 
Action: Mouse scrolled (117, 248) with delta (0, 0)
Screenshot: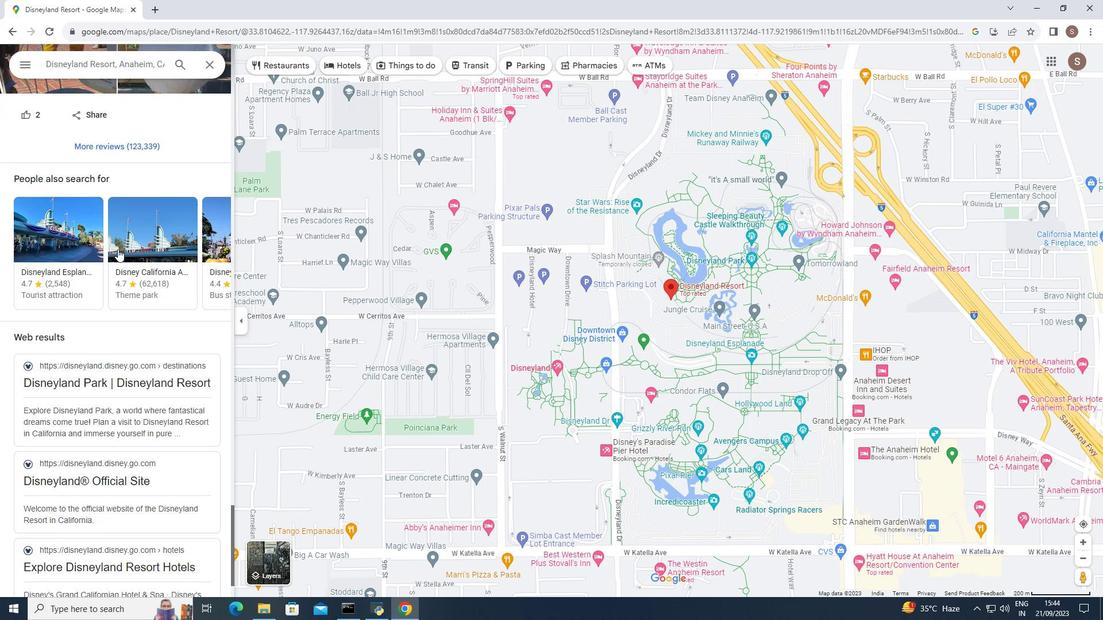 
Action: Mouse scrolled (117, 248) with delta (0, 0)
Screenshot: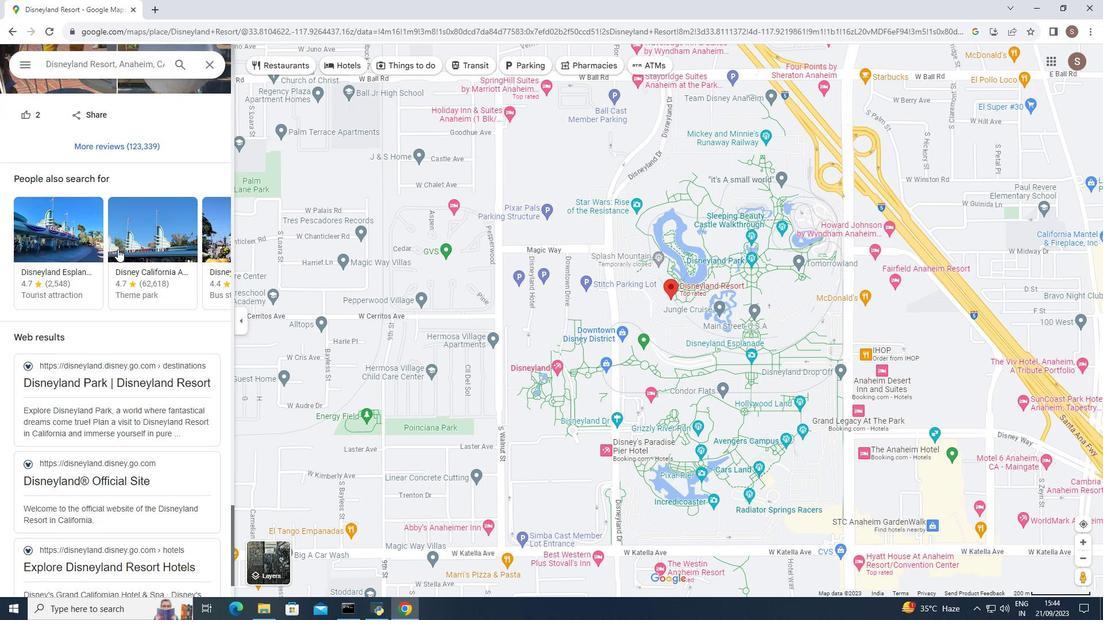 
Action: Mouse scrolled (117, 248) with delta (0, 0)
Screenshot: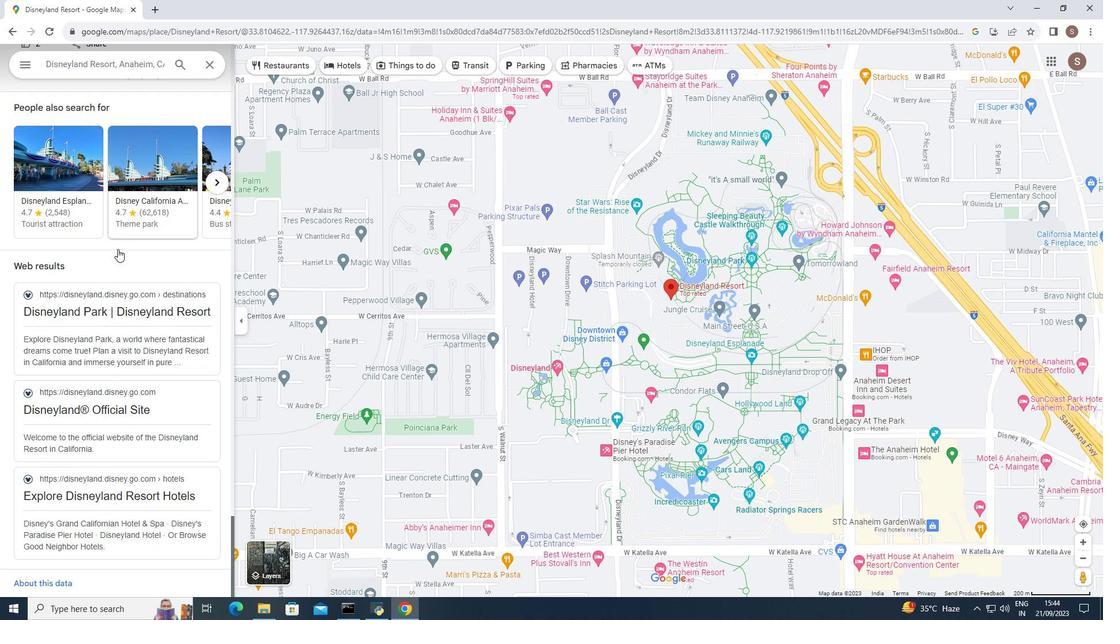 
Action: Mouse scrolled (117, 248) with delta (0, 0)
Screenshot: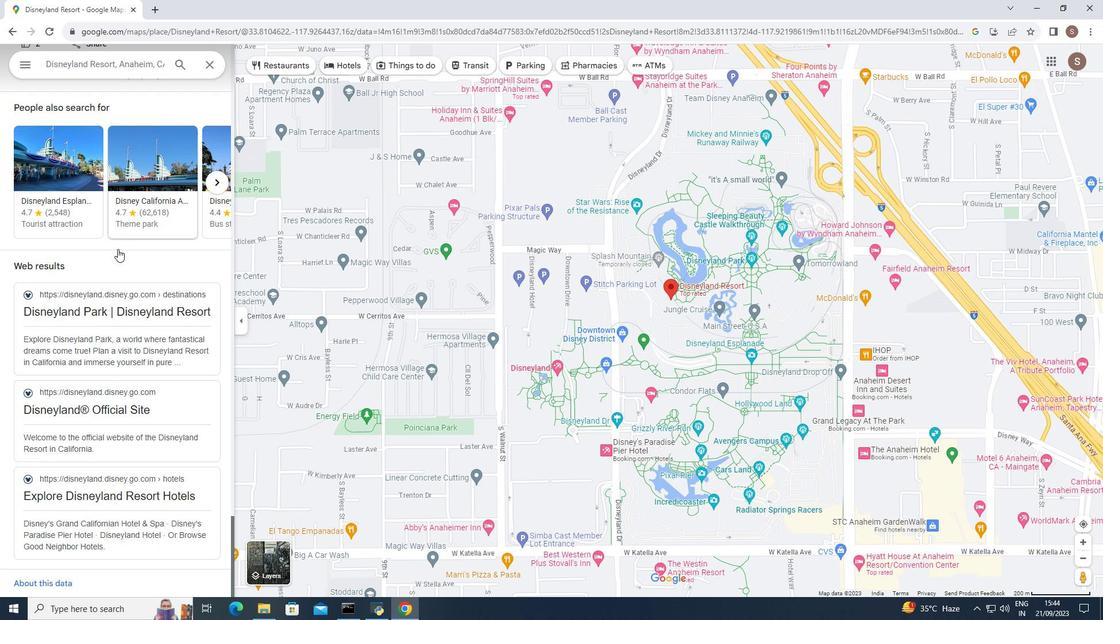 
Action: Mouse scrolled (117, 248) with delta (0, 0)
Screenshot: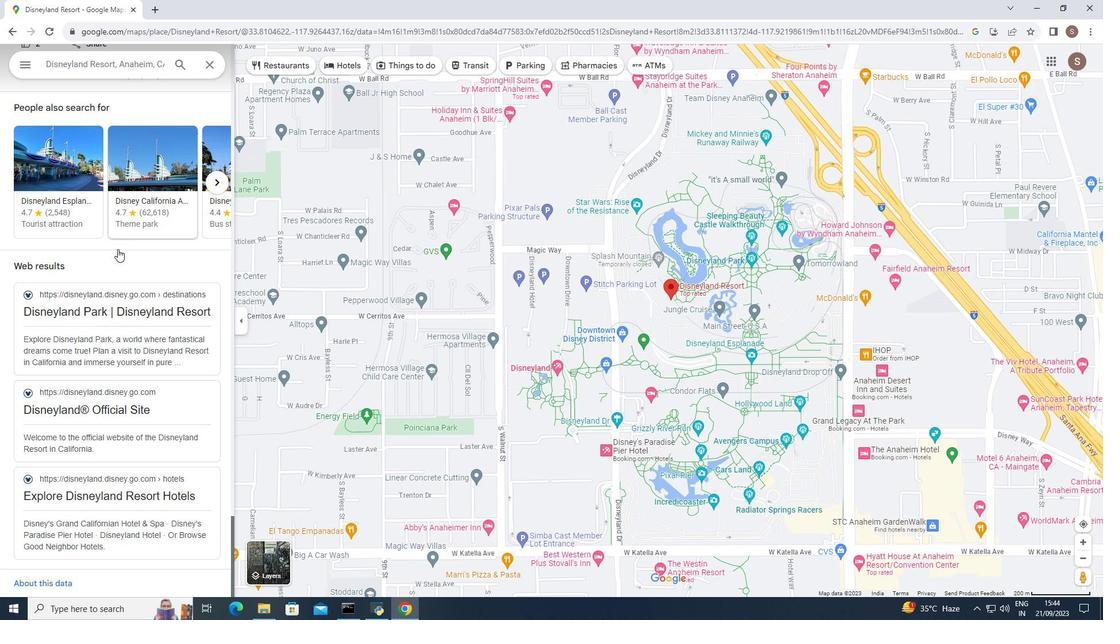 
Action: Mouse scrolled (117, 248) with delta (0, 0)
Screenshot: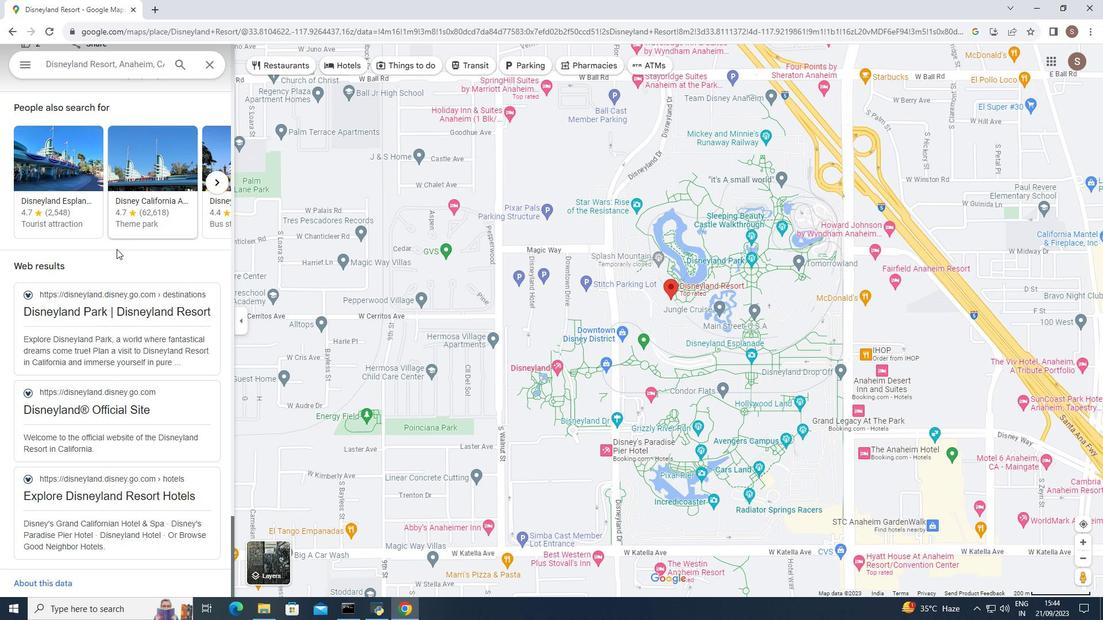 
Action: Mouse scrolled (117, 248) with delta (0, 0)
Screenshot: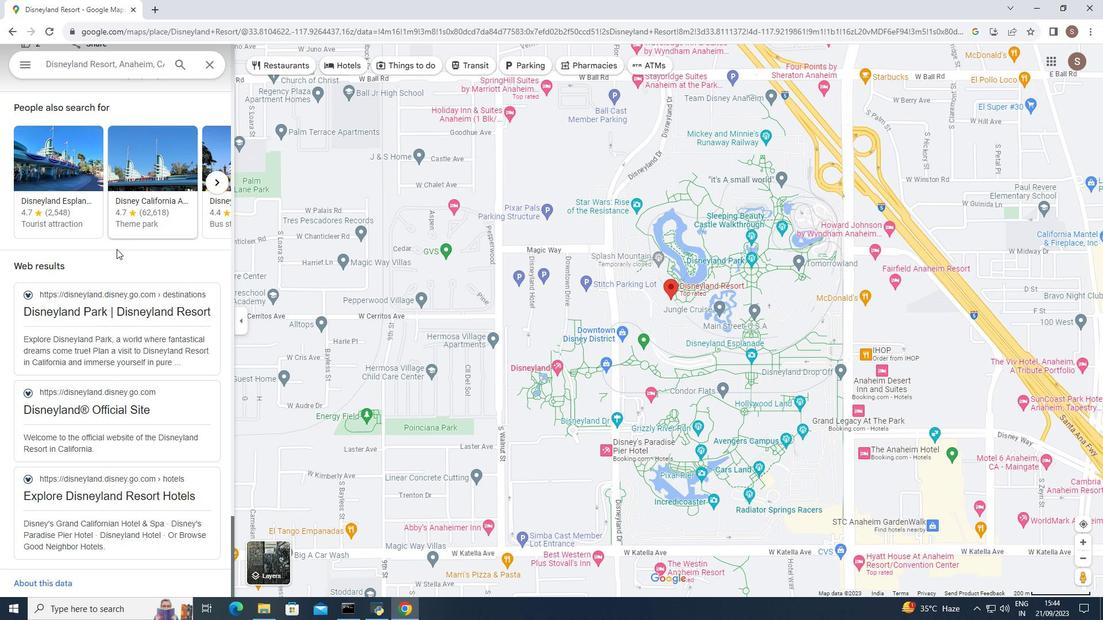 
Action: Mouse scrolled (117, 248) with delta (0, 0)
Screenshot: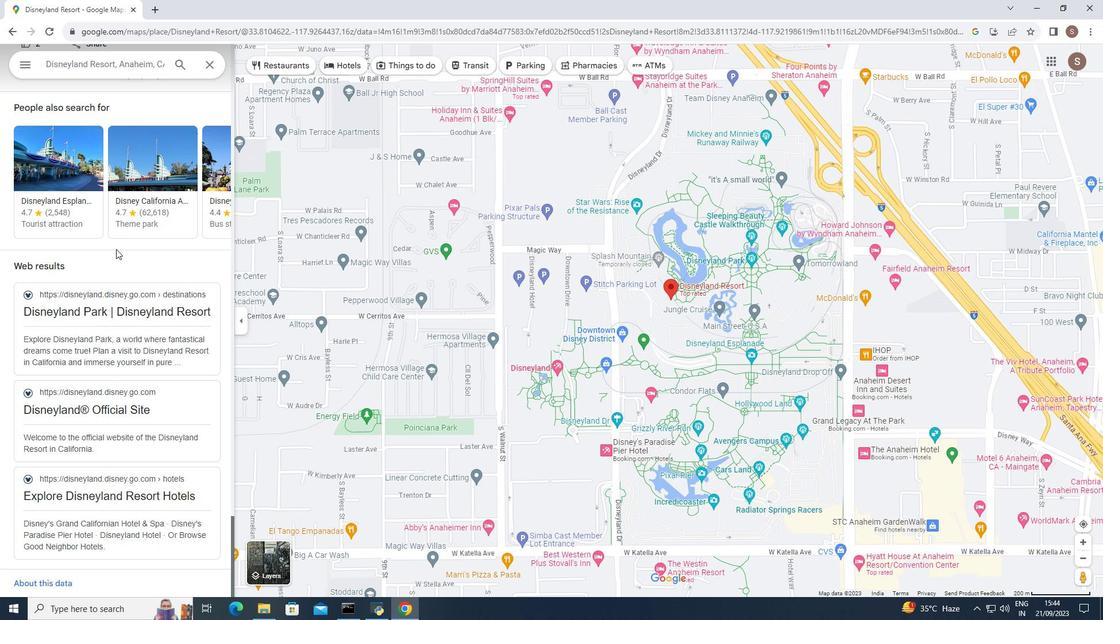 
Action: Mouse scrolled (117, 248) with delta (0, 0)
Screenshot: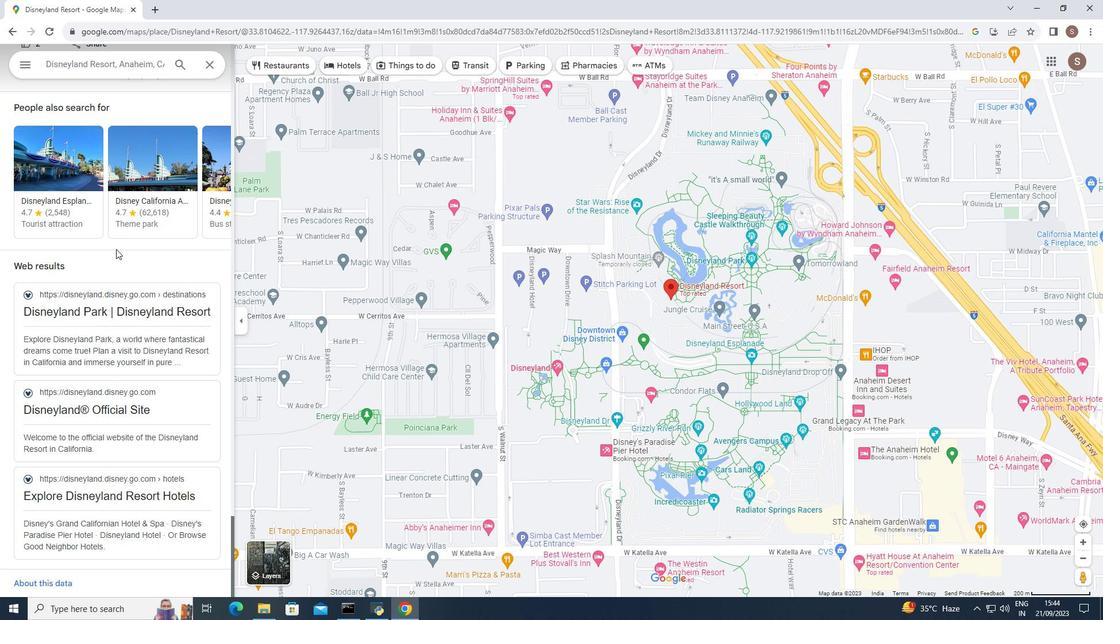 
Action: Mouse scrolled (117, 248) with delta (0, 0)
Screenshot: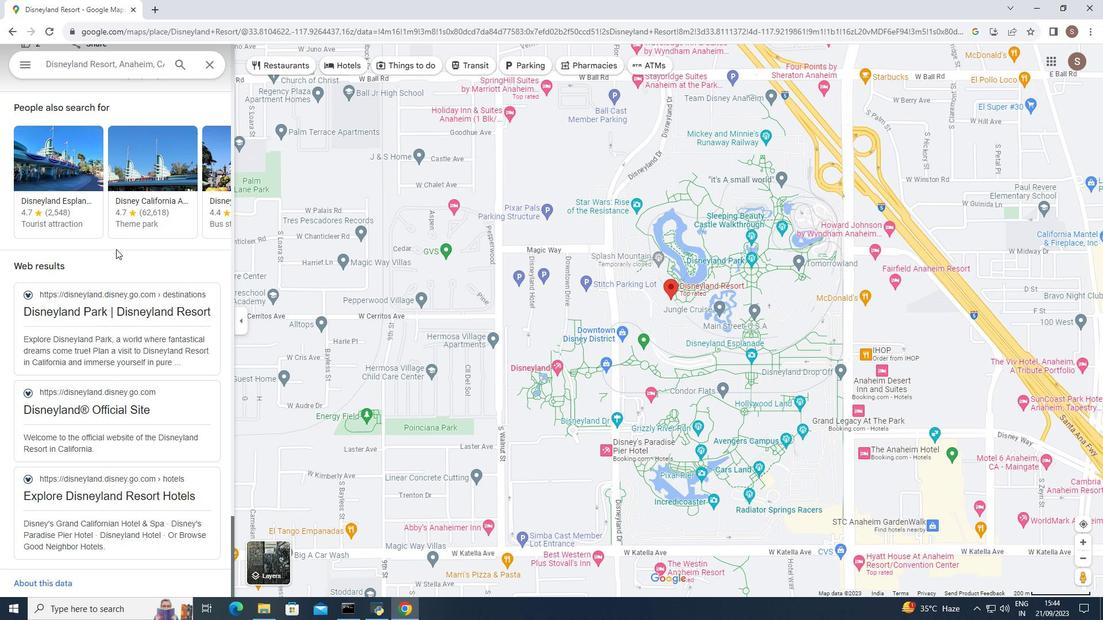
Action: Mouse moved to (125, 237)
Screenshot: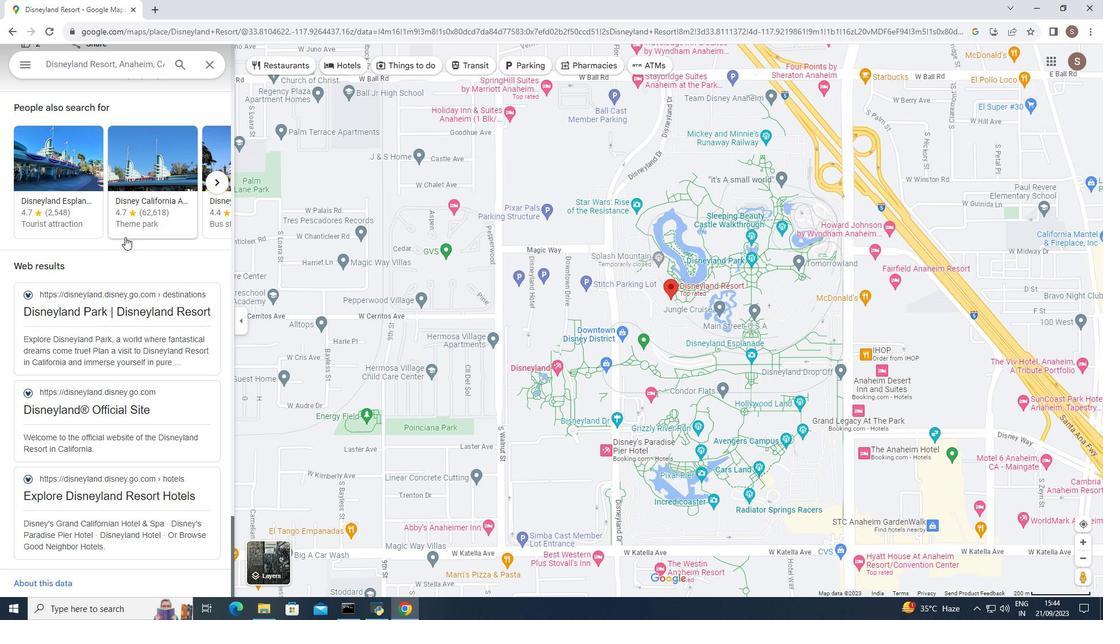 
